 Task: Find connections with filter location Marseille 03 with filter topic #leadershipwith filter profile language German with filter current company HealthKart with filter school Don Bosco School with filter industry Mobile Gaming Apps with filter service category Lead Generation with filter keywords title Human Resources
Action: Mouse moved to (680, 74)
Screenshot: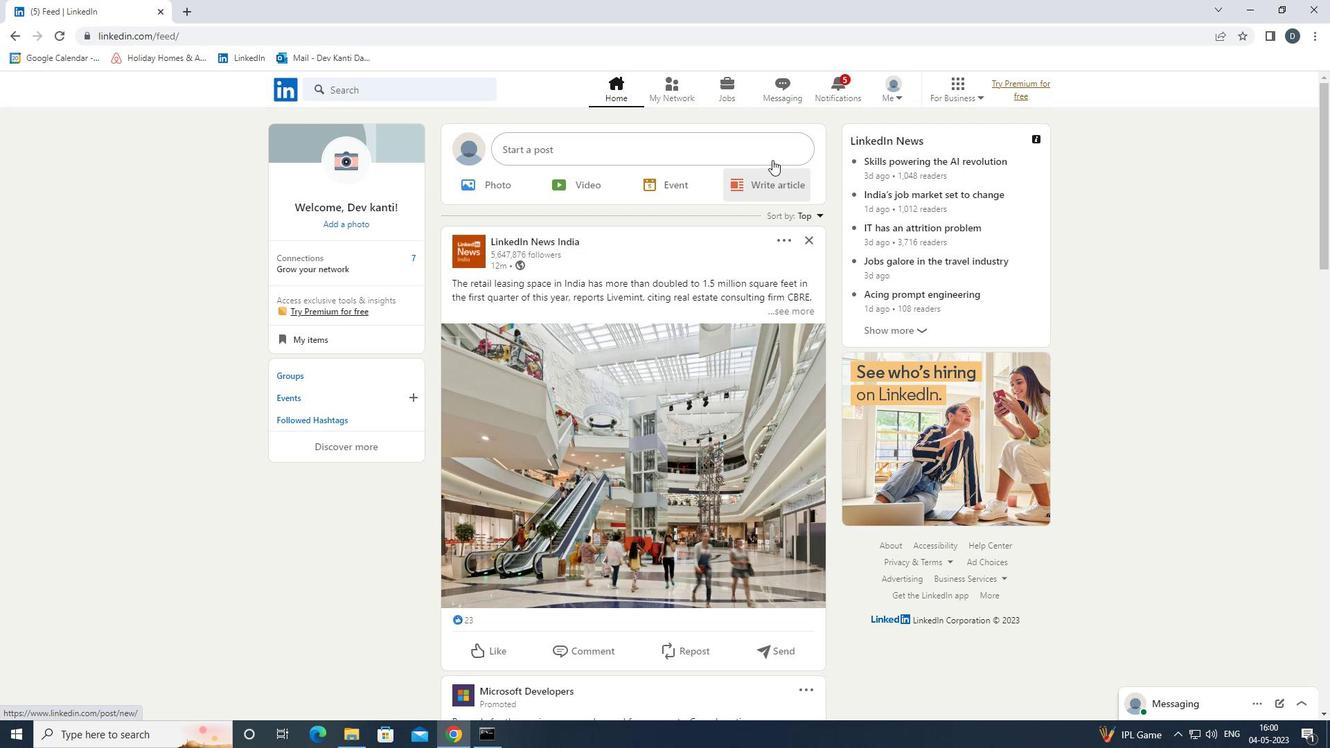 
Action: Mouse pressed left at (680, 74)
Screenshot: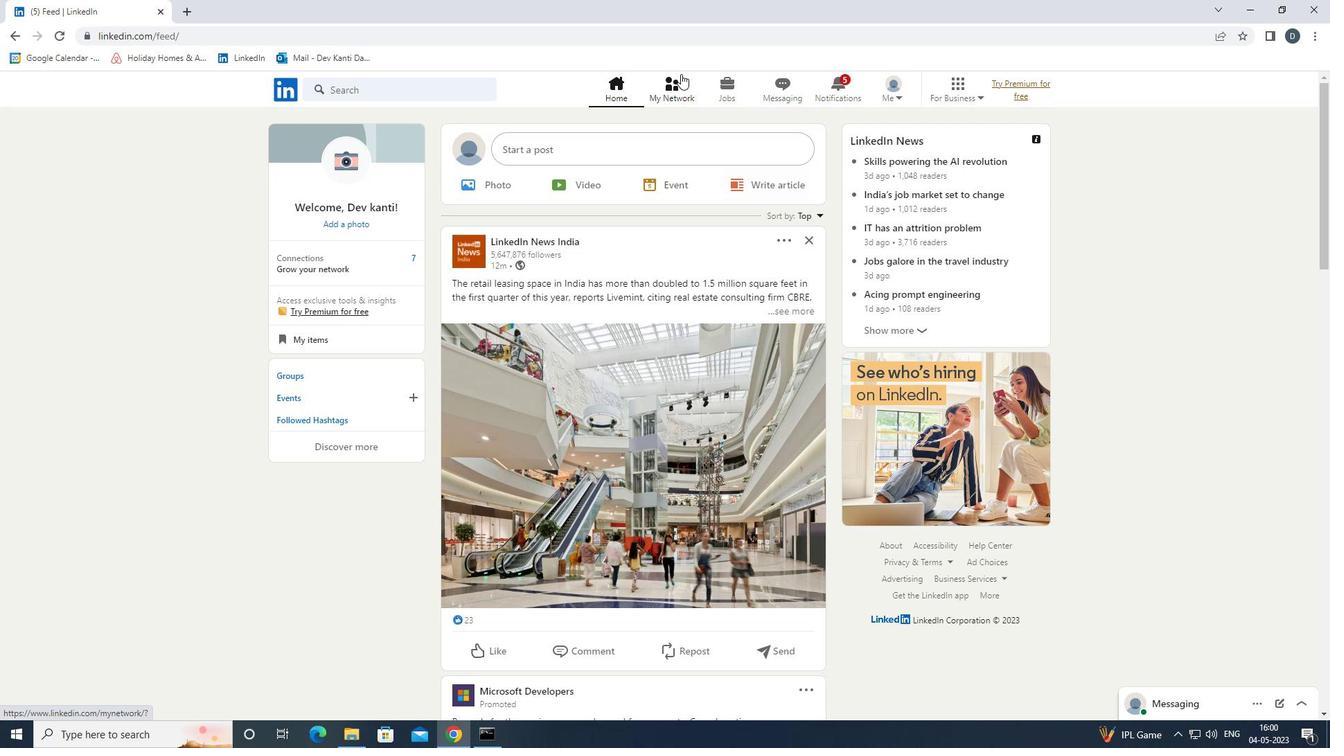 
Action: Mouse moved to (459, 164)
Screenshot: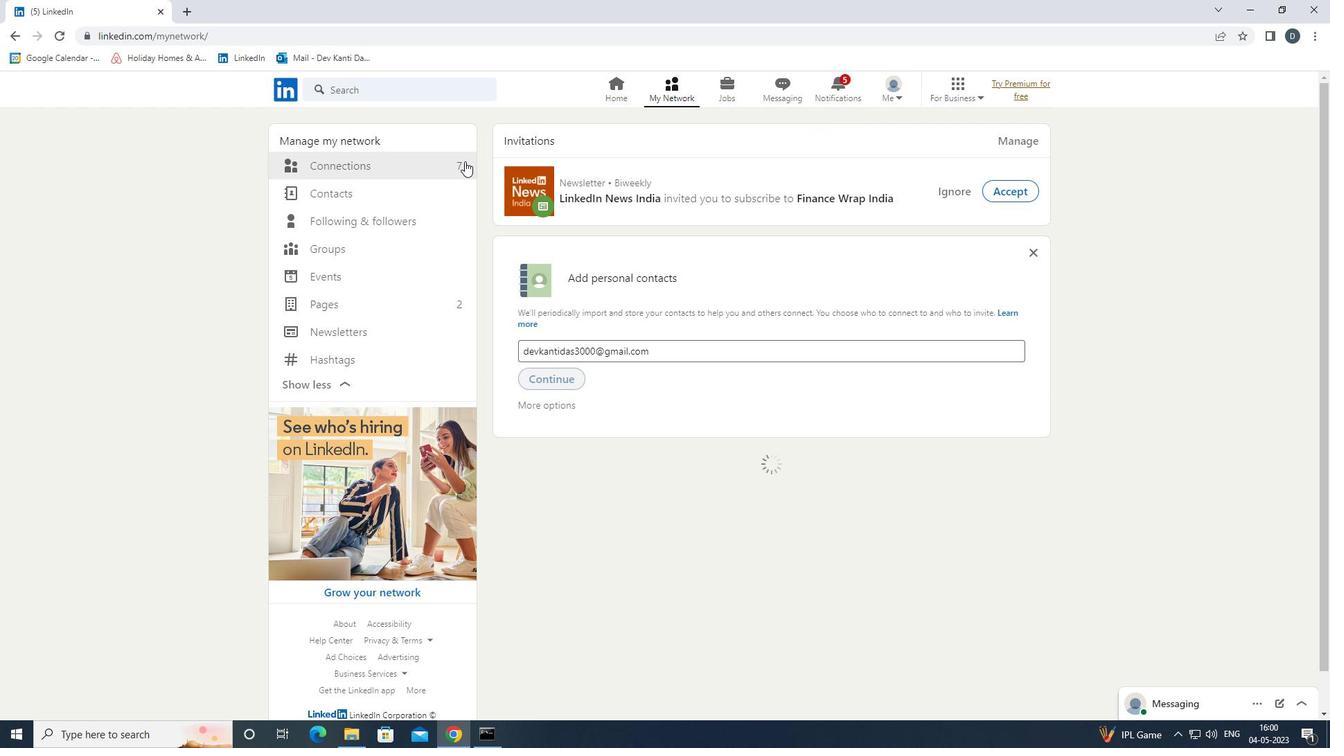 
Action: Mouse pressed left at (459, 164)
Screenshot: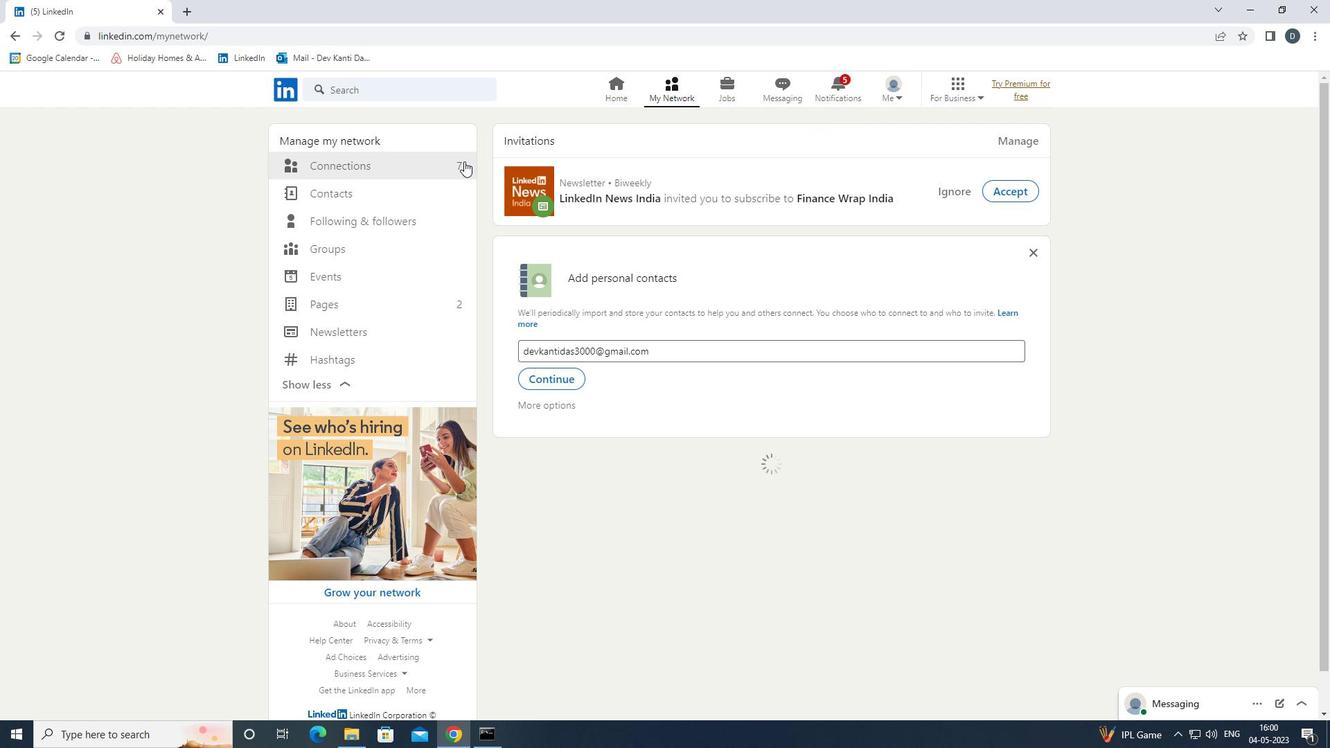 
Action: Mouse moved to (777, 159)
Screenshot: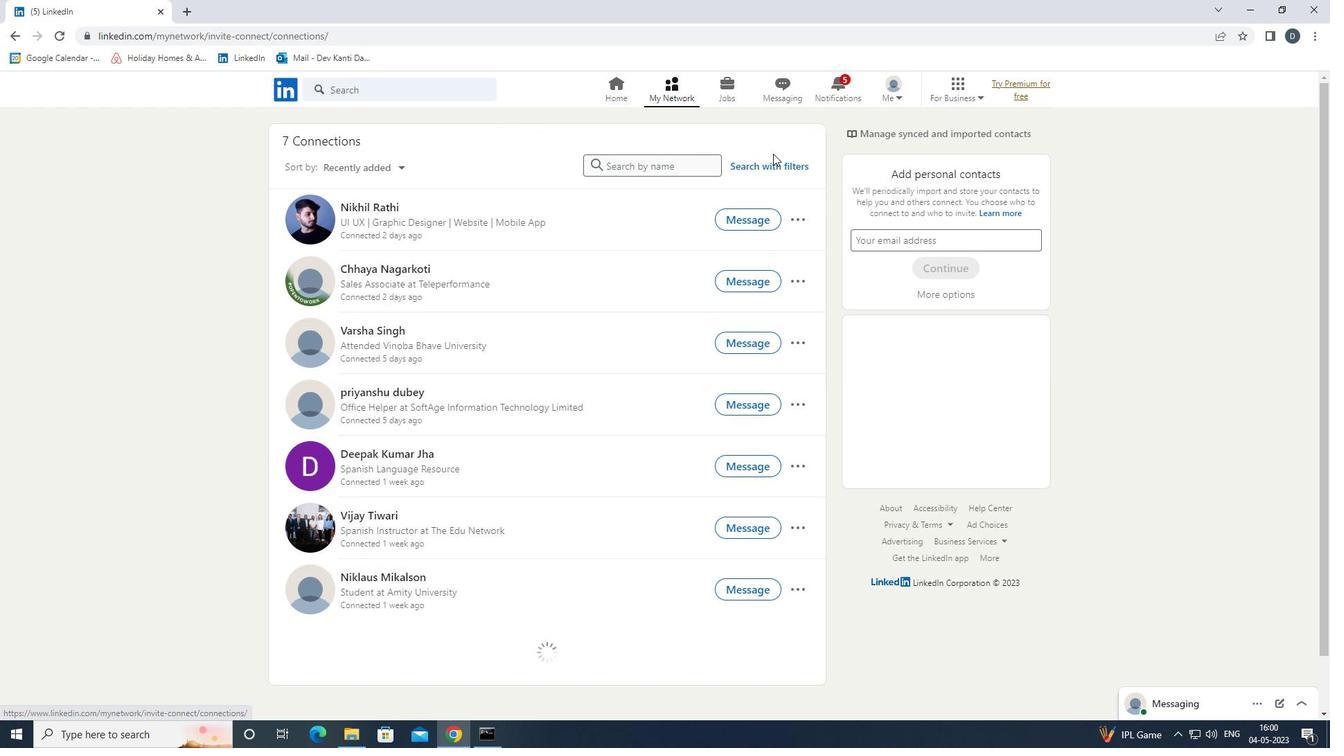 
Action: Mouse pressed left at (777, 159)
Screenshot: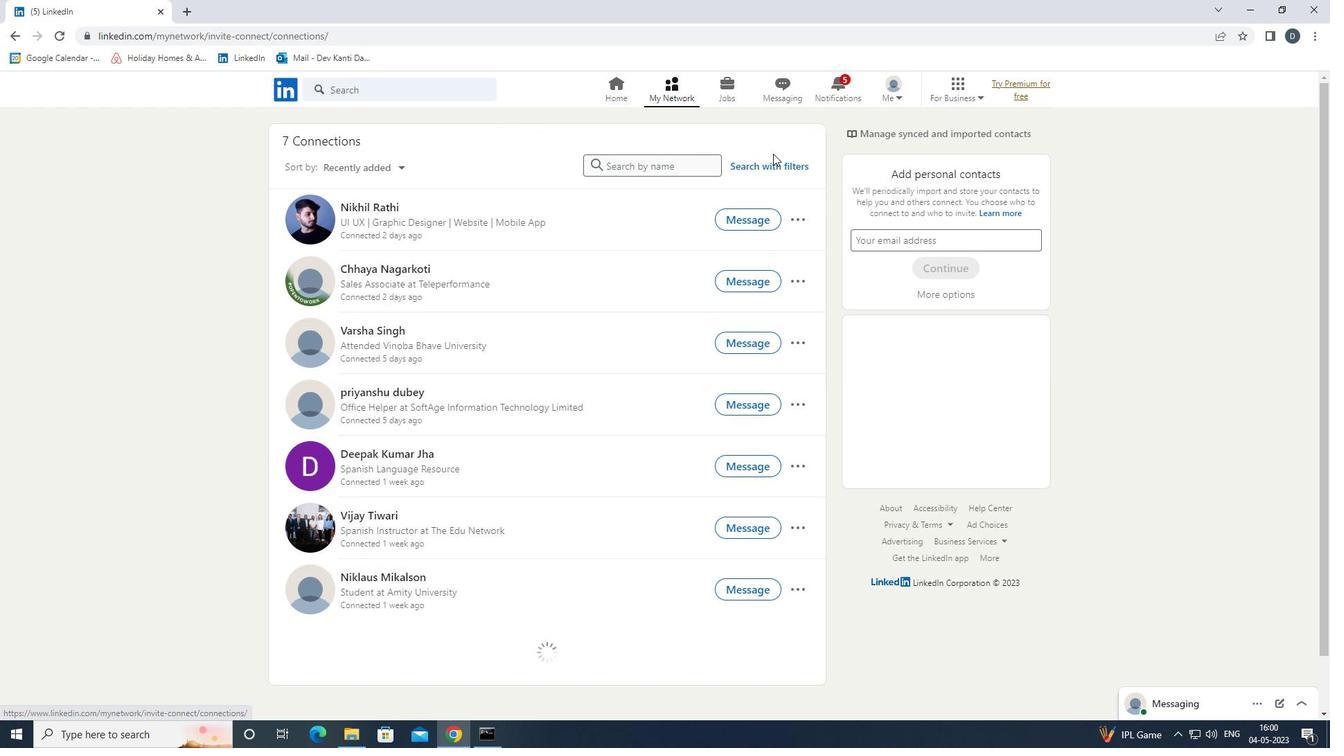 
Action: Mouse moved to (776, 159)
Screenshot: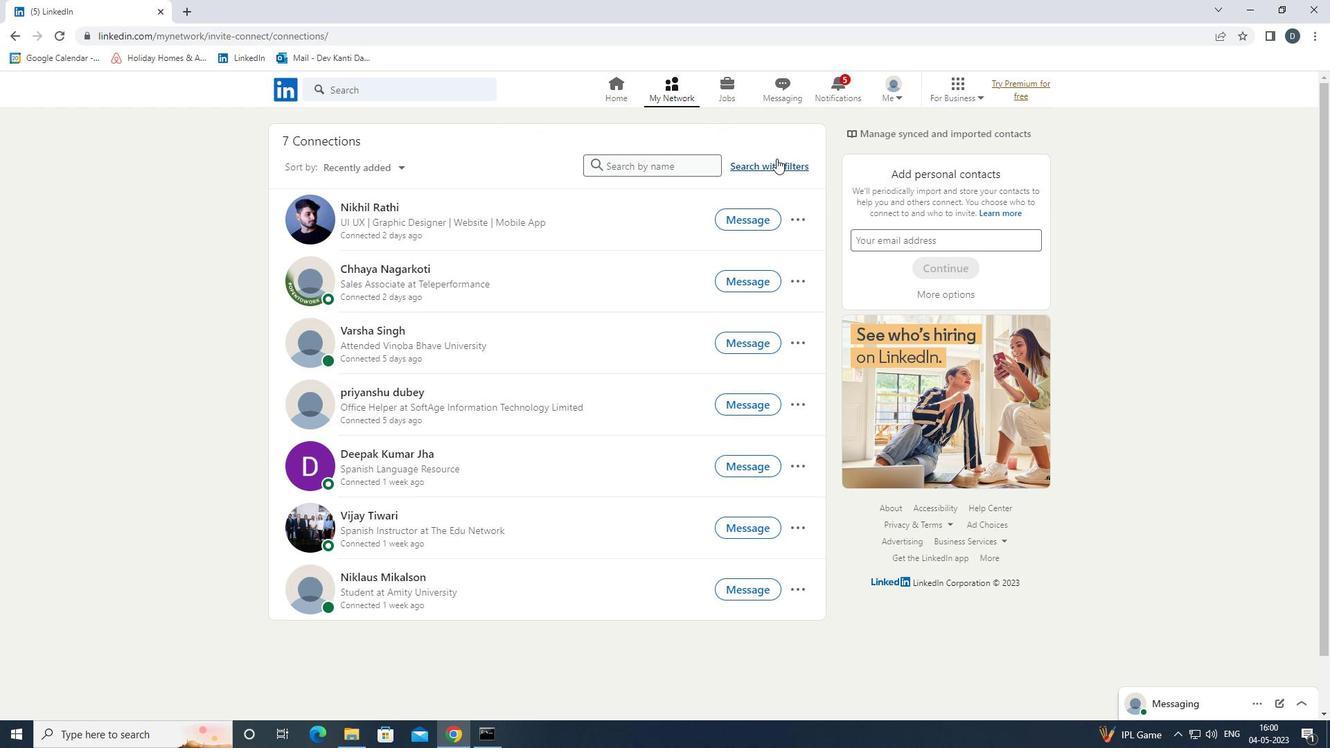 
Action: Mouse pressed left at (776, 159)
Screenshot: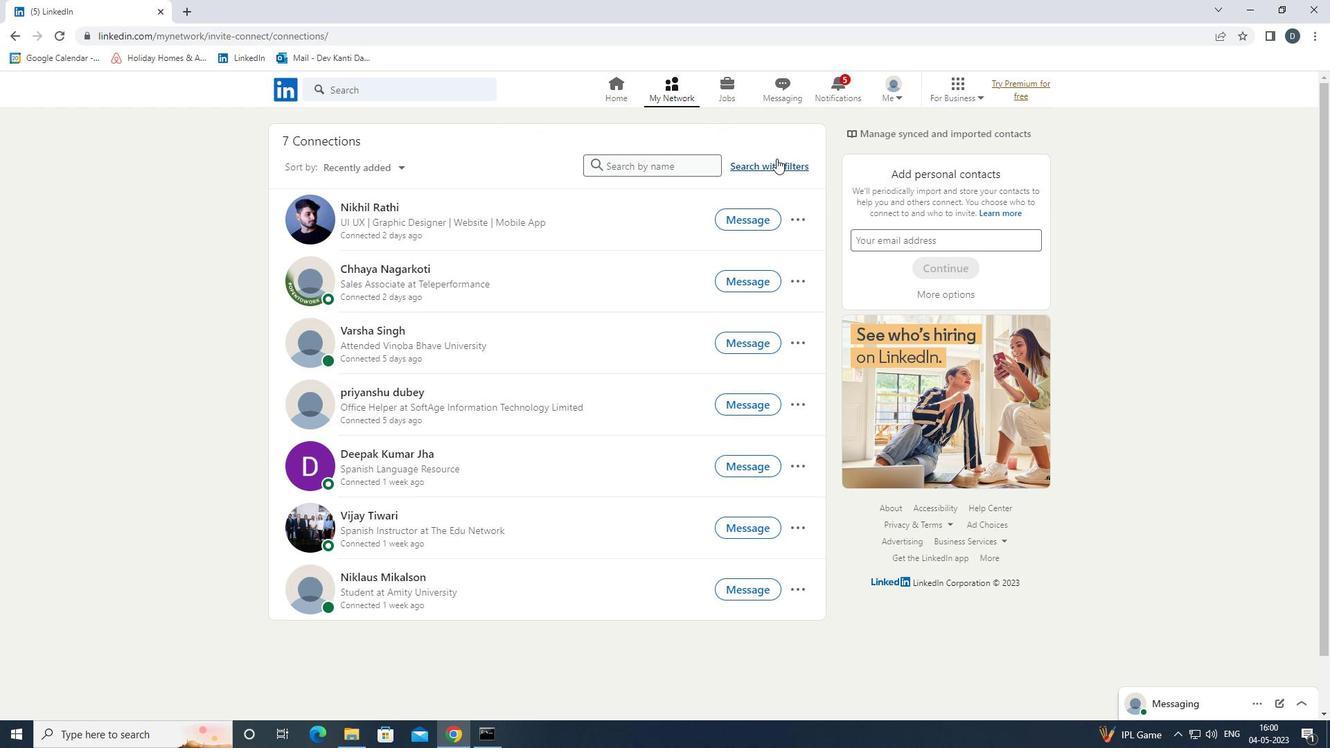 
Action: Mouse moved to (694, 128)
Screenshot: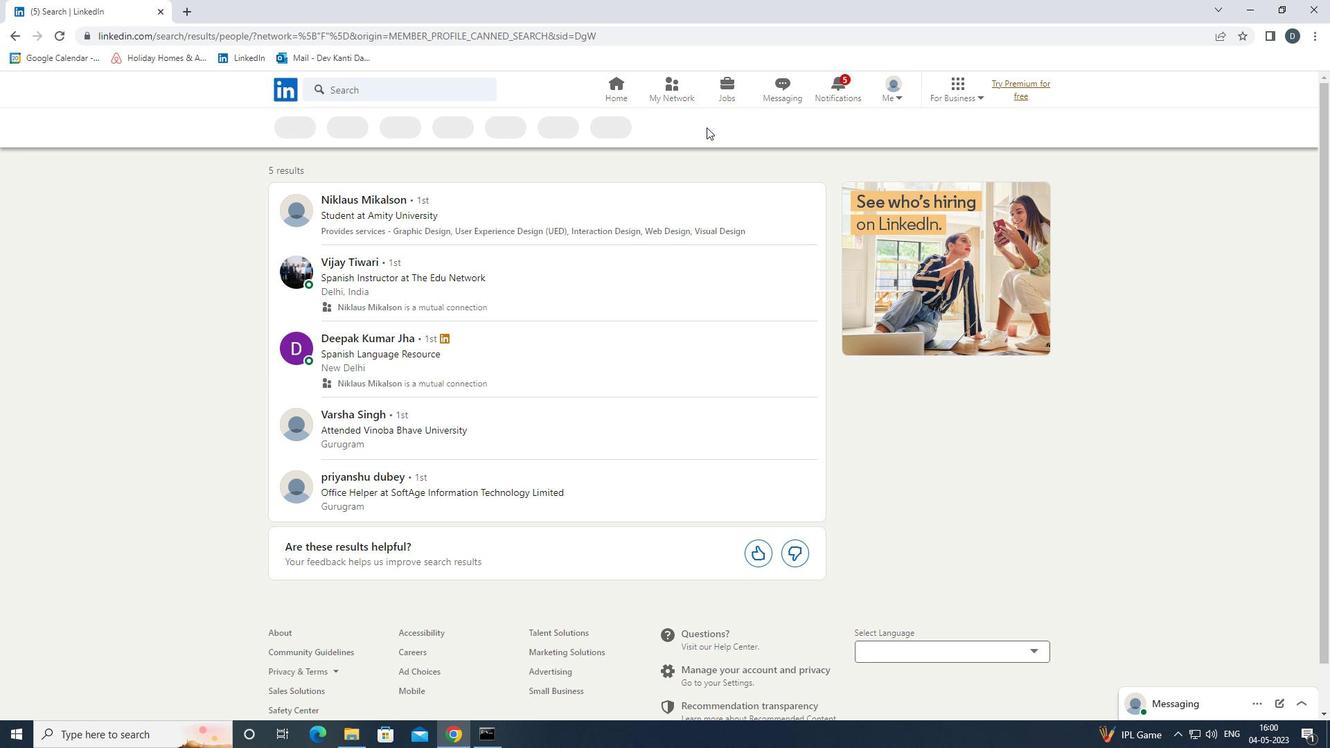 
Action: Mouse pressed left at (694, 128)
Screenshot: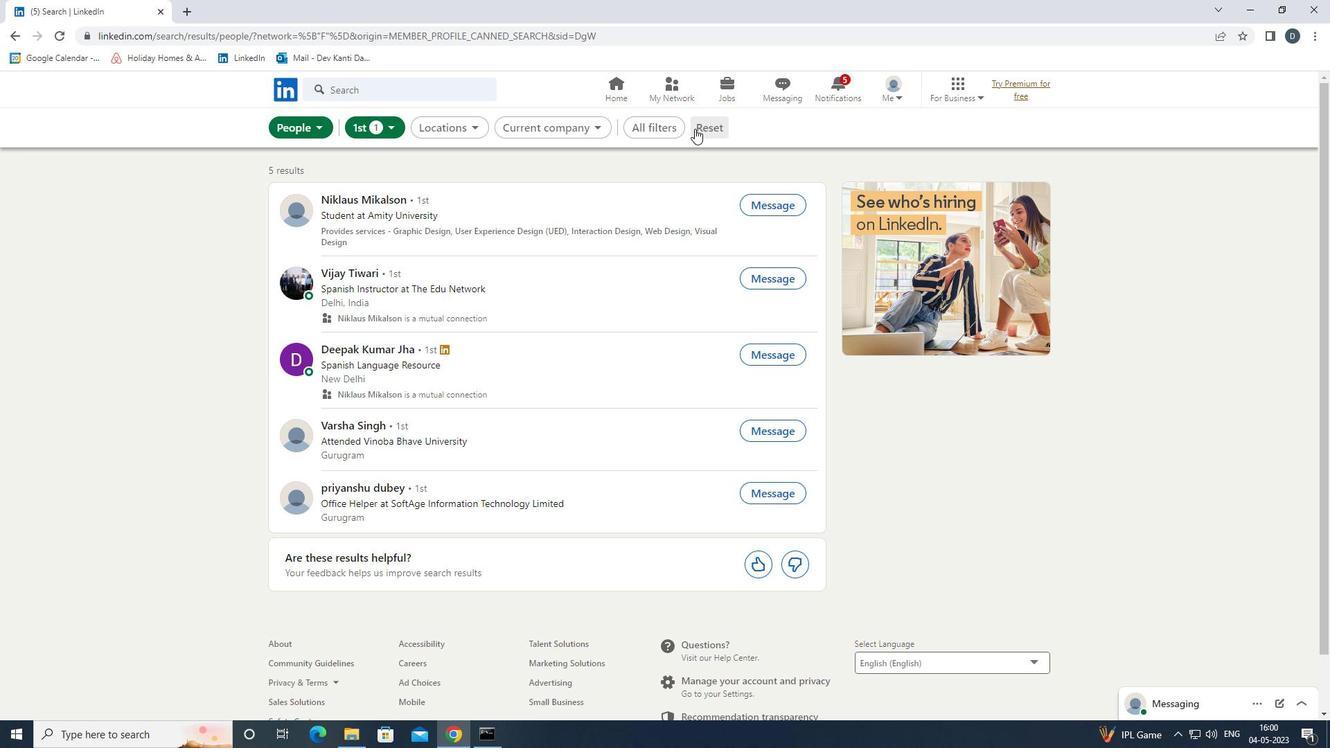 
Action: Mouse moved to (678, 126)
Screenshot: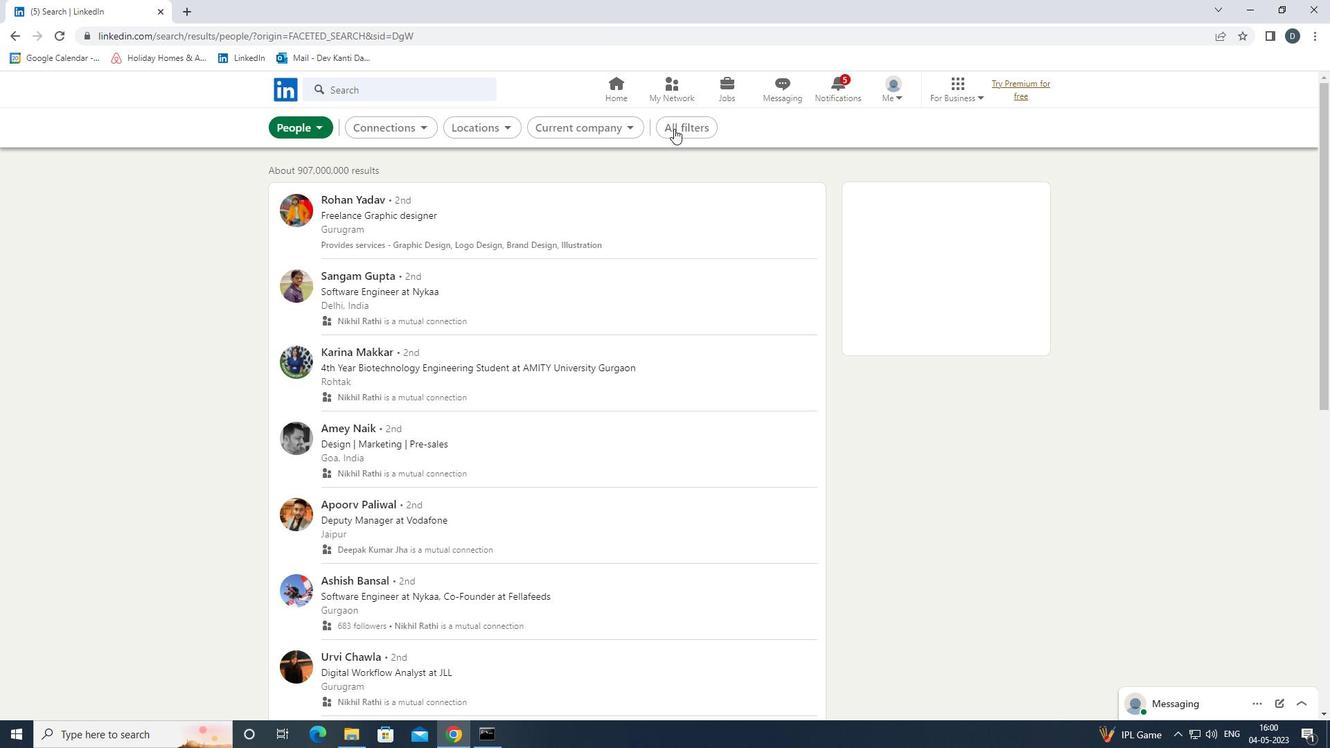 
Action: Mouse pressed left at (678, 126)
Screenshot: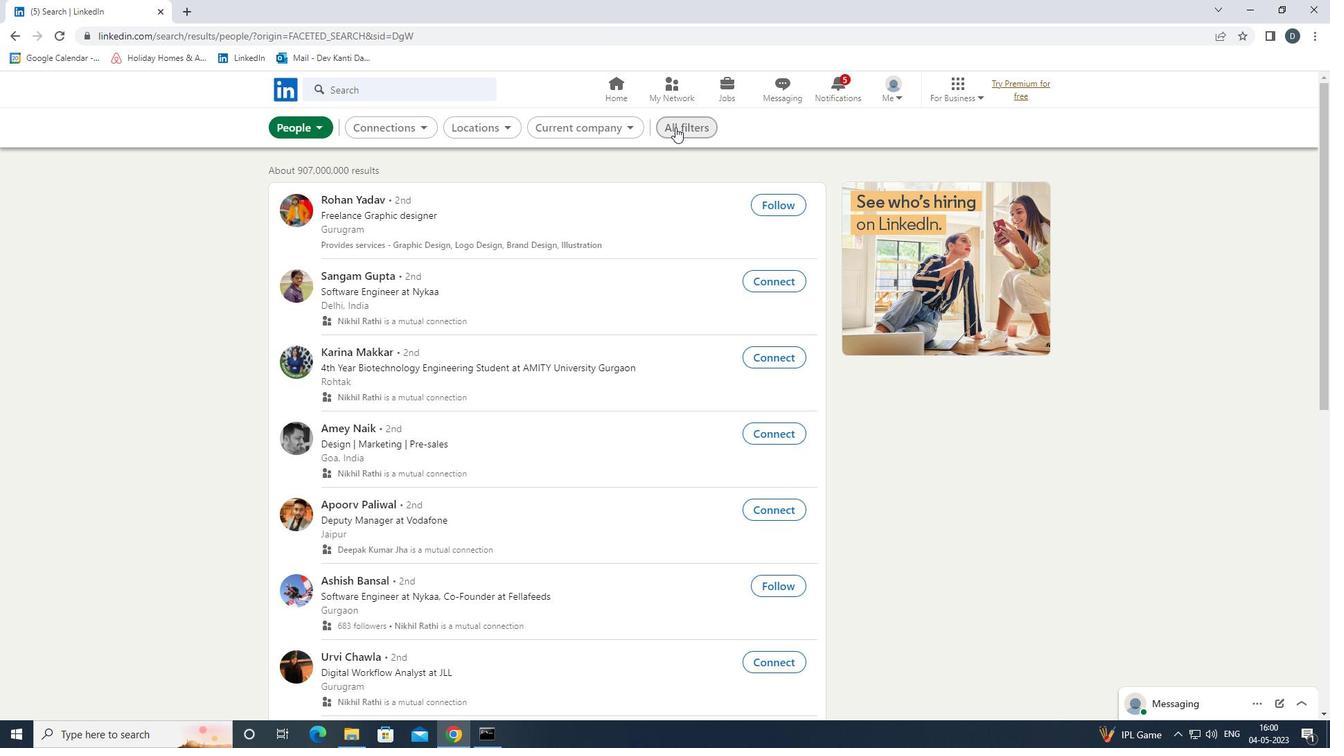 
Action: Mouse moved to (1068, 414)
Screenshot: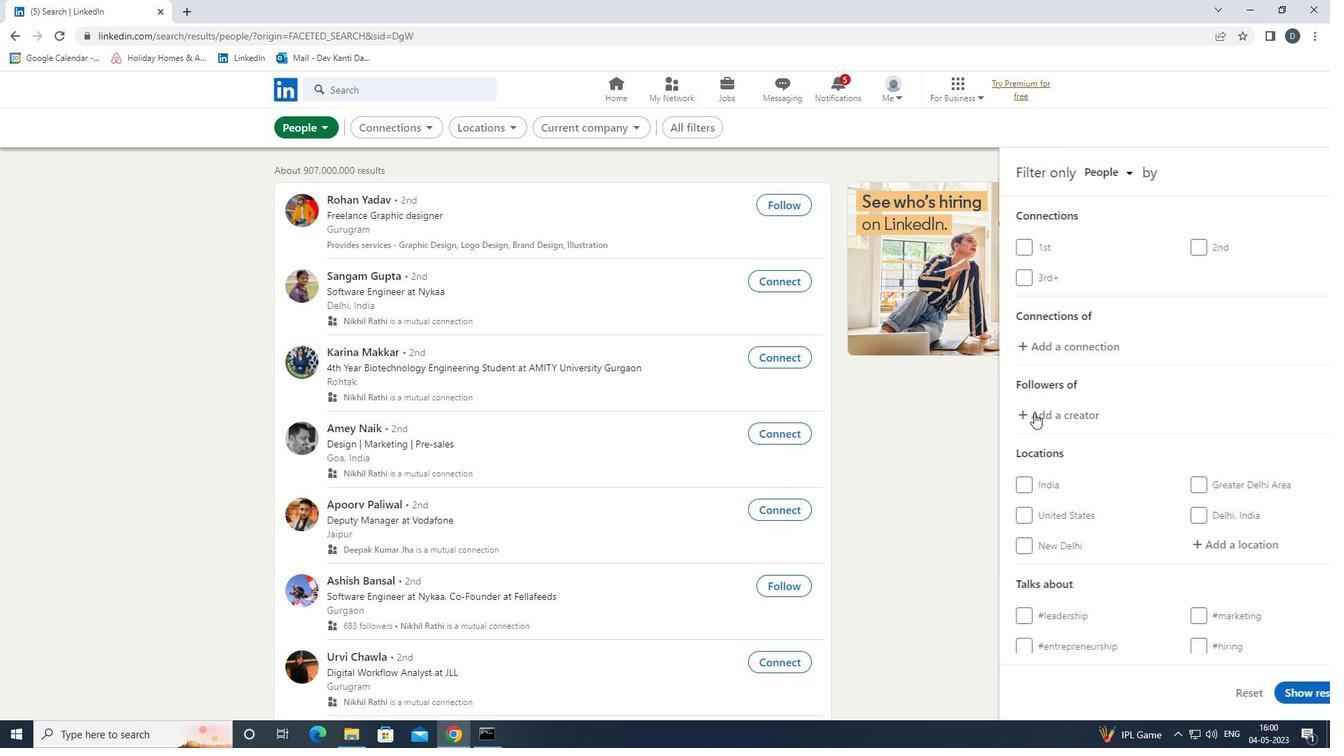 
Action: Mouse scrolled (1068, 413) with delta (0, 0)
Screenshot: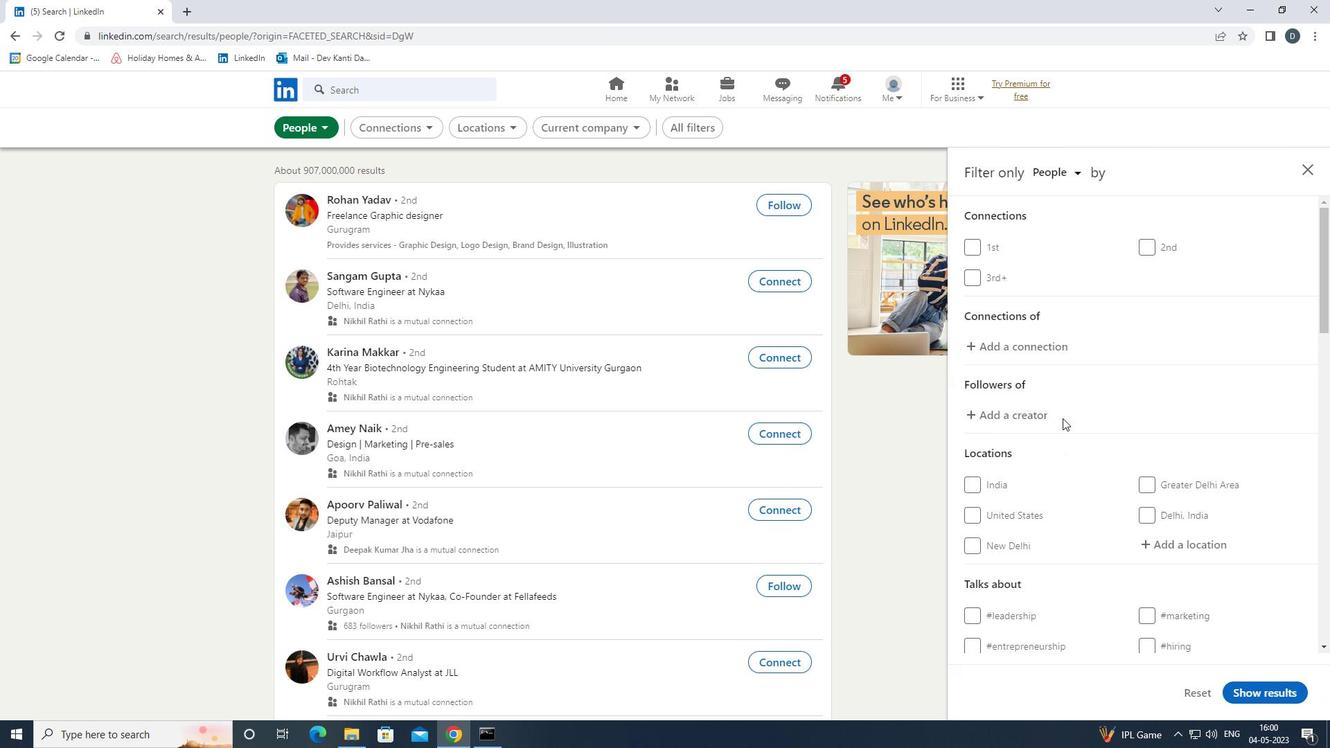 
Action: Mouse scrolled (1068, 413) with delta (0, 0)
Screenshot: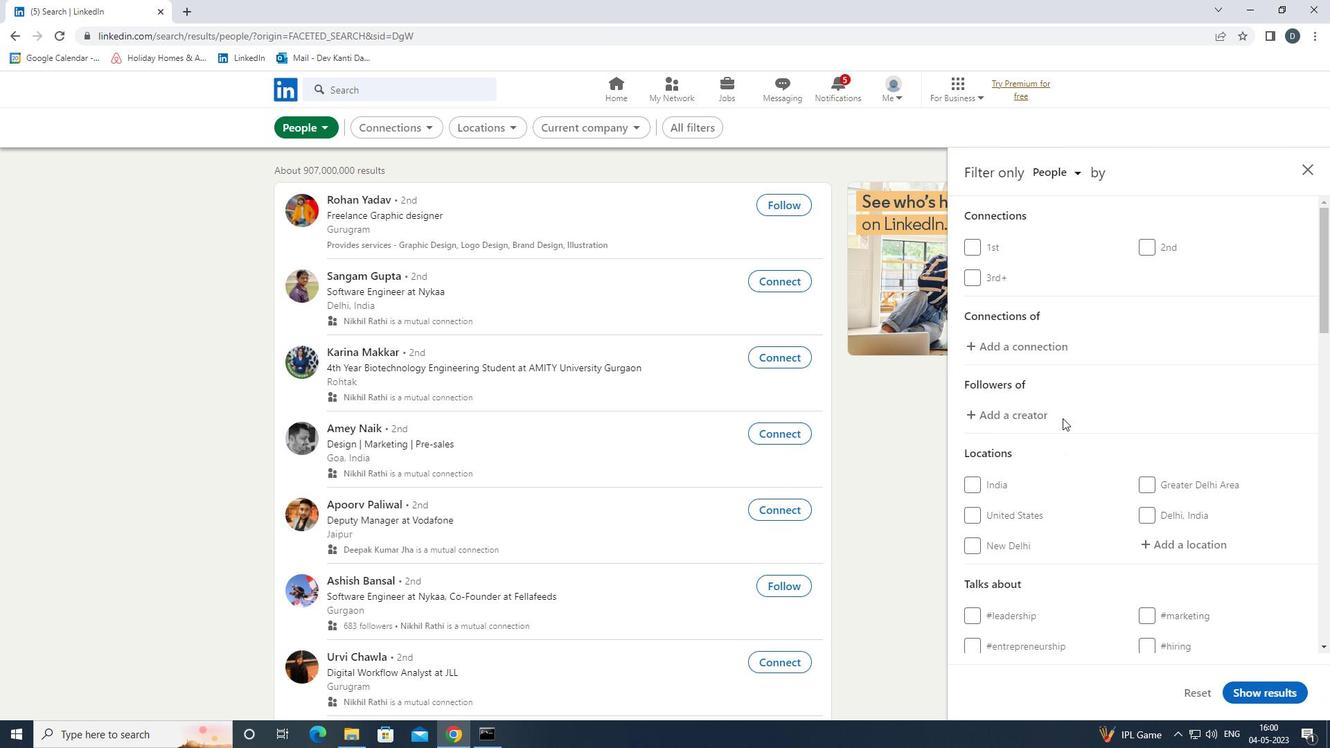 
Action: Mouse scrolled (1068, 413) with delta (0, 0)
Screenshot: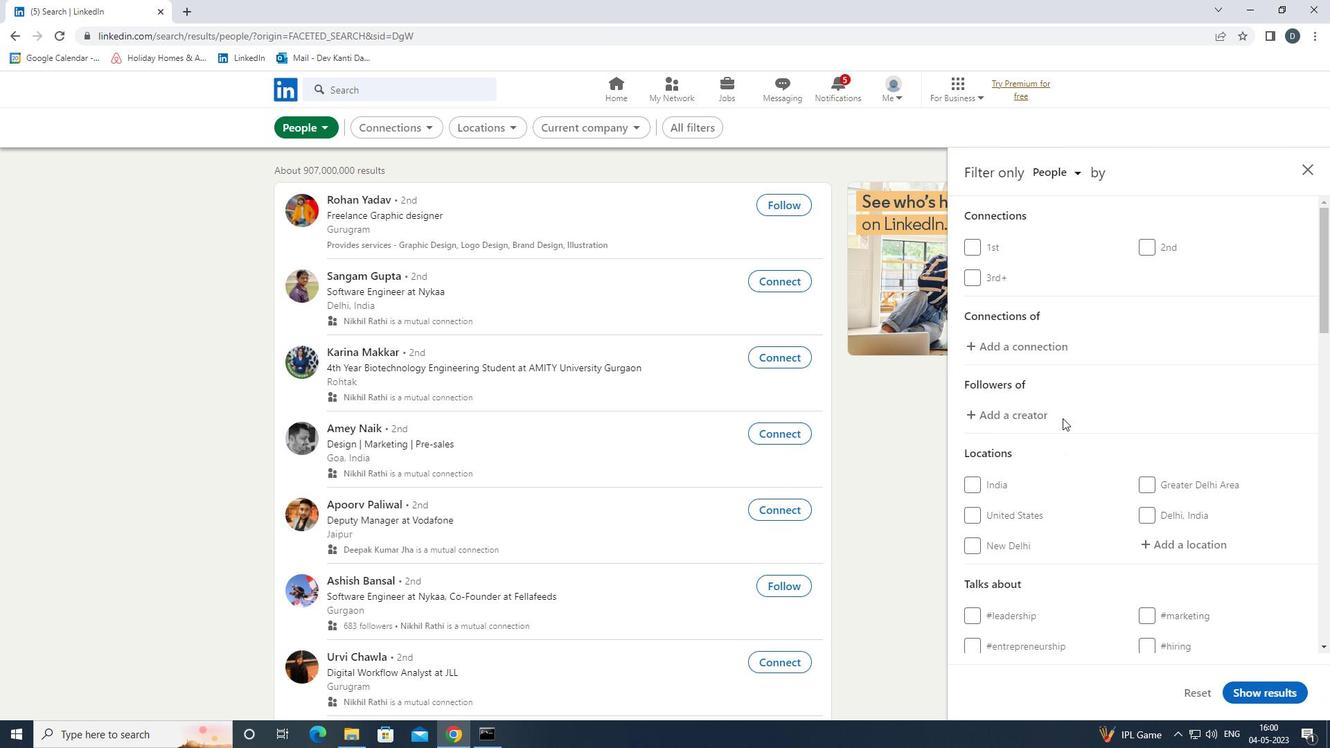 
Action: Mouse moved to (1071, 414)
Screenshot: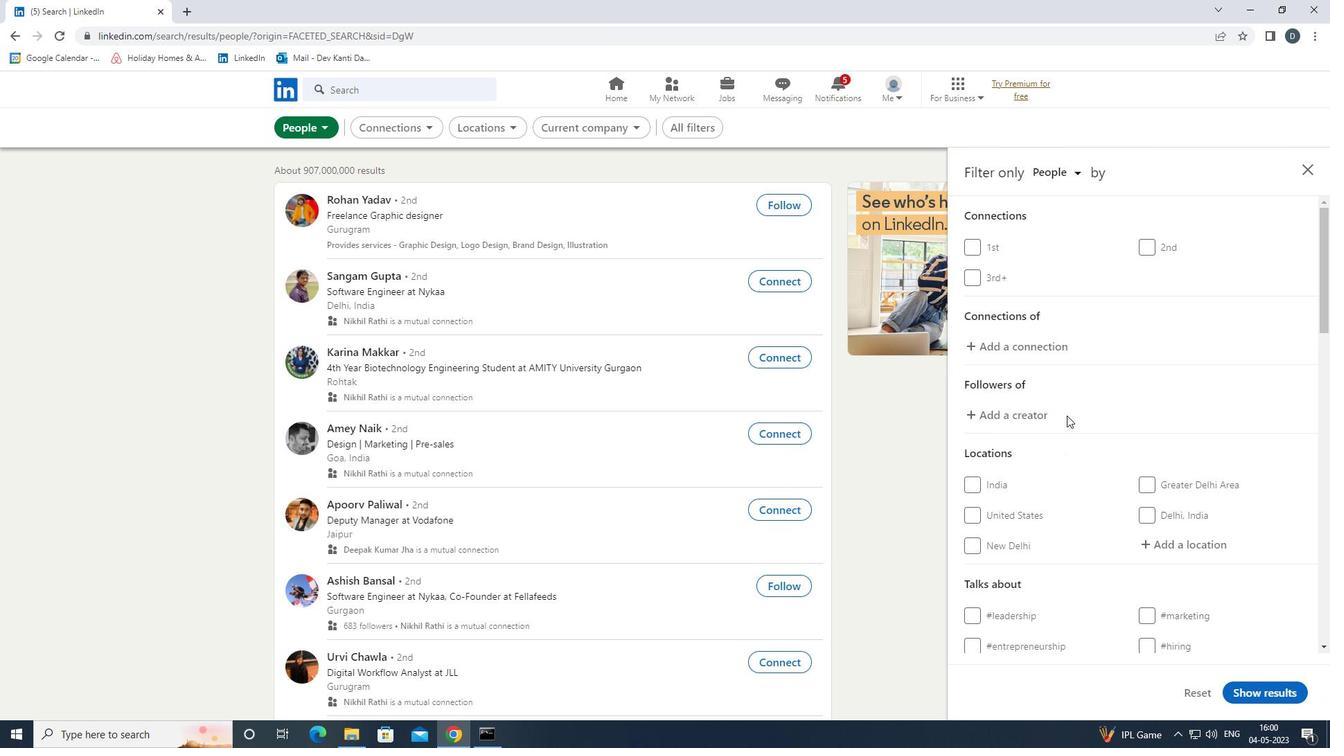 
Action: Mouse scrolled (1071, 413) with delta (0, 0)
Screenshot: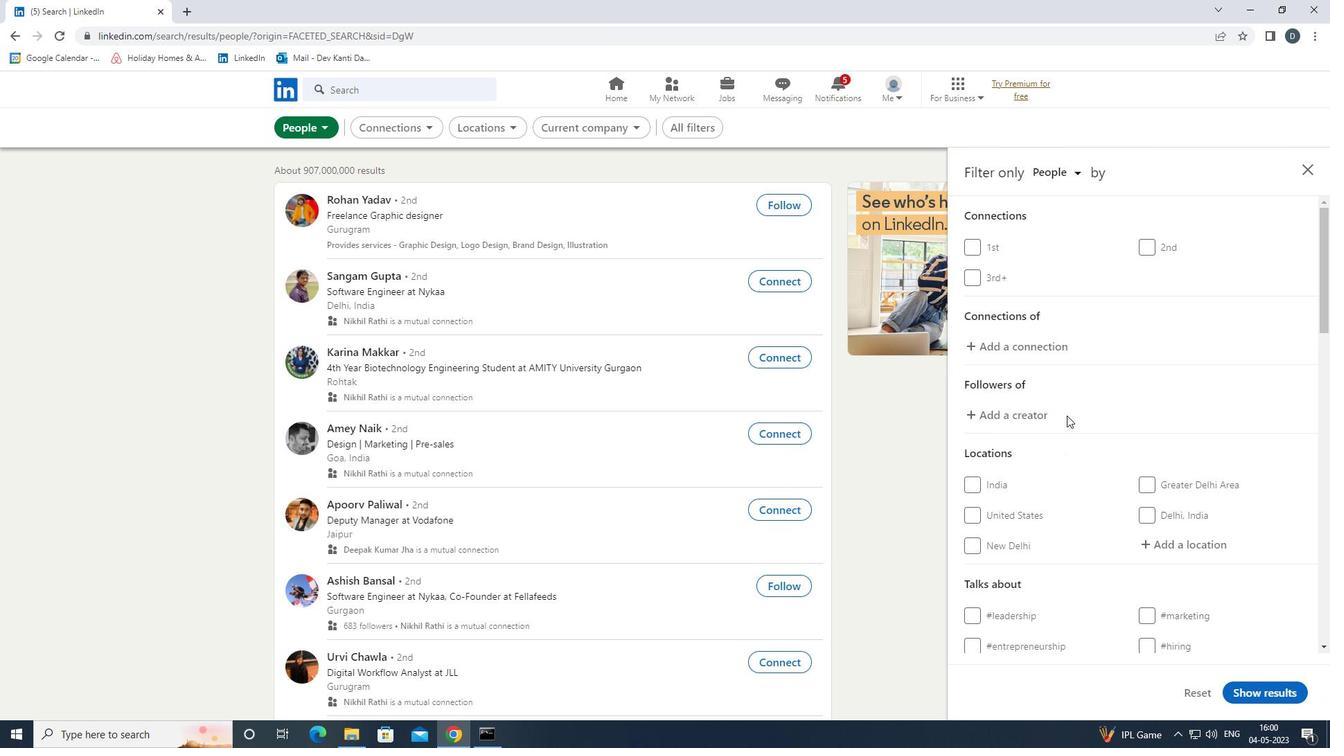 
Action: Mouse moved to (1169, 275)
Screenshot: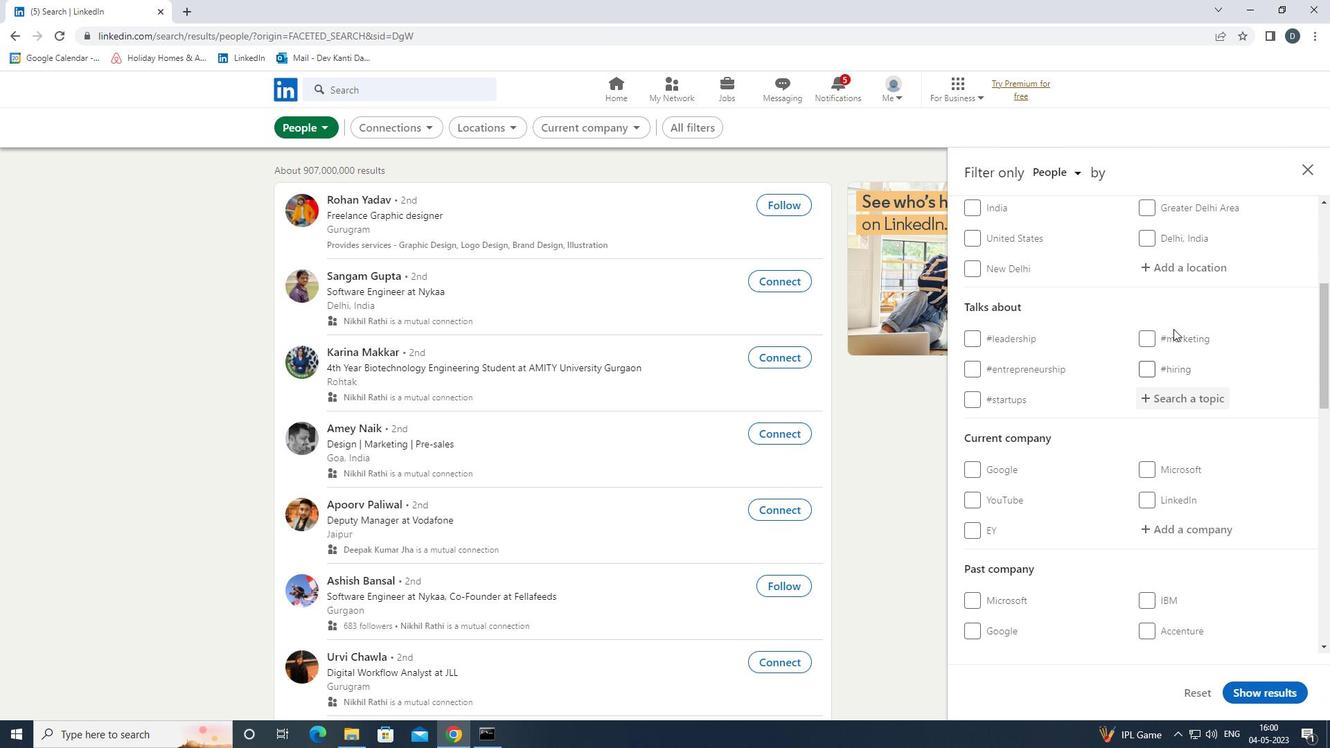 
Action: Mouse pressed left at (1169, 275)
Screenshot: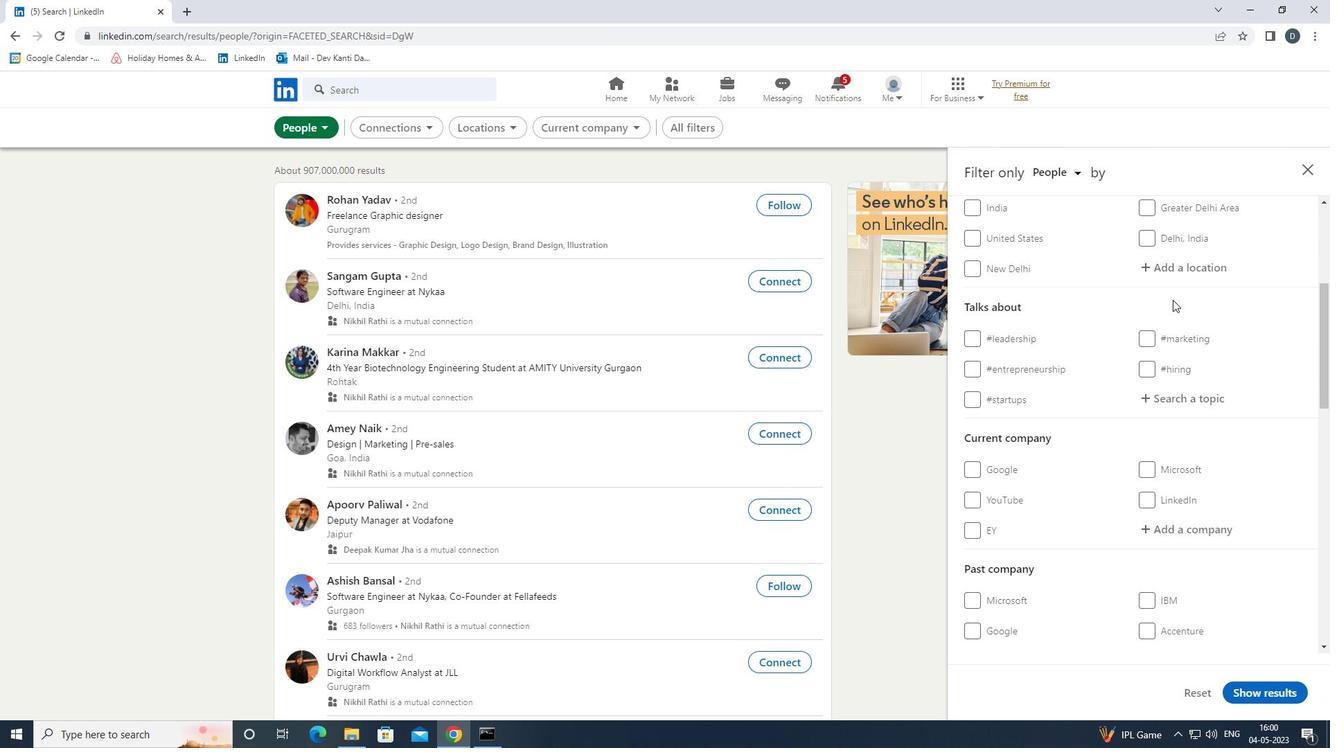 
Action: Key pressed <Key.shift>MARSEILLE<Key.down><Key.enter>
Screenshot: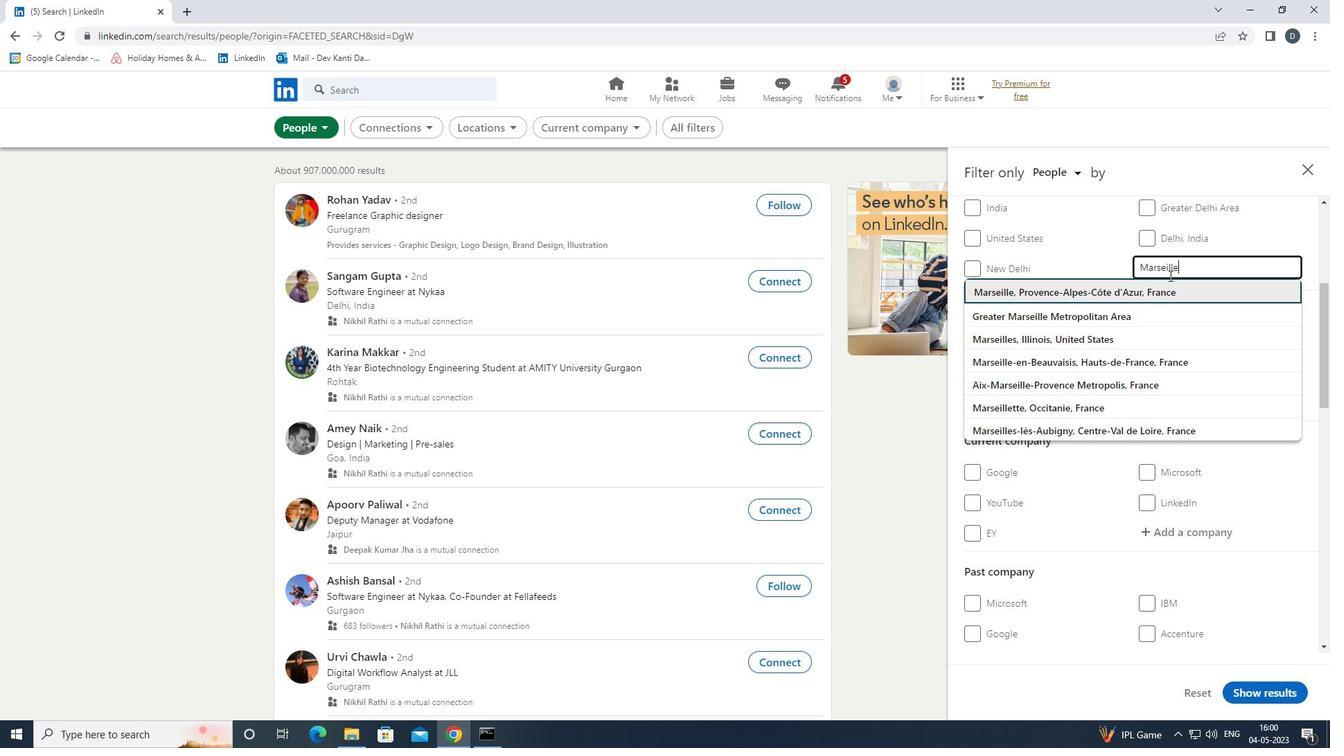 
Action: Mouse moved to (1140, 299)
Screenshot: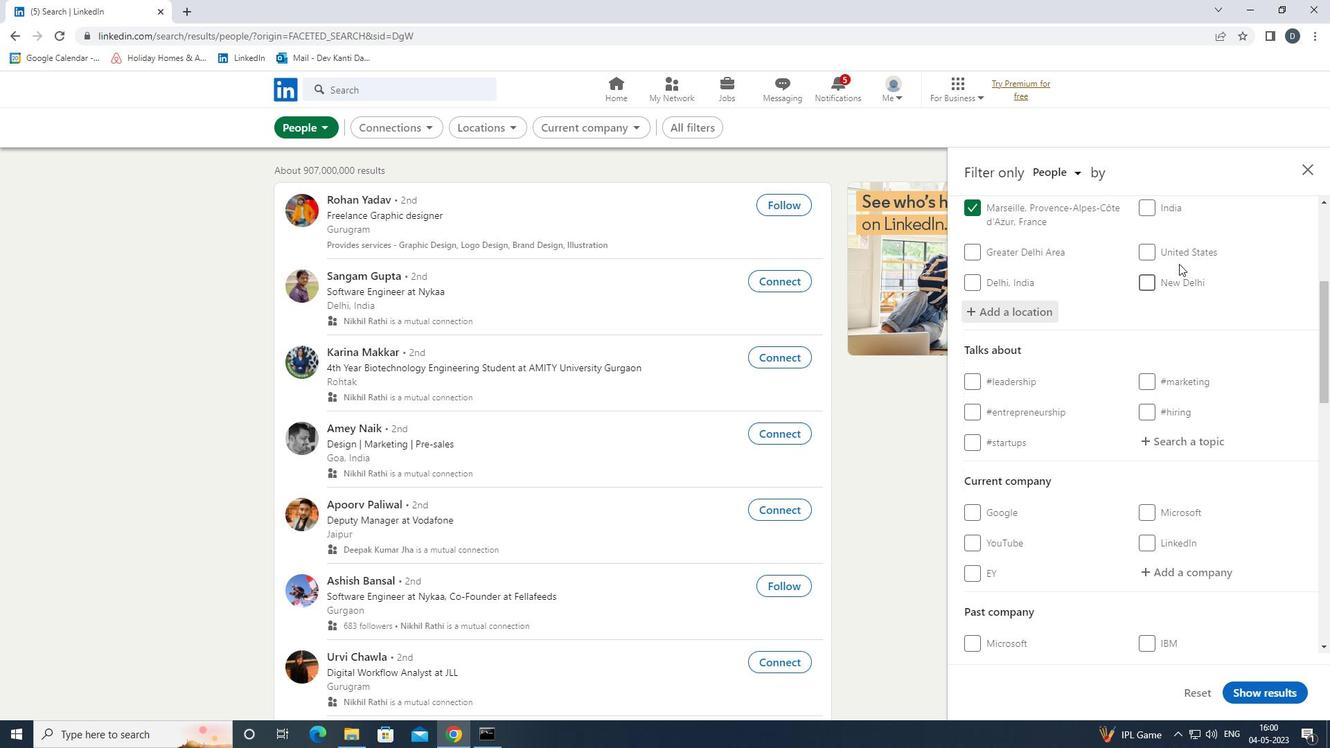 
Action: Mouse scrolled (1140, 298) with delta (0, 0)
Screenshot: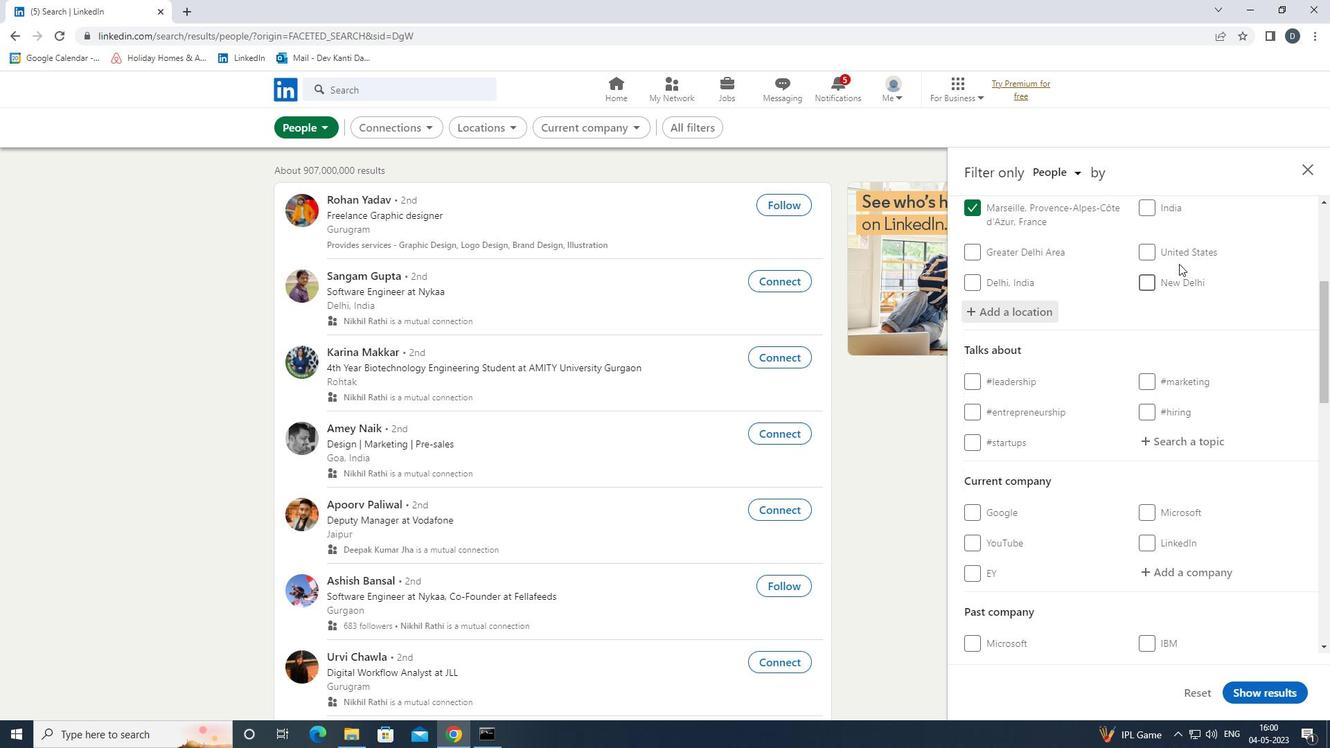 
Action: Mouse moved to (1143, 302)
Screenshot: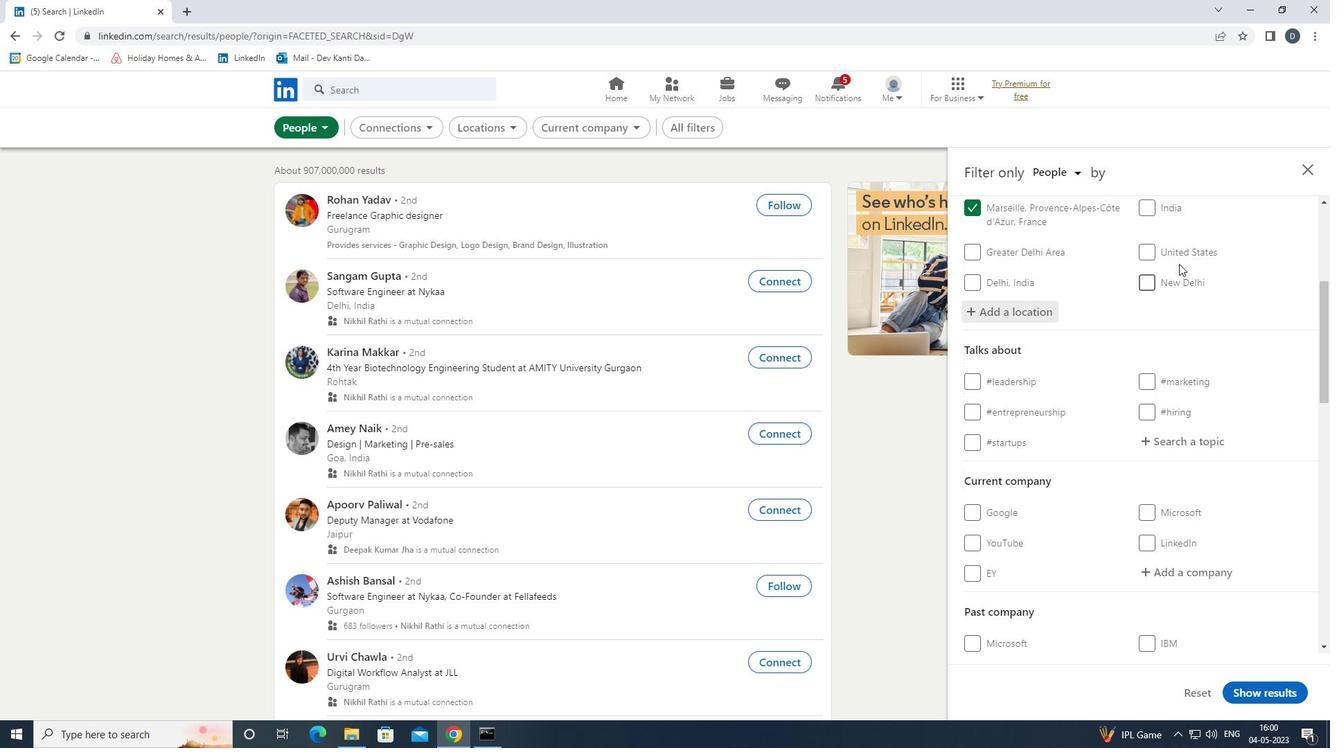 
Action: Mouse scrolled (1143, 302) with delta (0, 0)
Screenshot: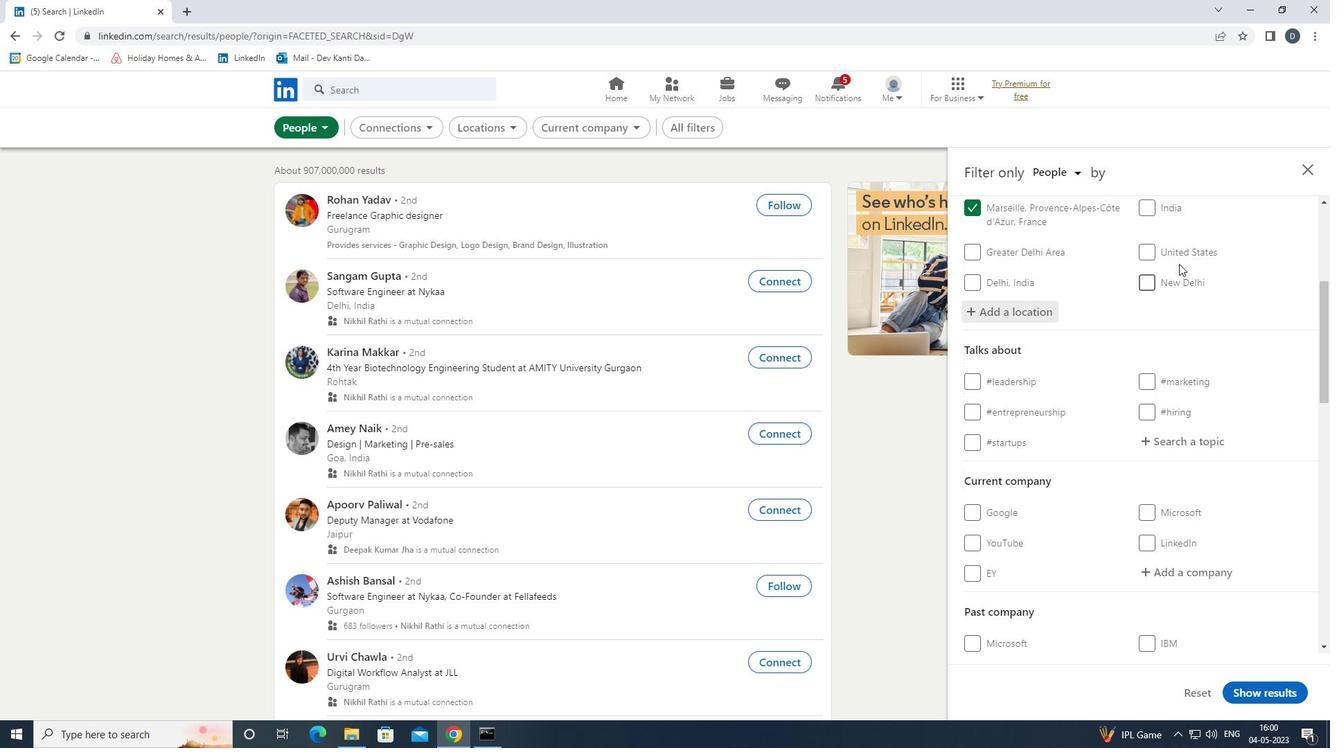 
Action: Mouse moved to (1166, 306)
Screenshot: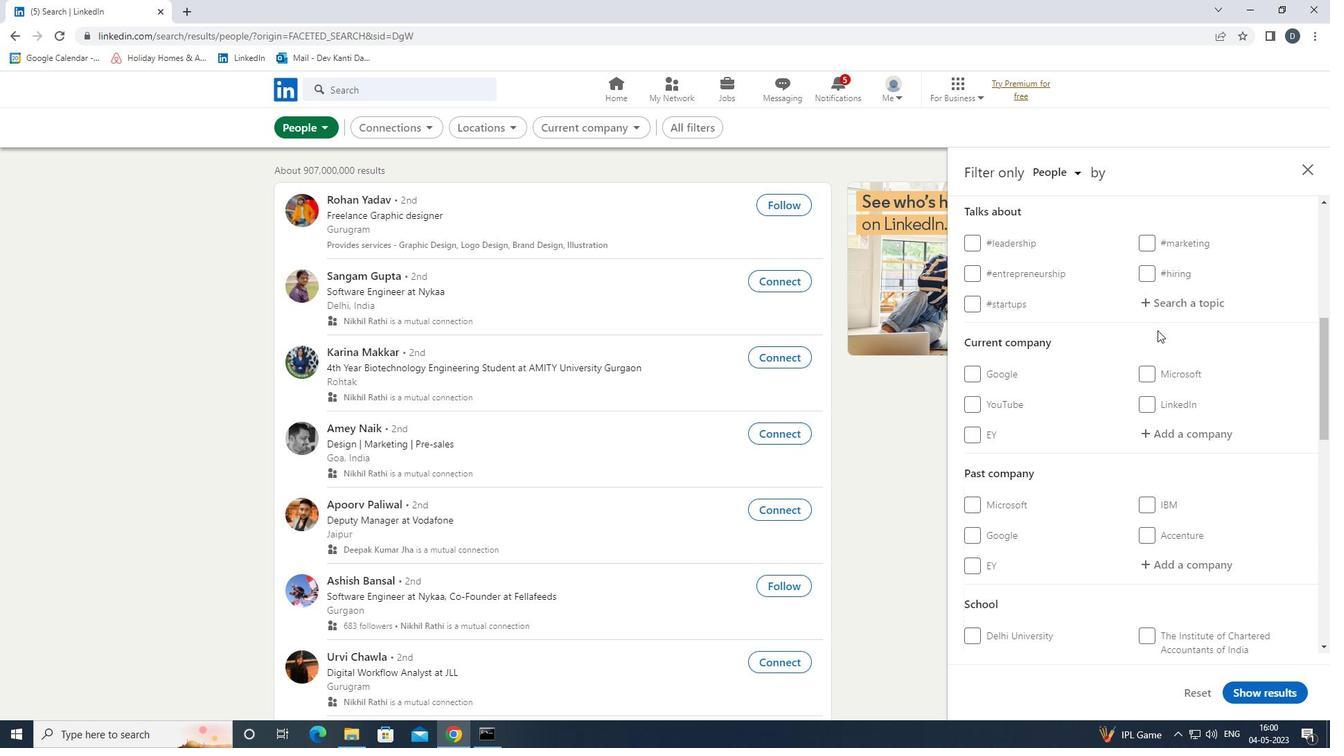 
Action: Mouse pressed left at (1166, 306)
Screenshot: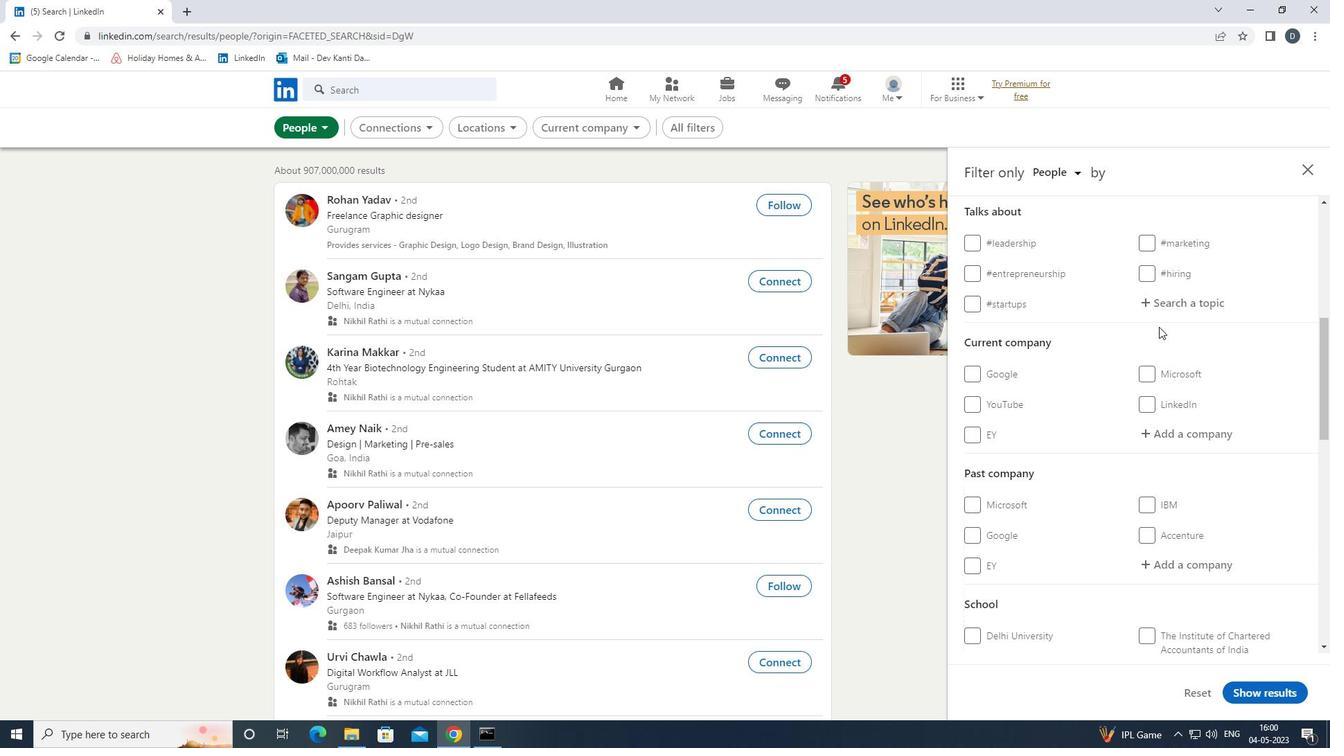 
Action: Key pressed LEADERSHIP<Key.down><Key.enter>
Screenshot: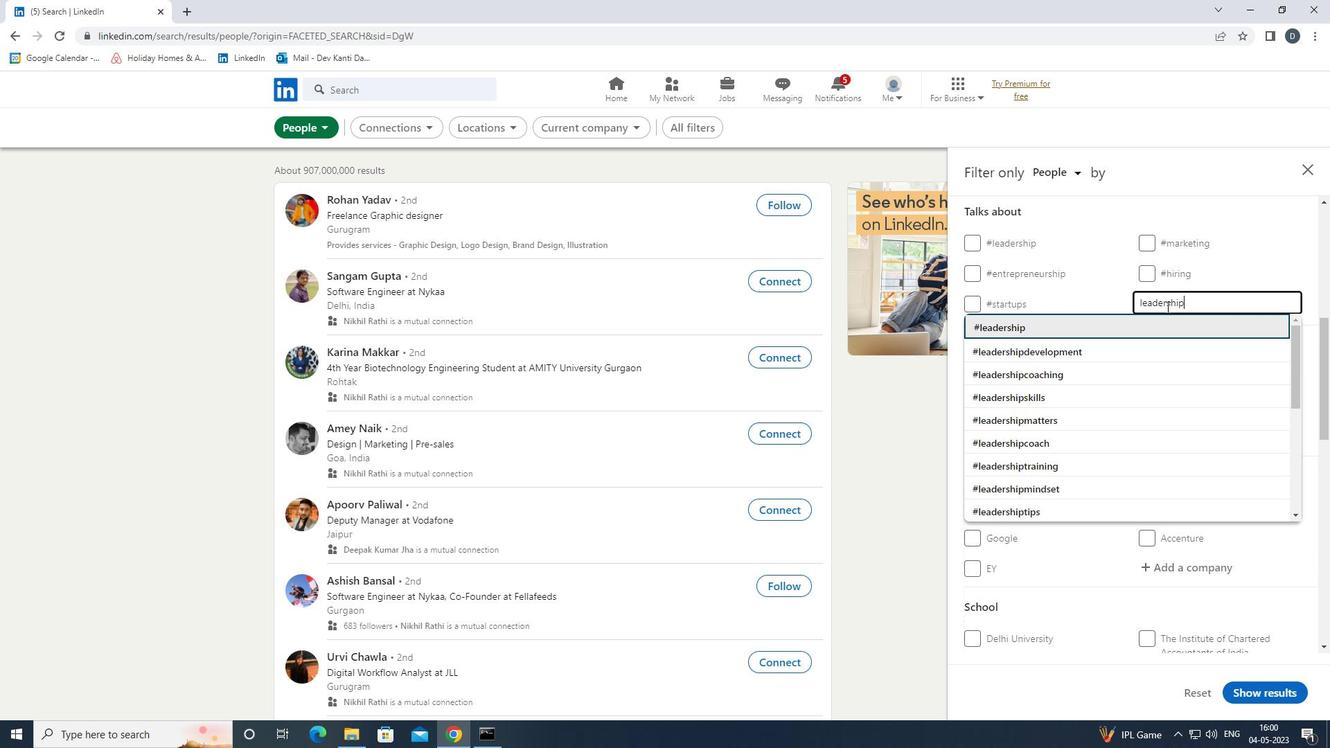 
Action: Mouse moved to (1168, 304)
Screenshot: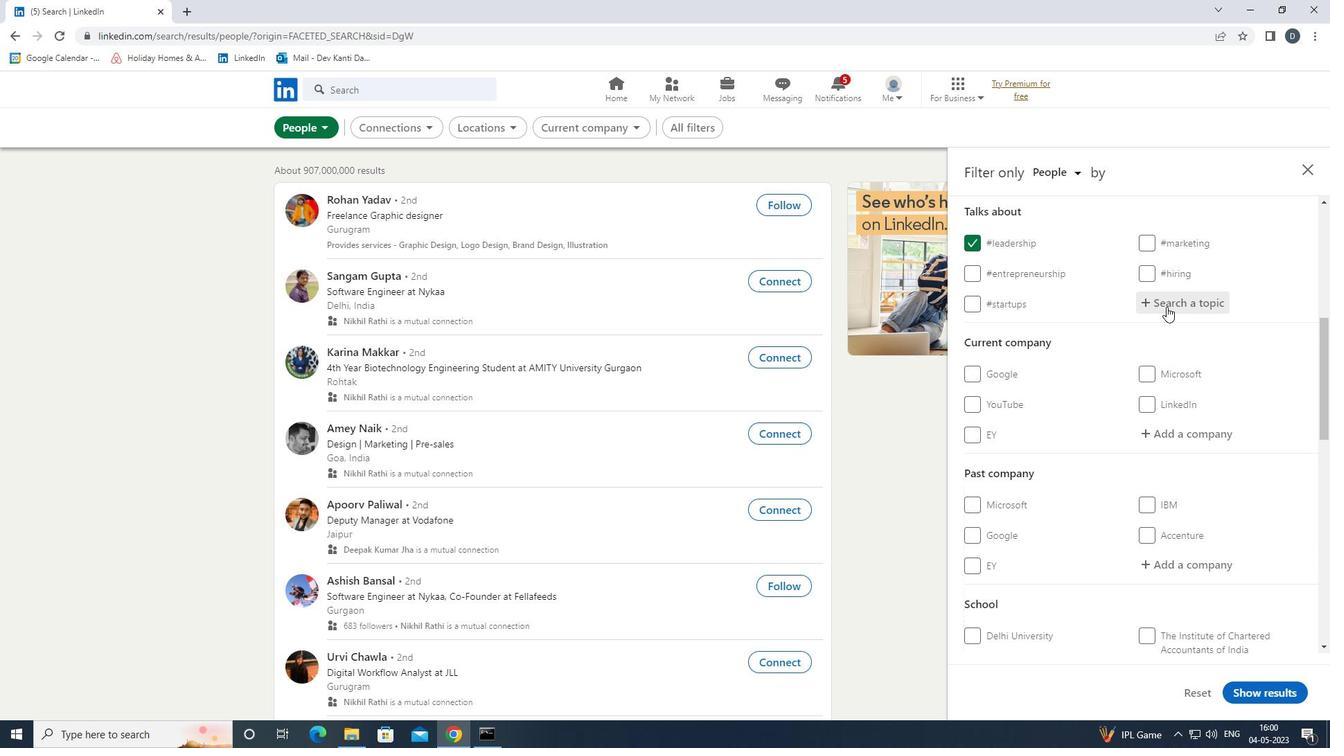 
Action: Mouse scrolled (1168, 304) with delta (0, 0)
Screenshot: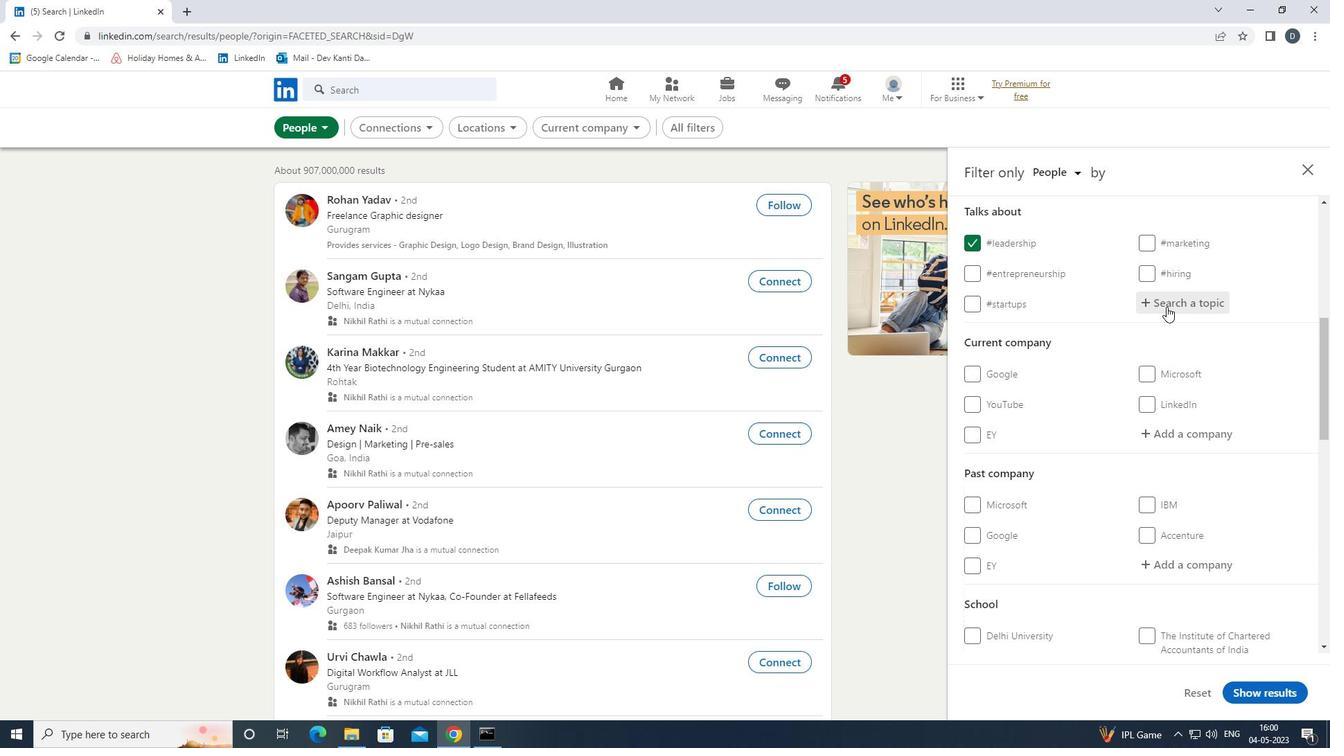 
Action: Mouse scrolled (1168, 304) with delta (0, 0)
Screenshot: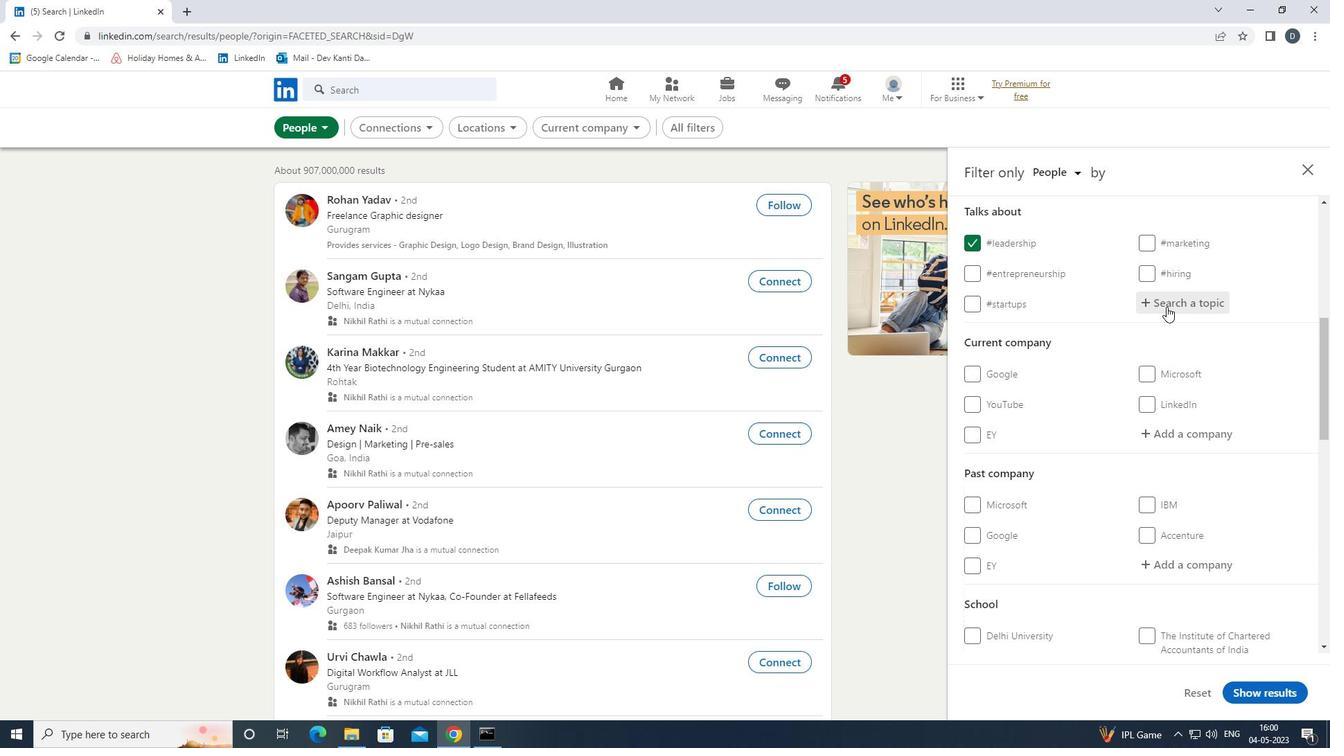 
Action: Mouse scrolled (1168, 304) with delta (0, 0)
Screenshot: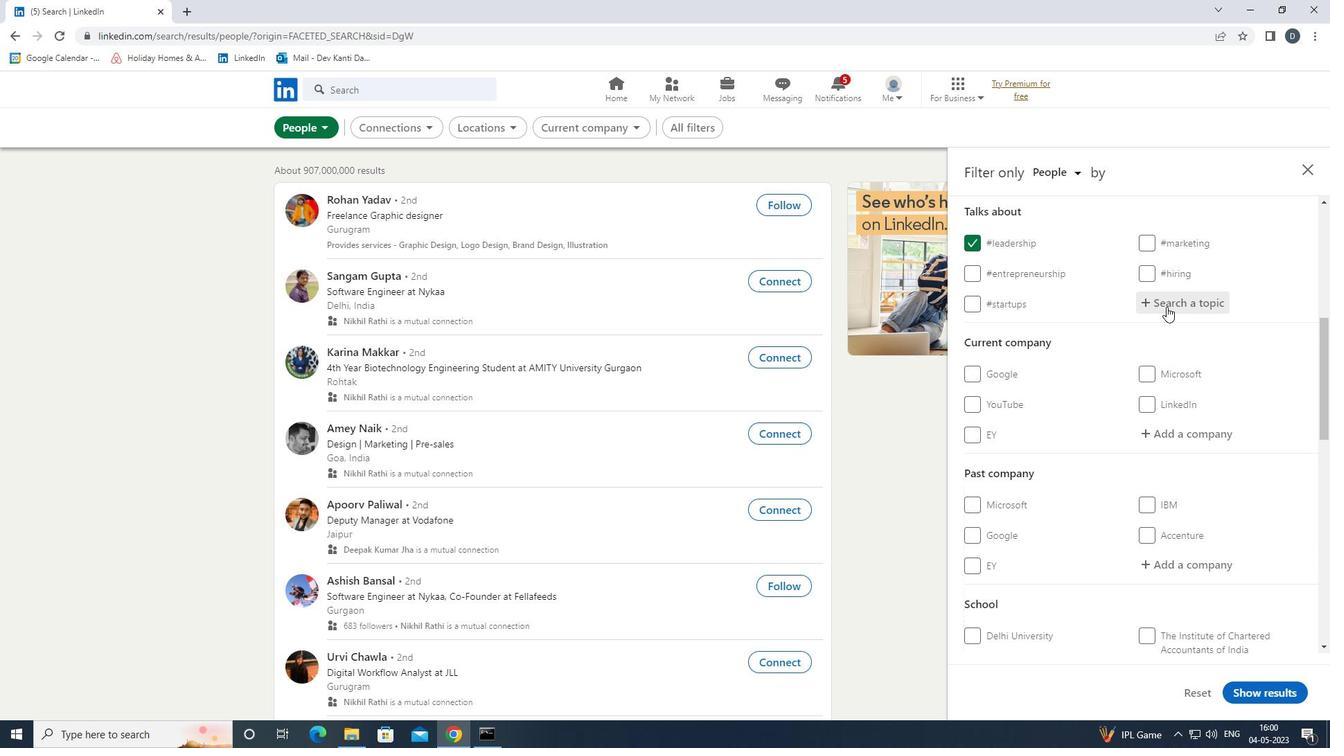 
Action: Mouse scrolled (1168, 304) with delta (0, 0)
Screenshot: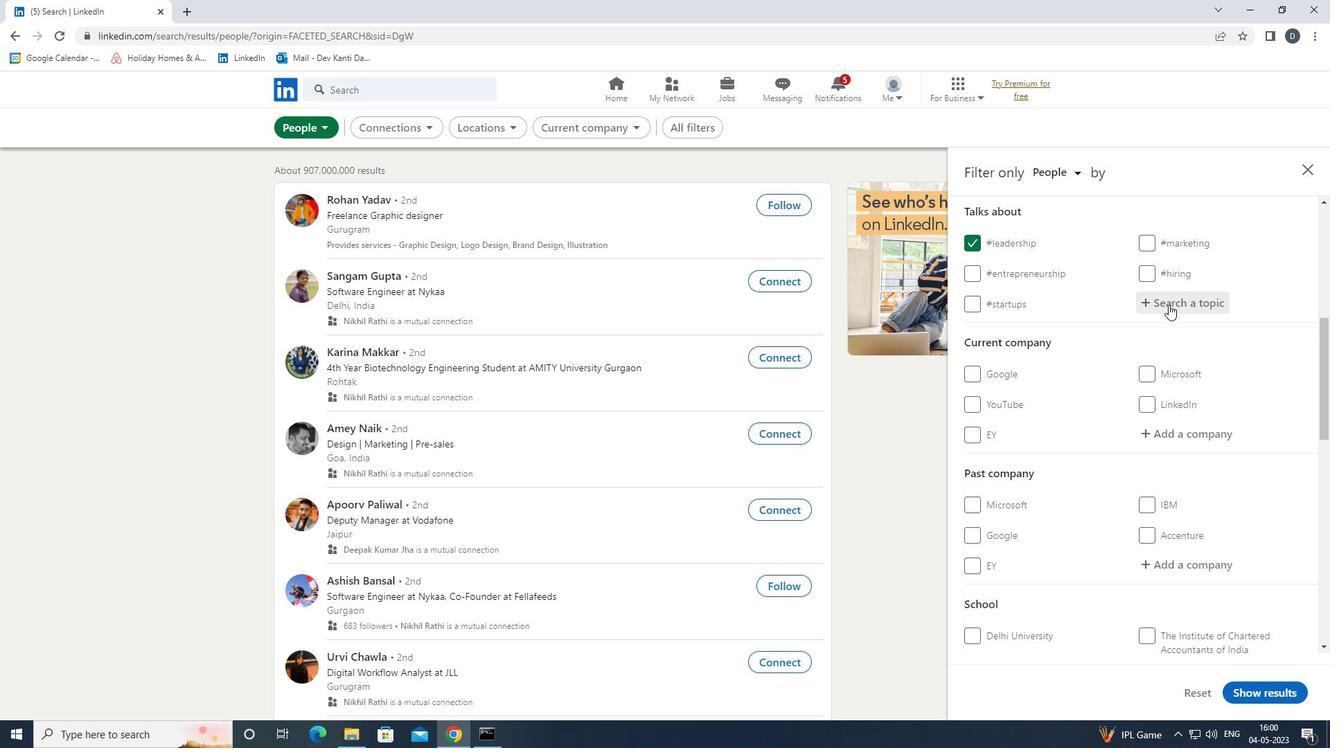 
Action: Mouse moved to (1171, 305)
Screenshot: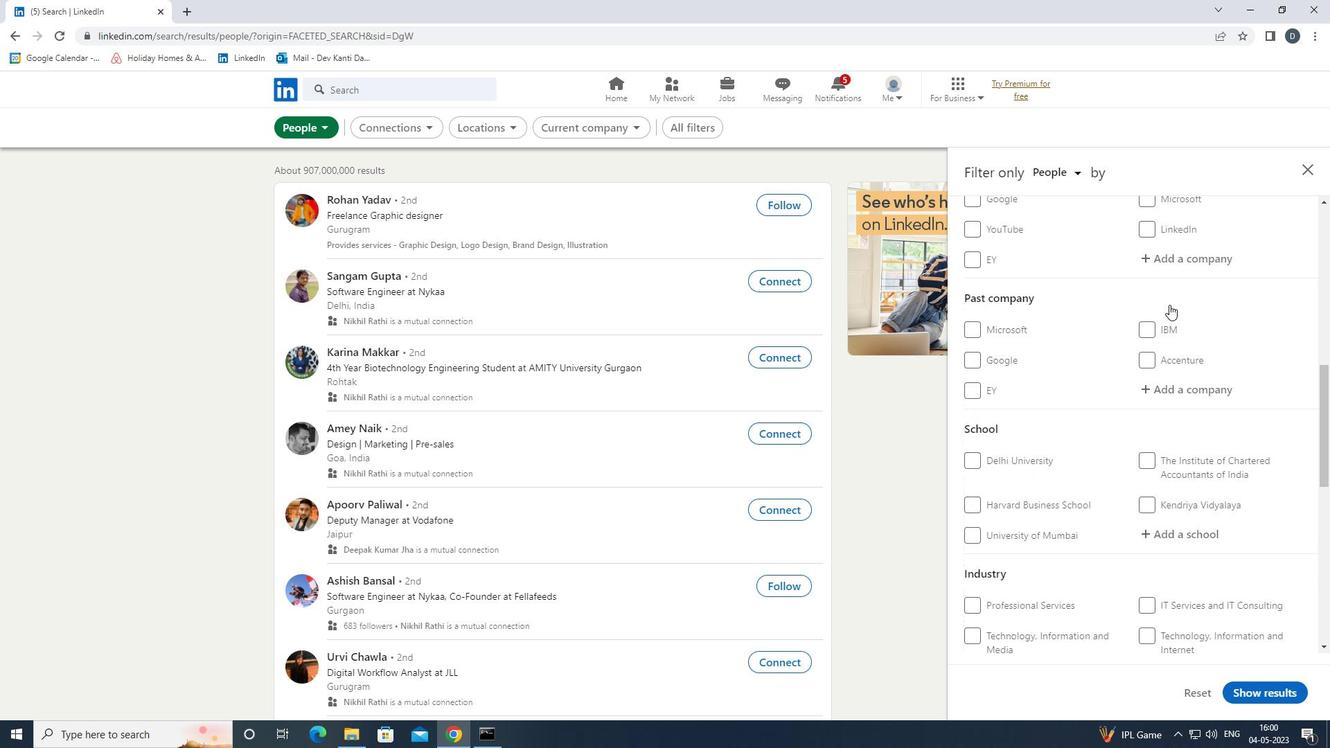 
Action: Mouse scrolled (1171, 304) with delta (0, 0)
Screenshot: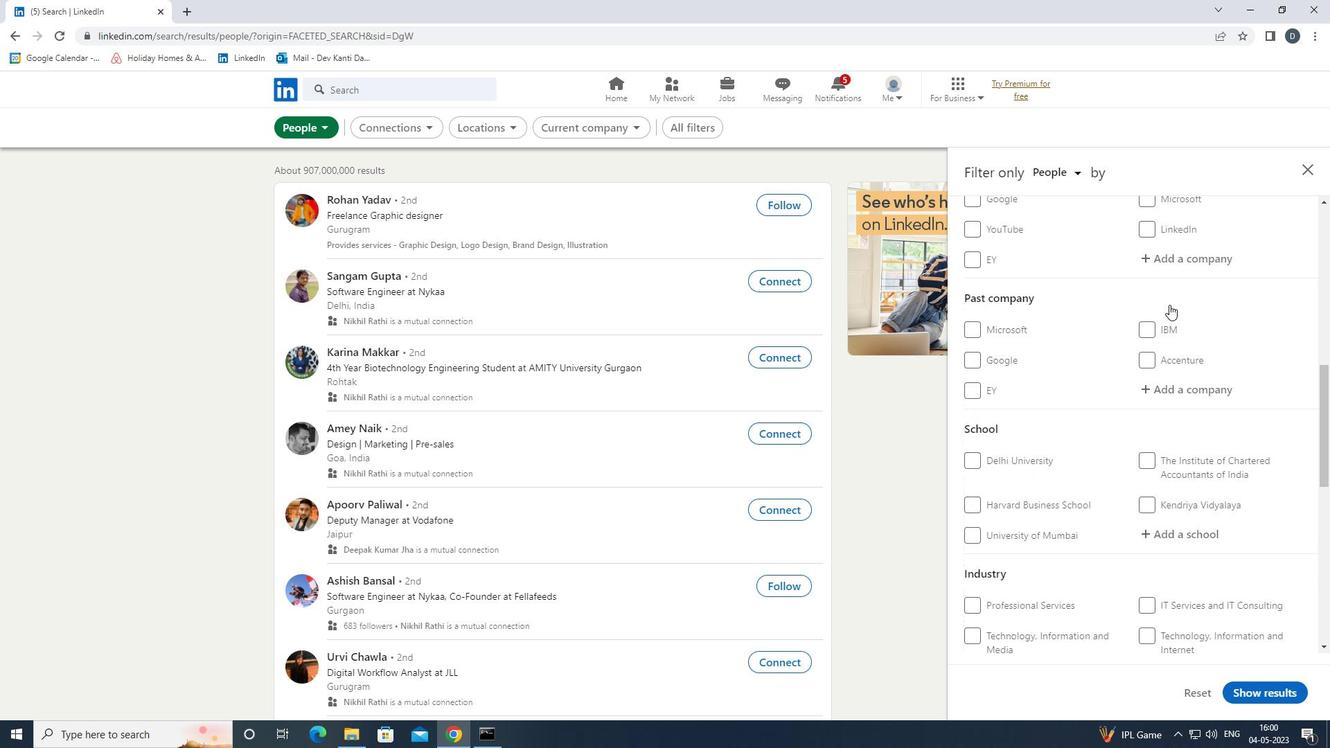 
Action: Mouse moved to (1173, 308)
Screenshot: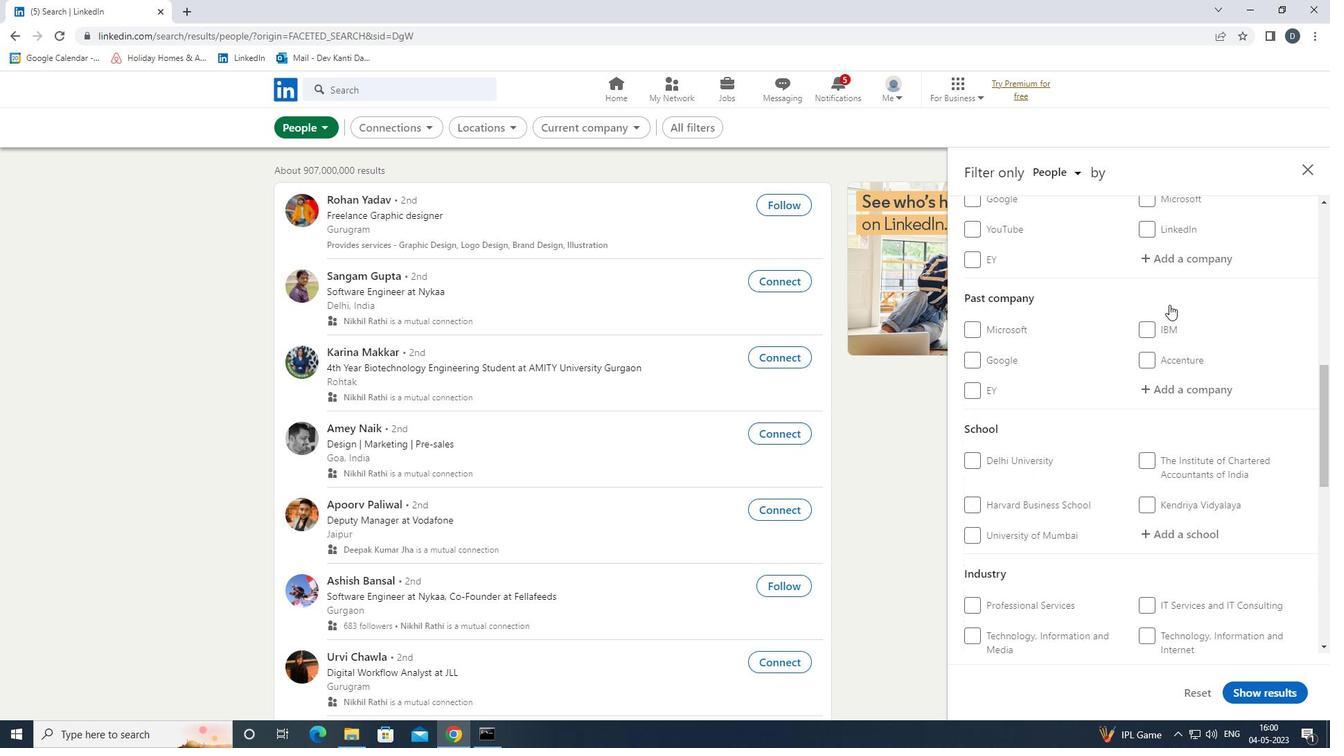 
Action: Mouse scrolled (1173, 307) with delta (0, 0)
Screenshot: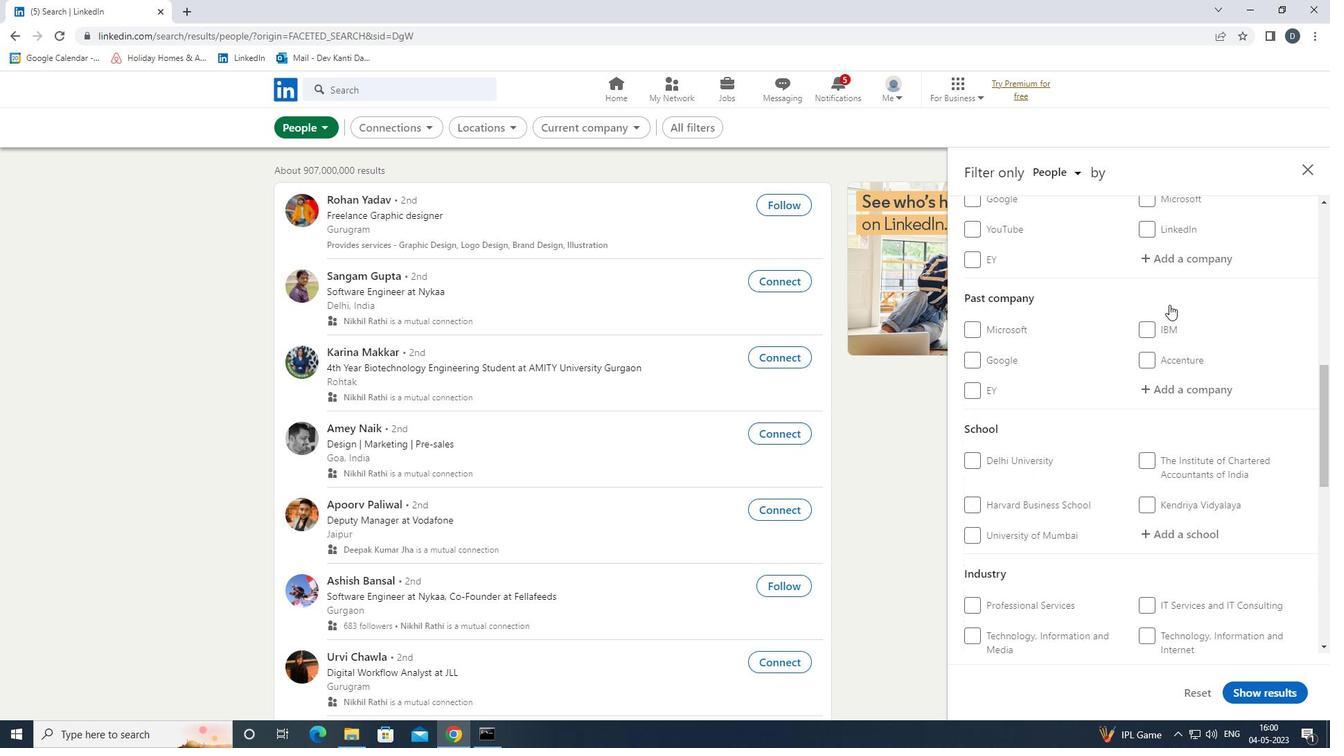 
Action: Mouse moved to (1117, 529)
Screenshot: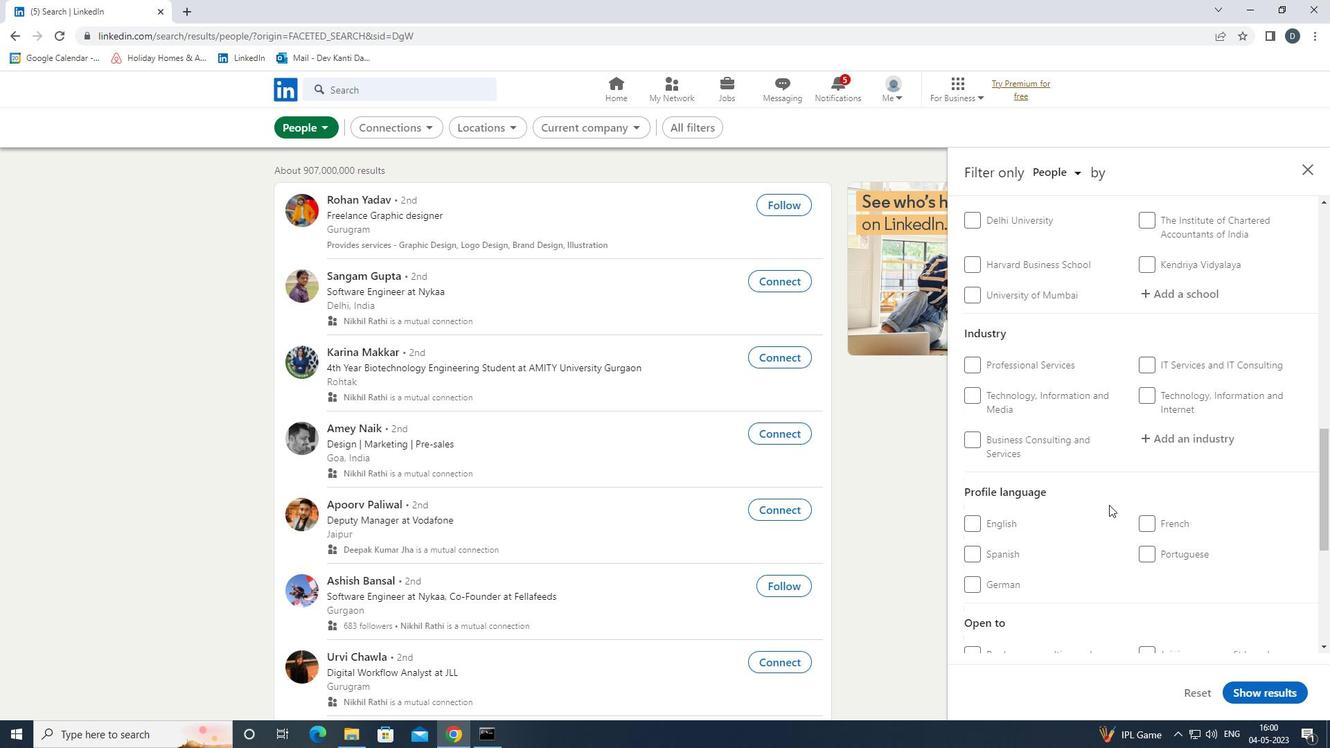 
Action: Mouse scrolled (1117, 529) with delta (0, 0)
Screenshot: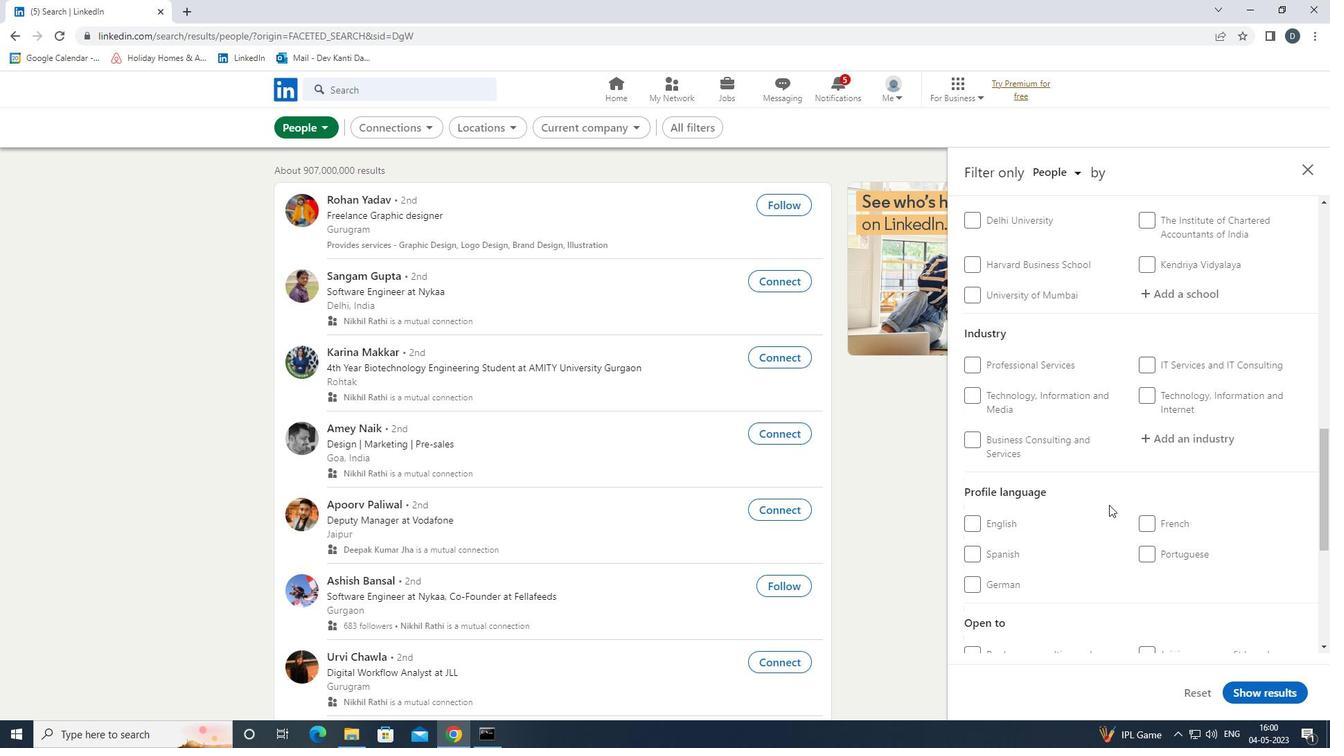 
Action: Mouse moved to (1008, 517)
Screenshot: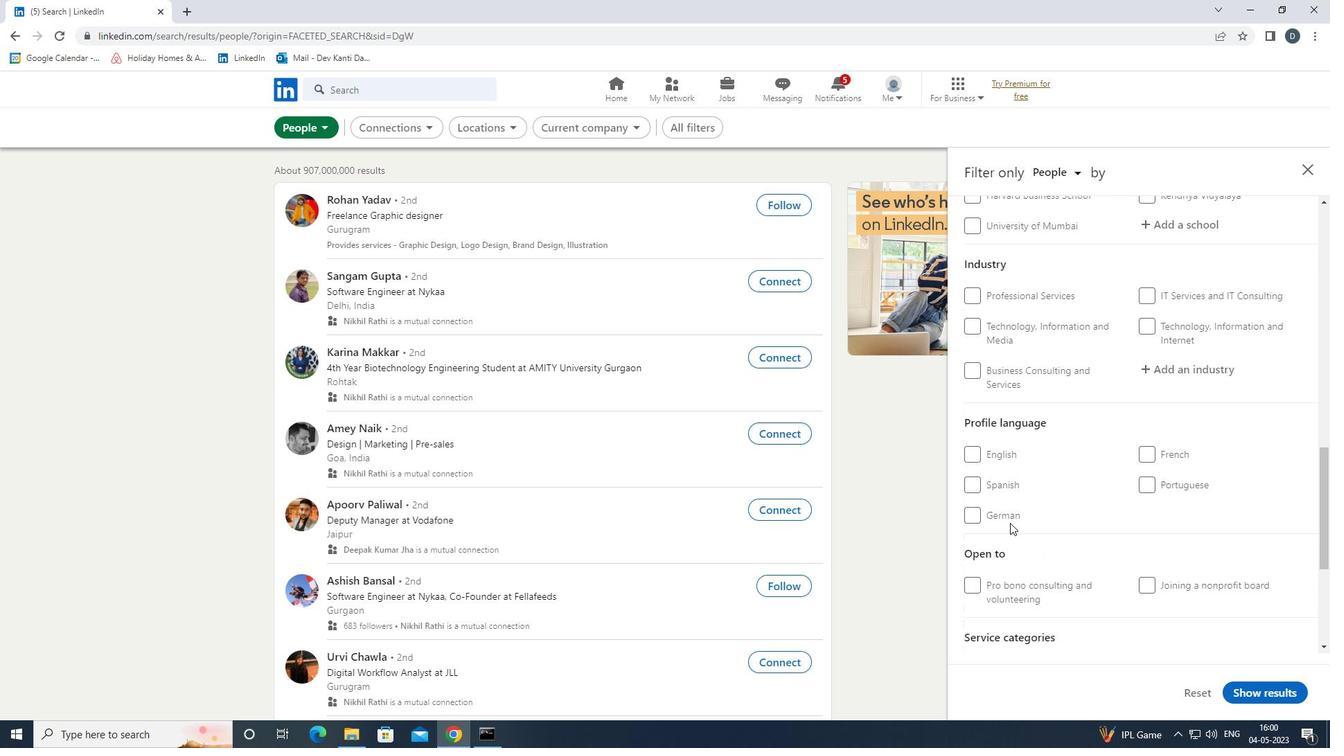 
Action: Mouse pressed left at (1008, 517)
Screenshot: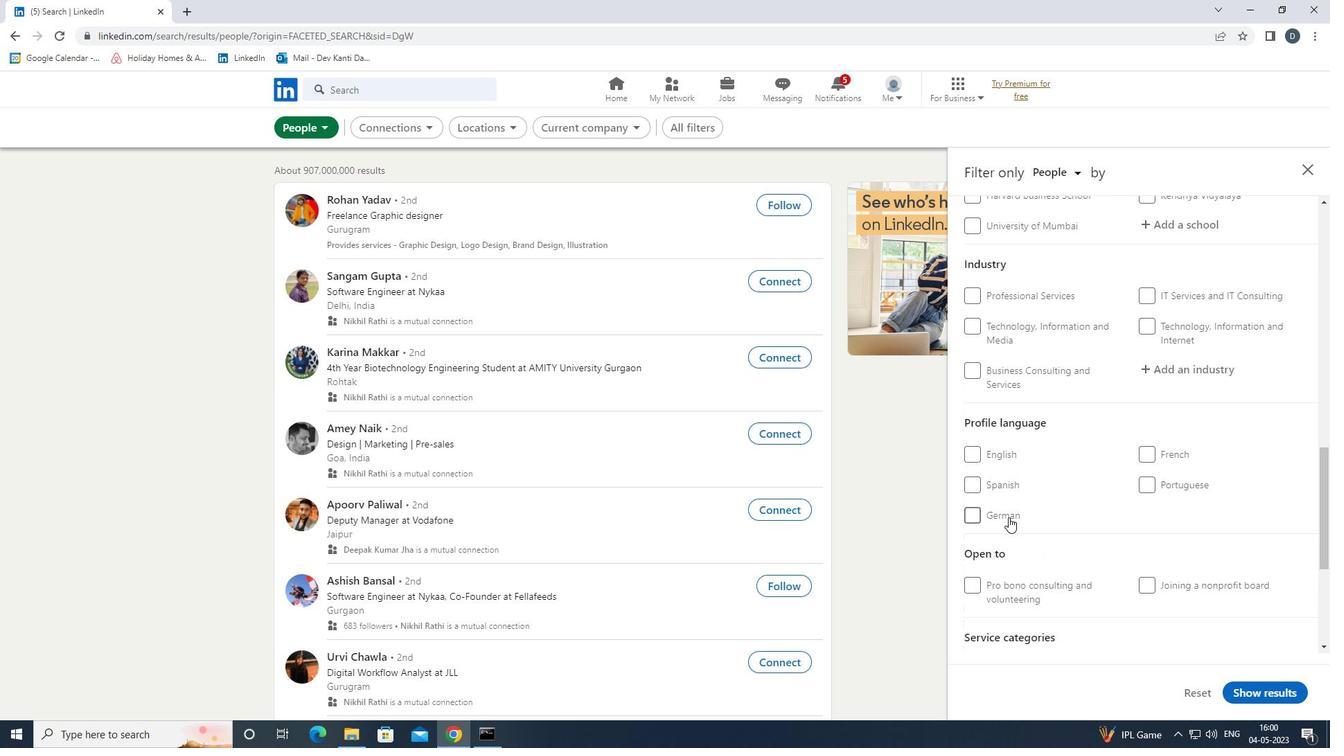 
Action: Mouse moved to (1052, 500)
Screenshot: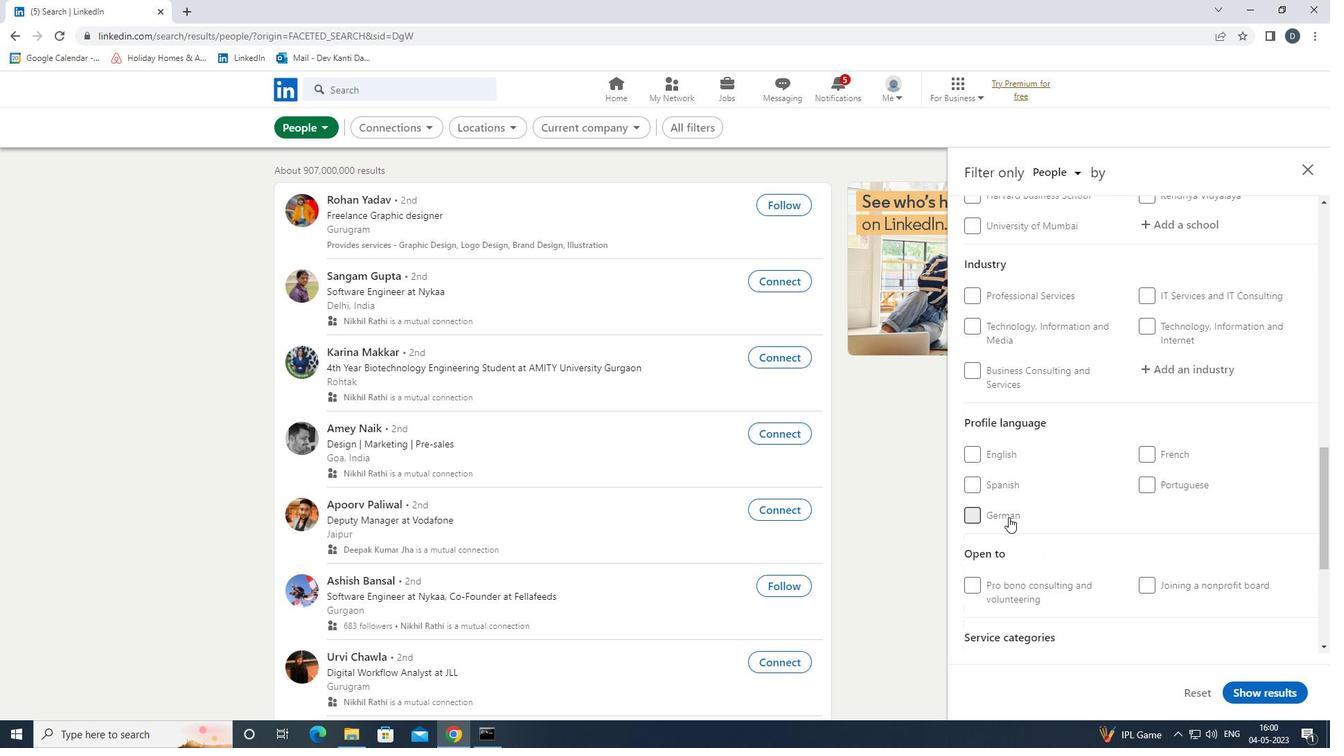 
Action: Mouse scrolled (1052, 500) with delta (0, 0)
Screenshot: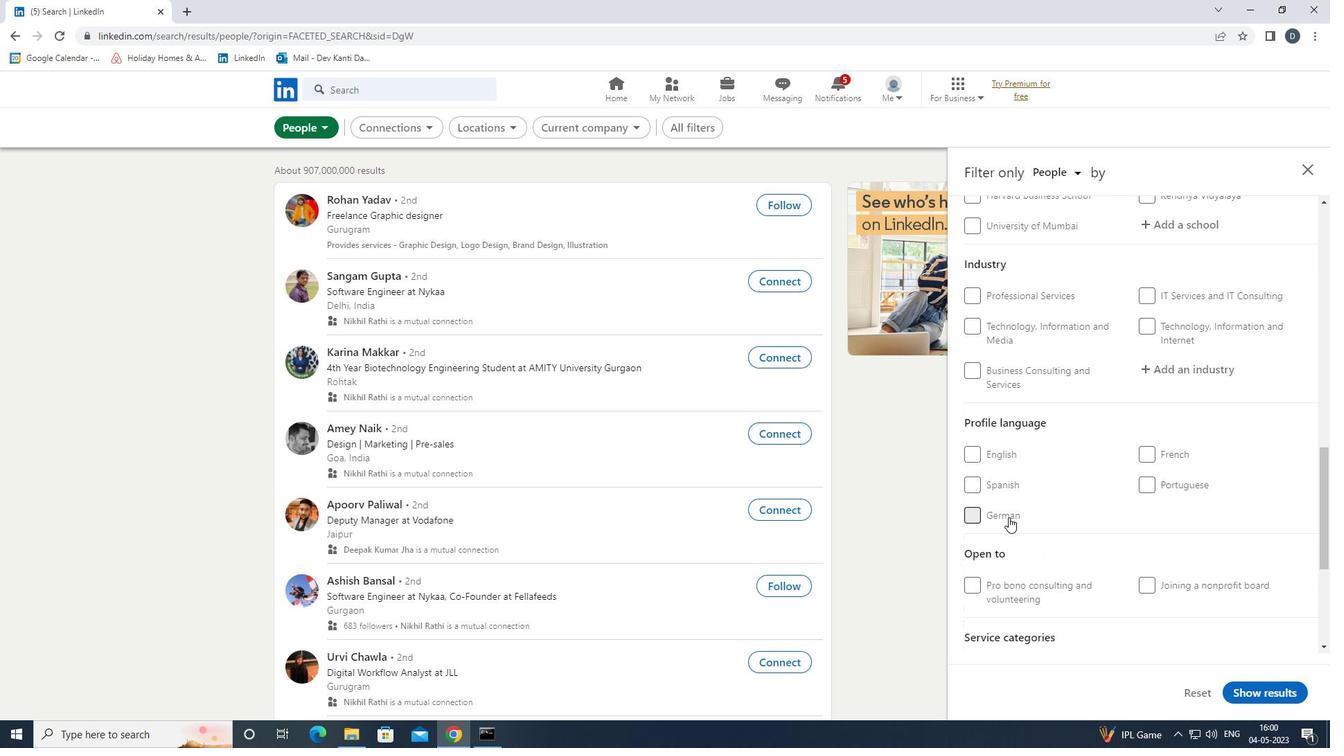 
Action: Mouse scrolled (1052, 500) with delta (0, 0)
Screenshot: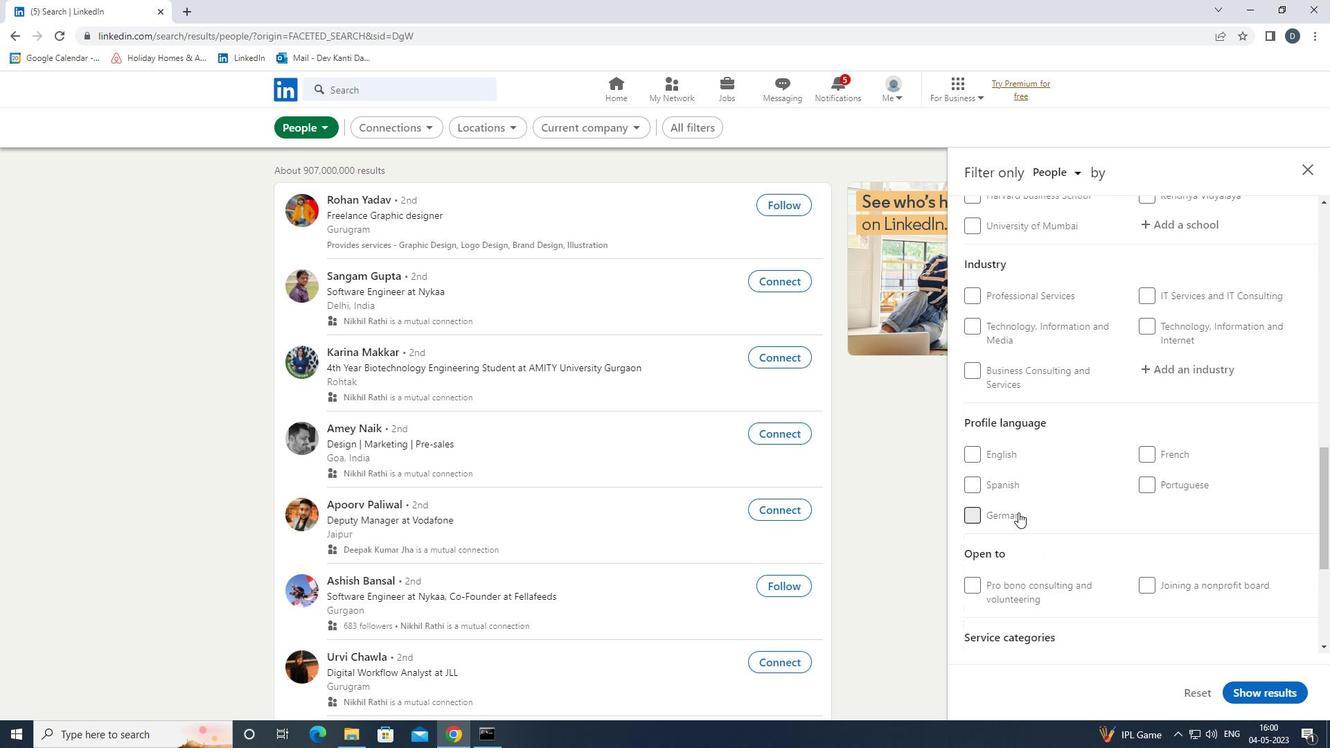 
Action: Mouse scrolled (1052, 500) with delta (0, 0)
Screenshot: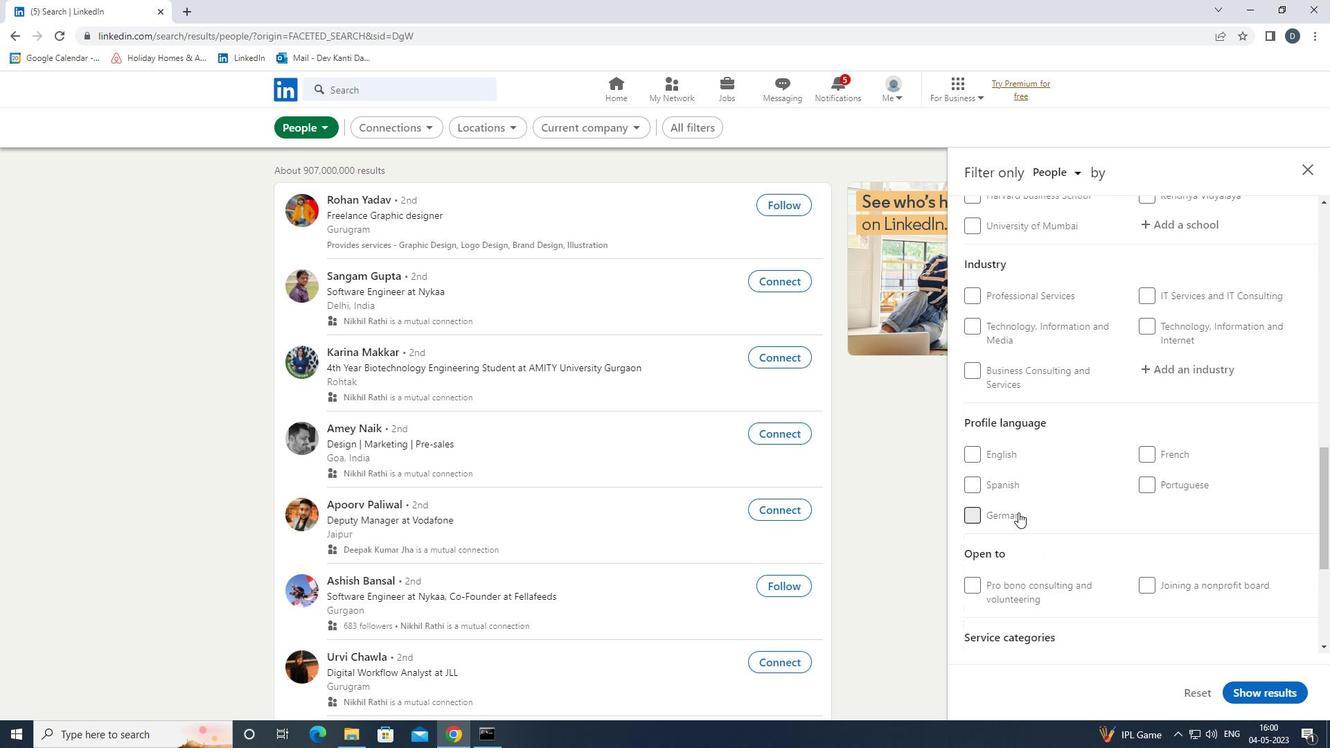 
Action: Mouse scrolled (1052, 500) with delta (0, 0)
Screenshot: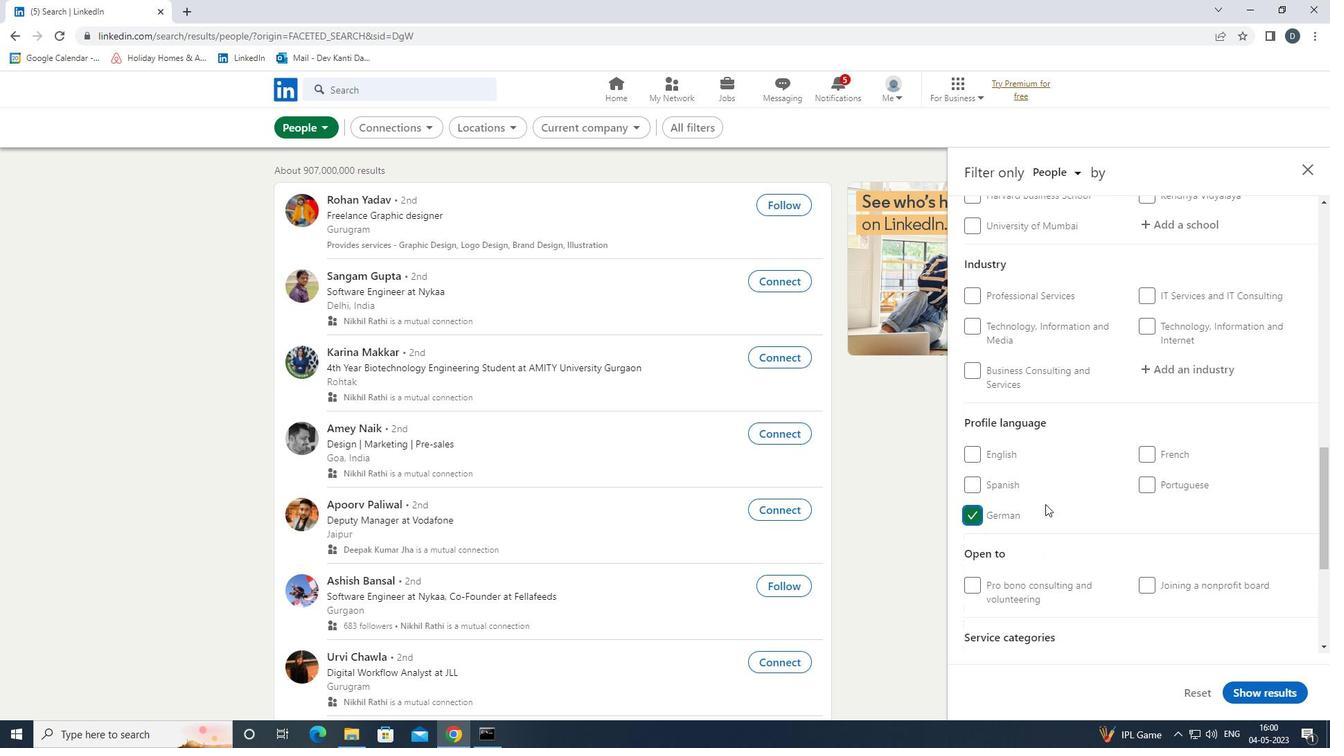 
Action: Mouse scrolled (1052, 500) with delta (0, 0)
Screenshot: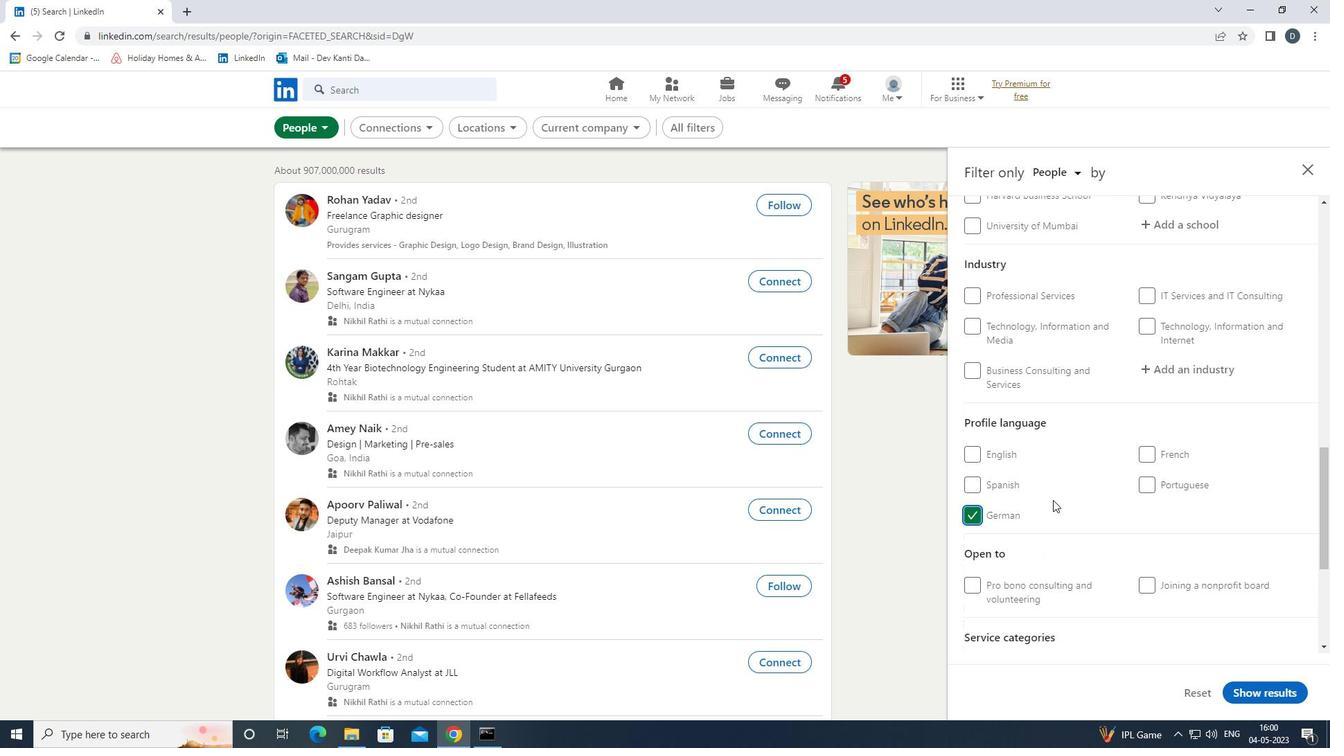 
Action: Mouse moved to (1189, 426)
Screenshot: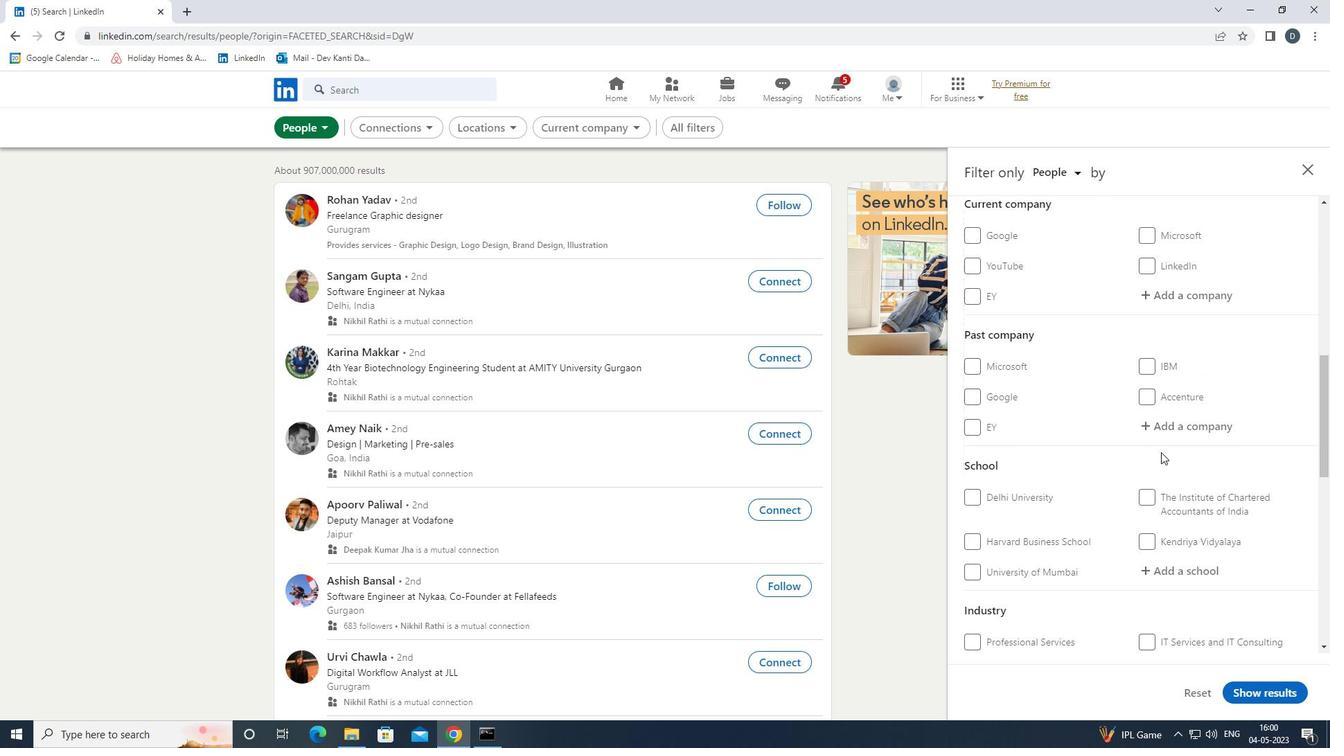
Action: Mouse pressed left at (1189, 426)
Screenshot: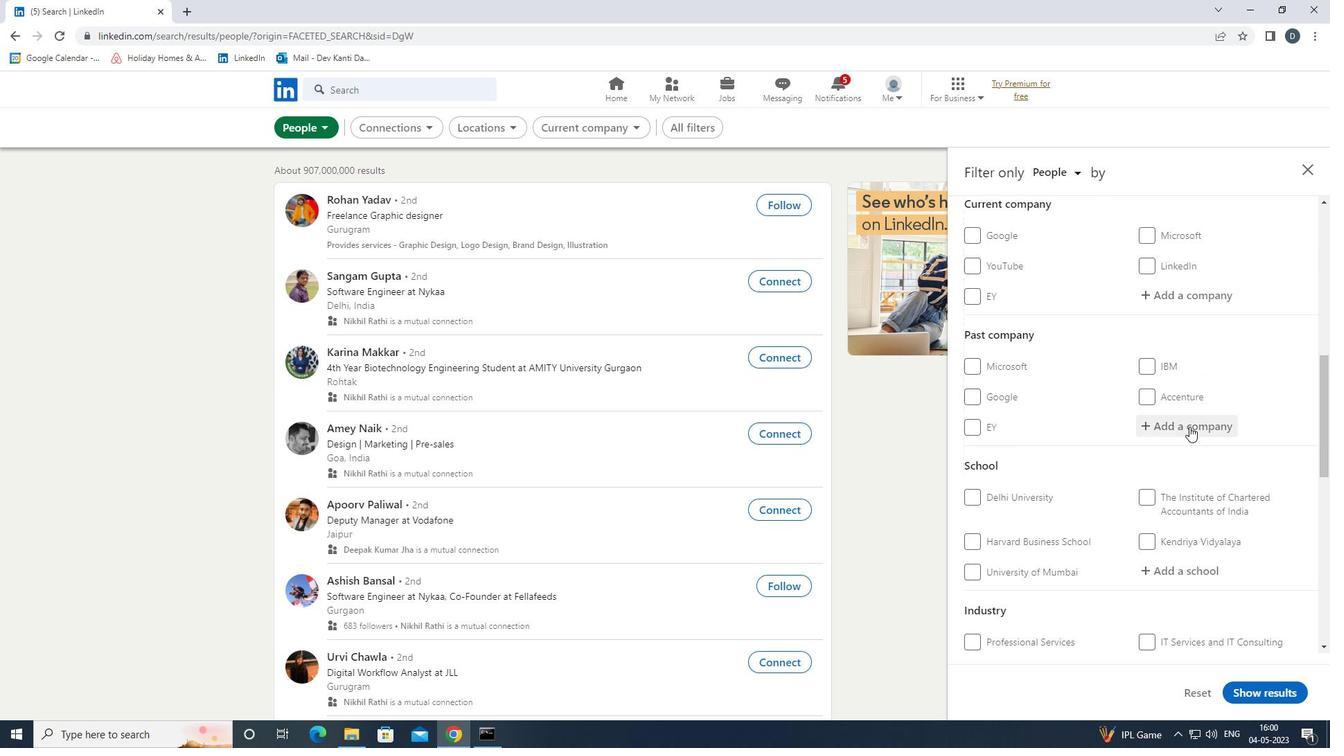 
Action: Mouse moved to (1194, 282)
Screenshot: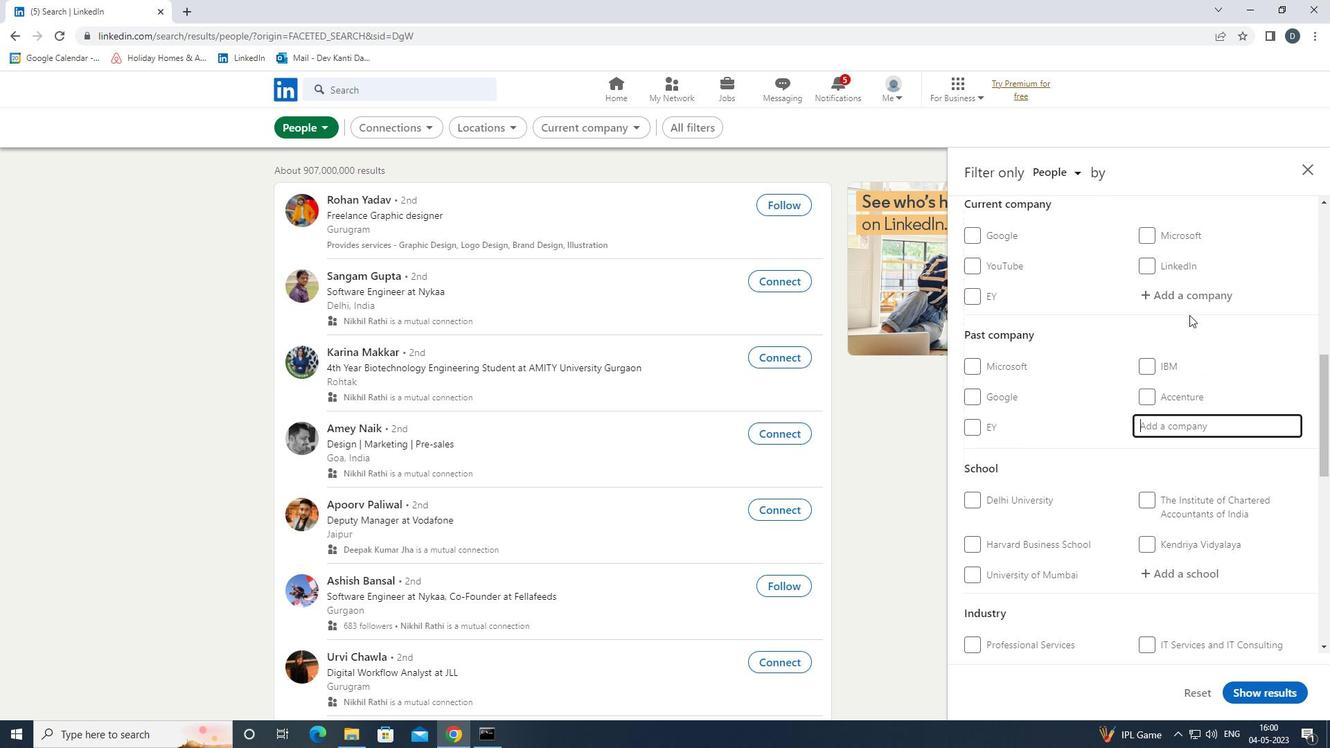 
Action: Mouse pressed left at (1194, 282)
Screenshot: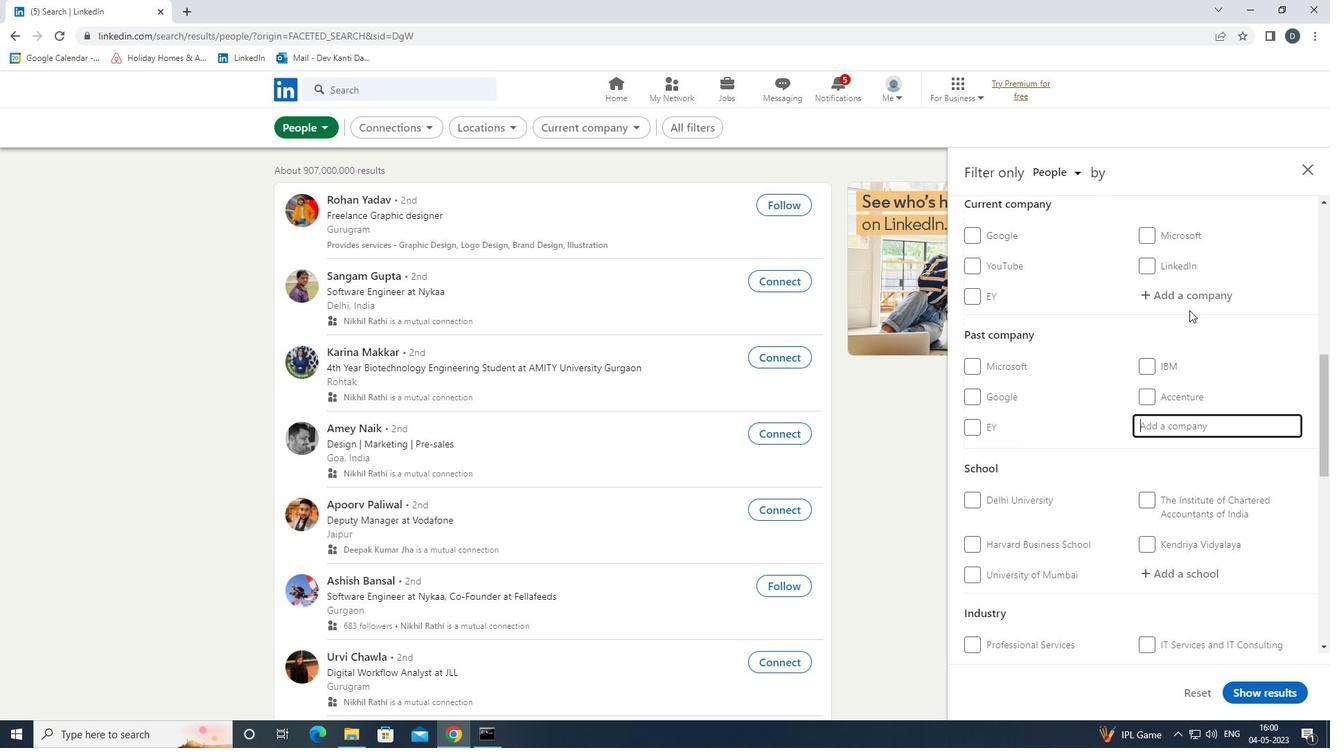 
Action: Mouse moved to (1194, 288)
Screenshot: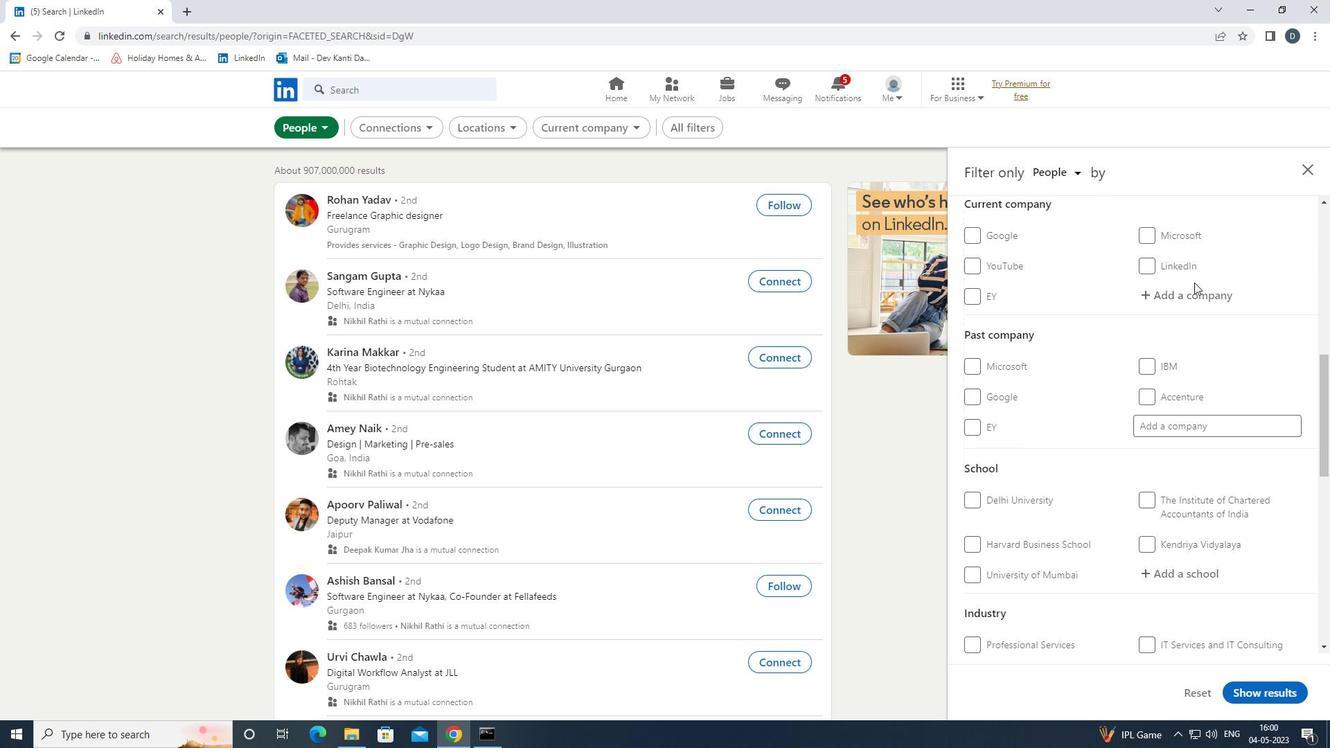 
Action: Mouse pressed left at (1194, 288)
Screenshot: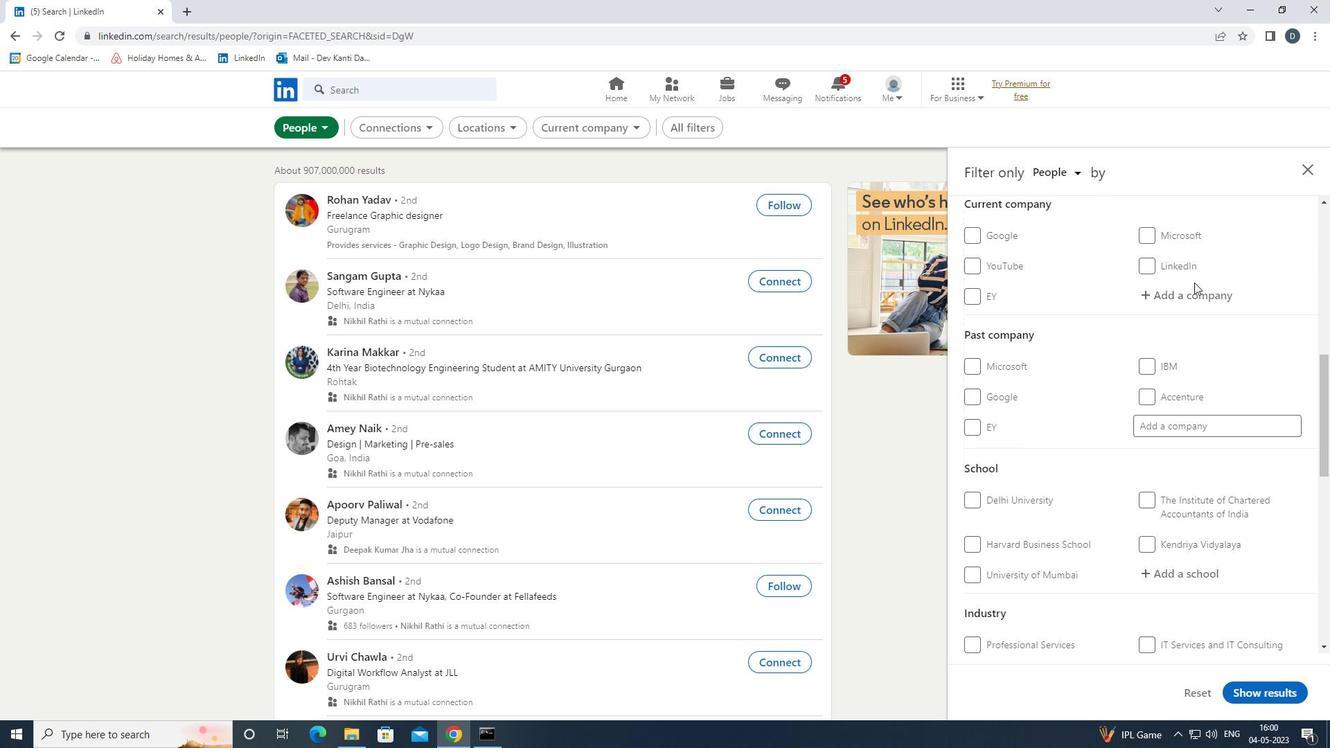 
Action: Key pressed <Key.shift>HEALTHKART<Key.down><Key.enter>
Screenshot: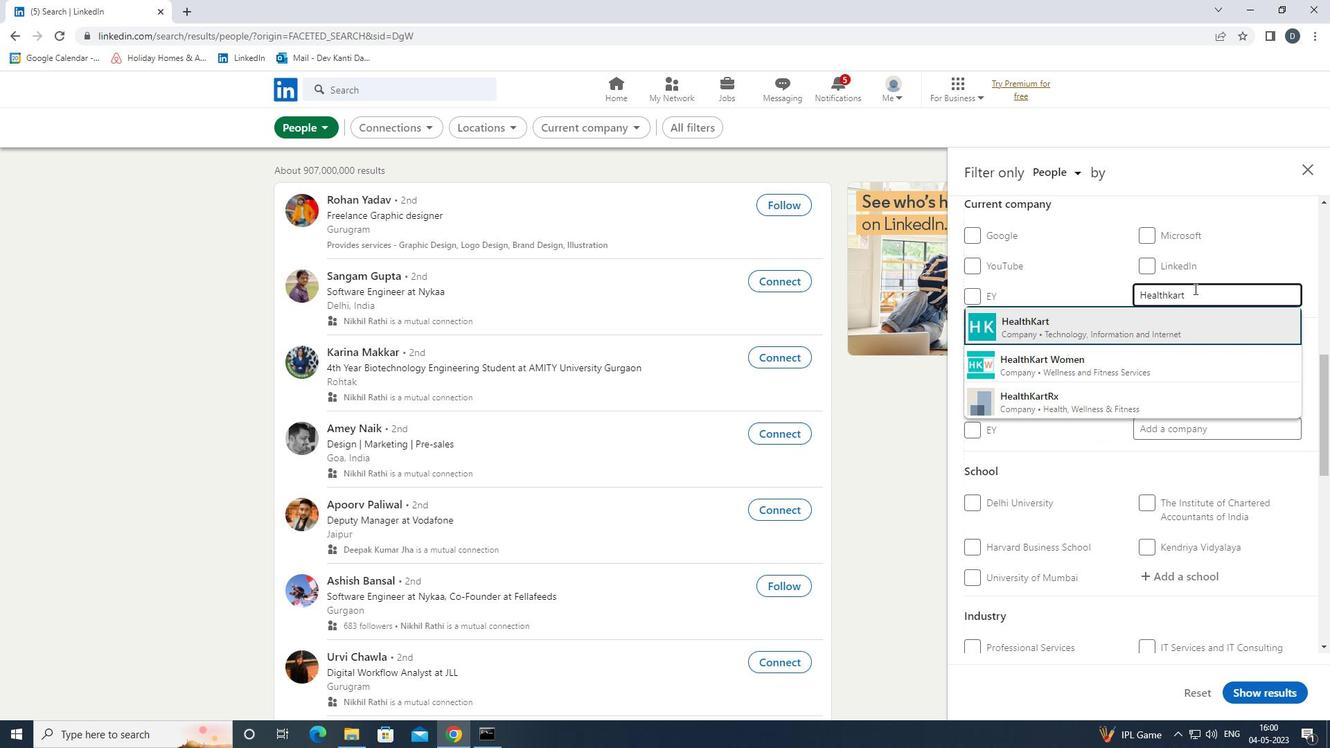 
Action: Mouse scrolled (1194, 288) with delta (0, 0)
Screenshot: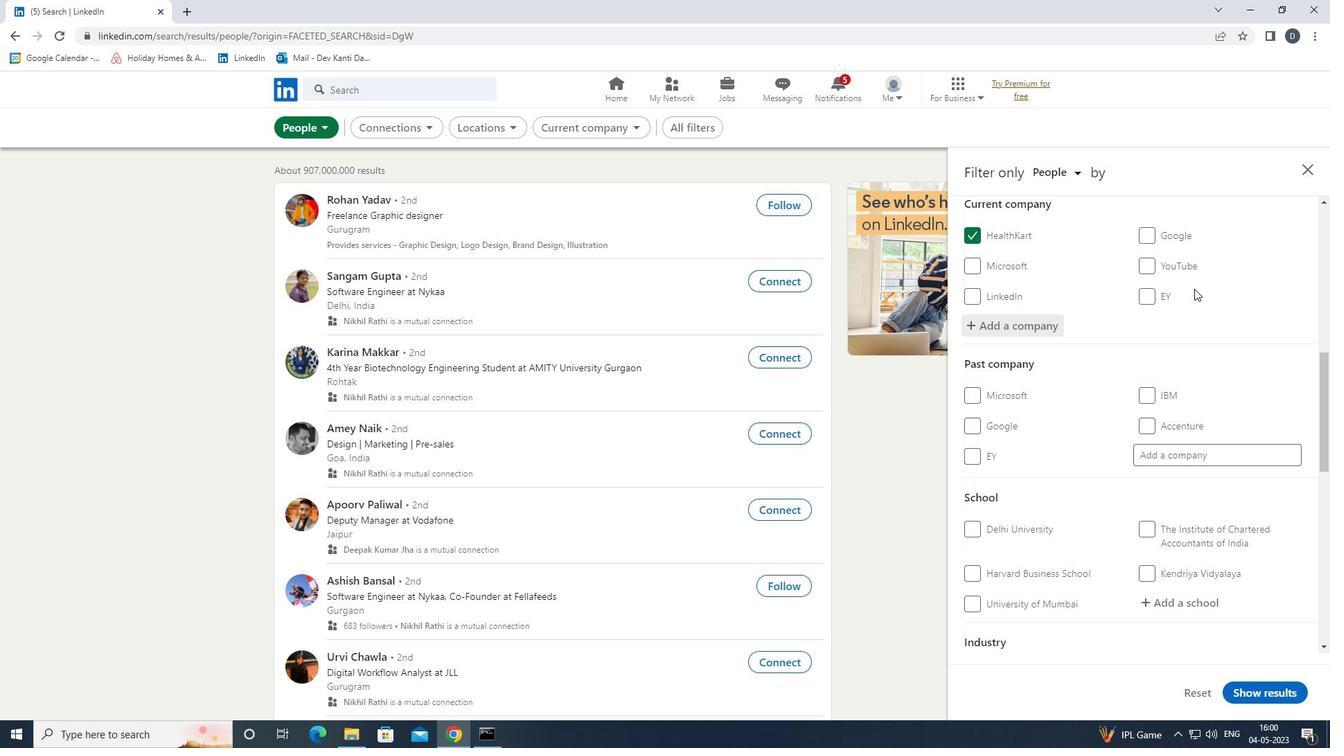 
Action: Mouse scrolled (1194, 288) with delta (0, 0)
Screenshot: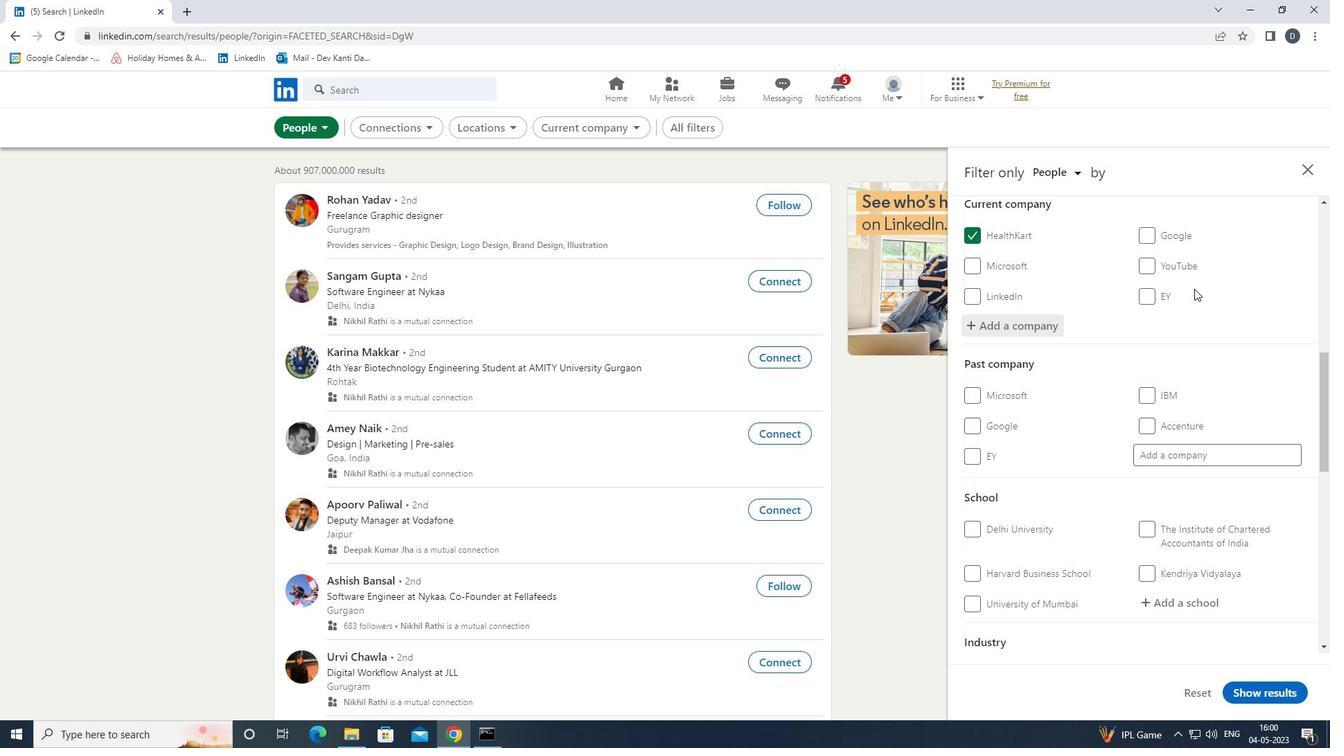 
Action: Mouse moved to (1209, 475)
Screenshot: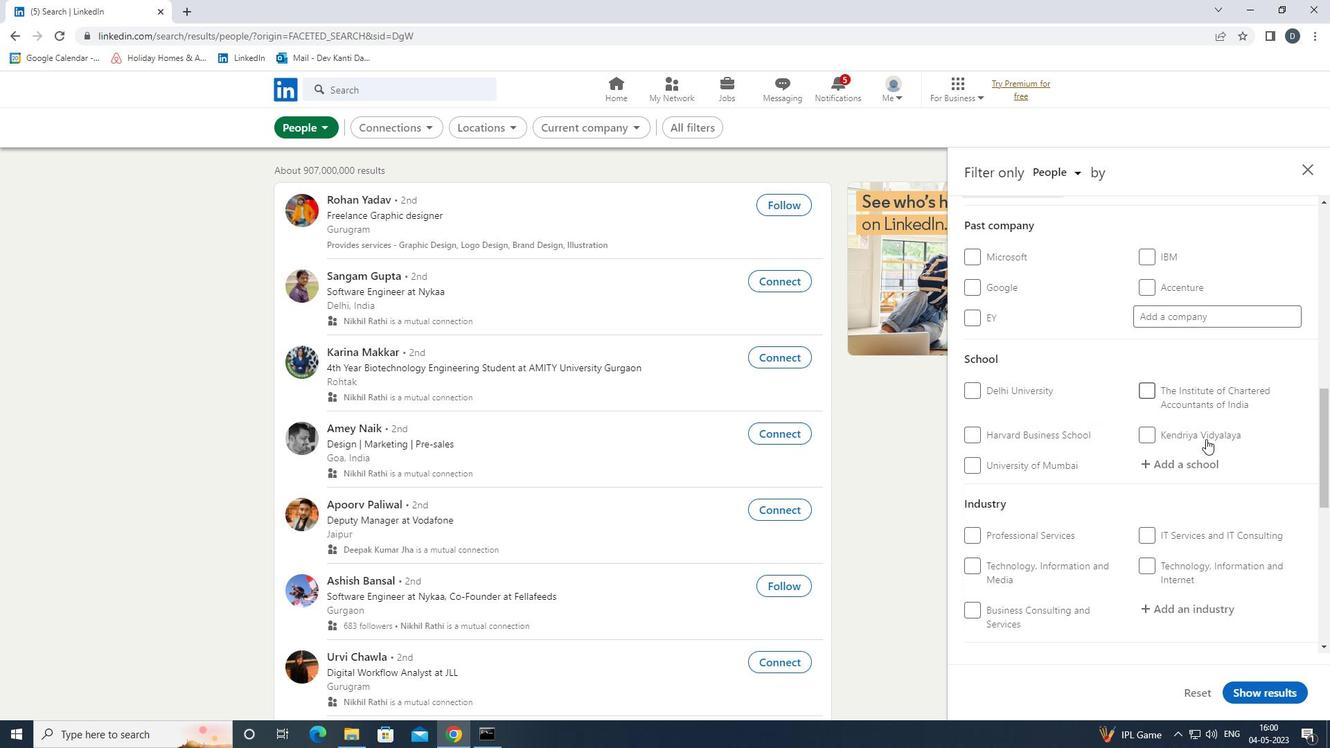 
Action: Mouse pressed left at (1209, 475)
Screenshot: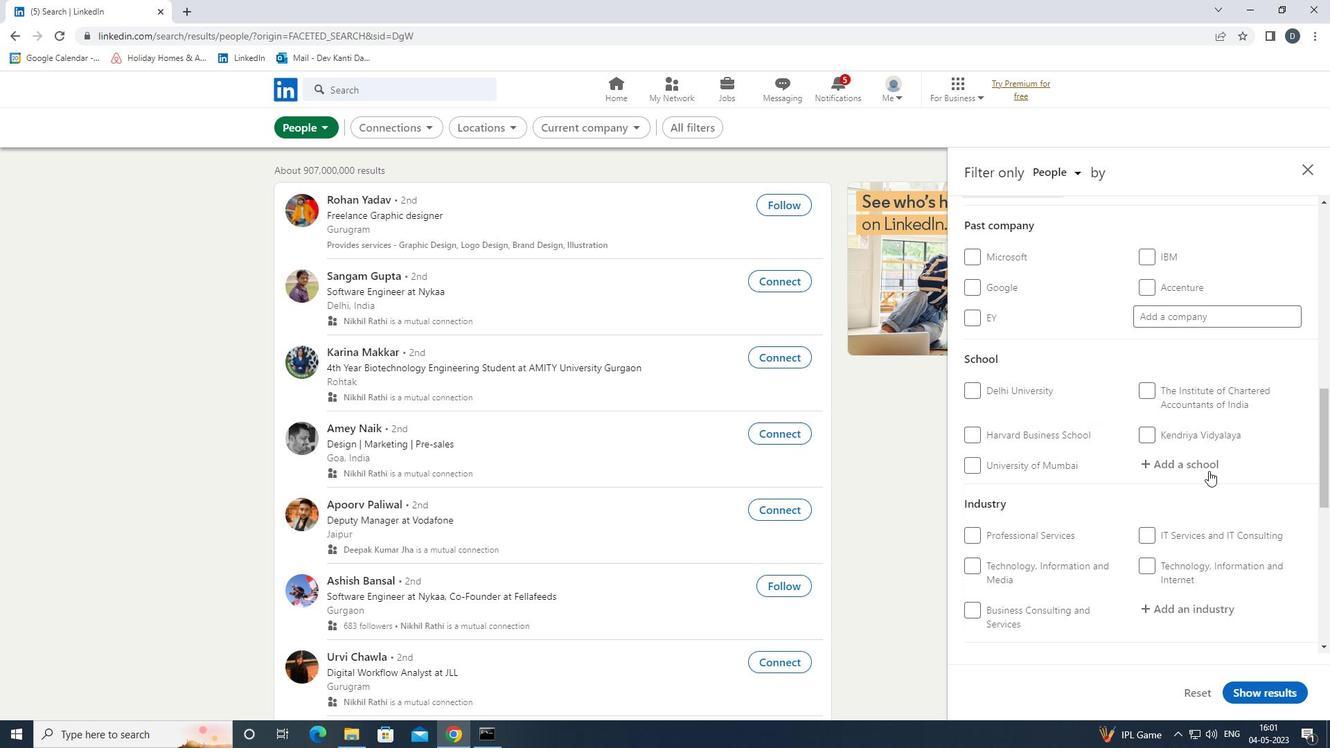 
Action: Mouse moved to (1209, 475)
Screenshot: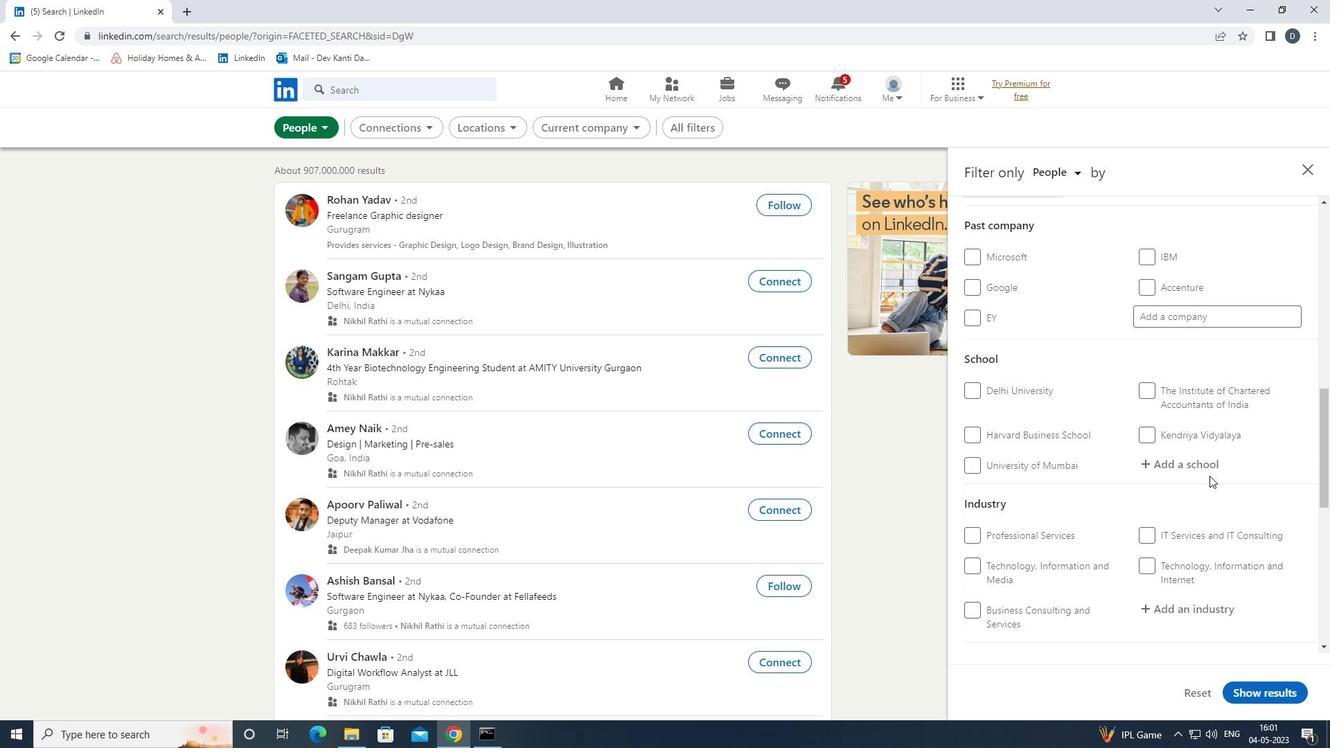 
Action: Mouse pressed left at (1209, 475)
Screenshot: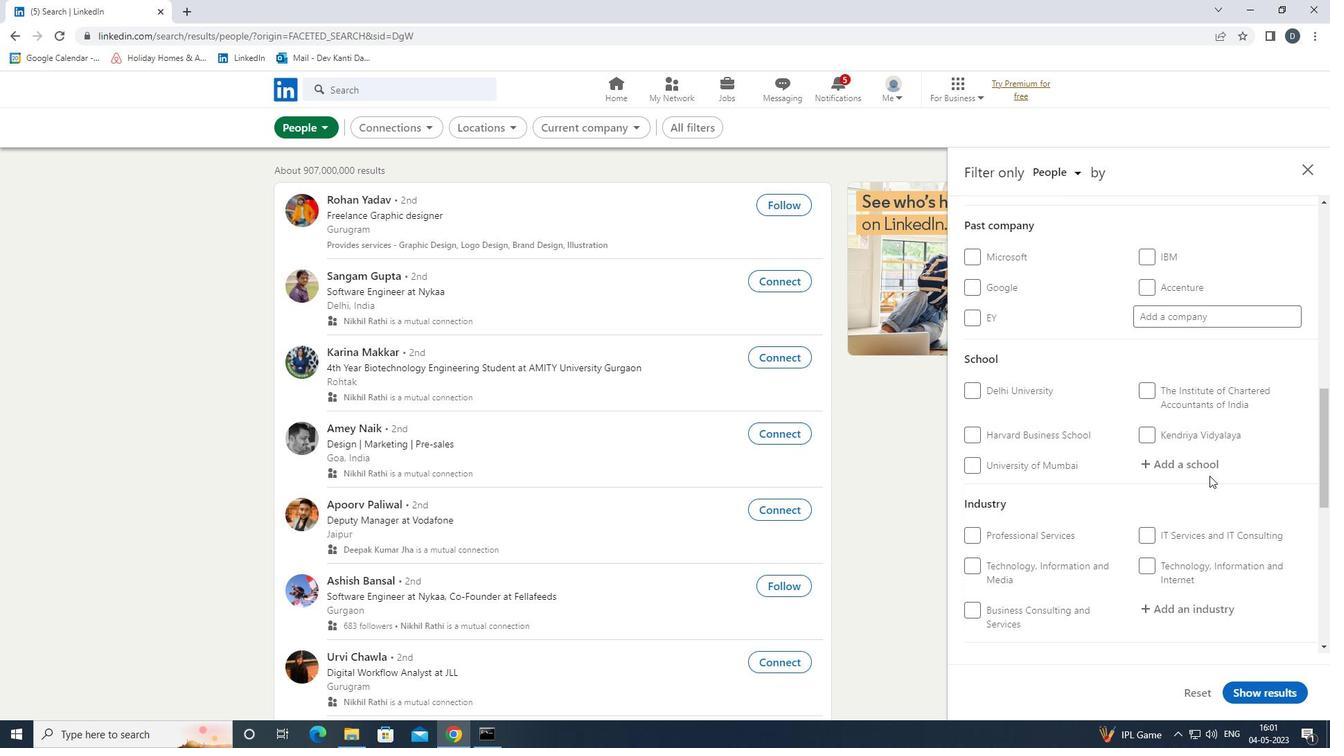 
Action: Mouse moved to (1209, 468)
Screenshot: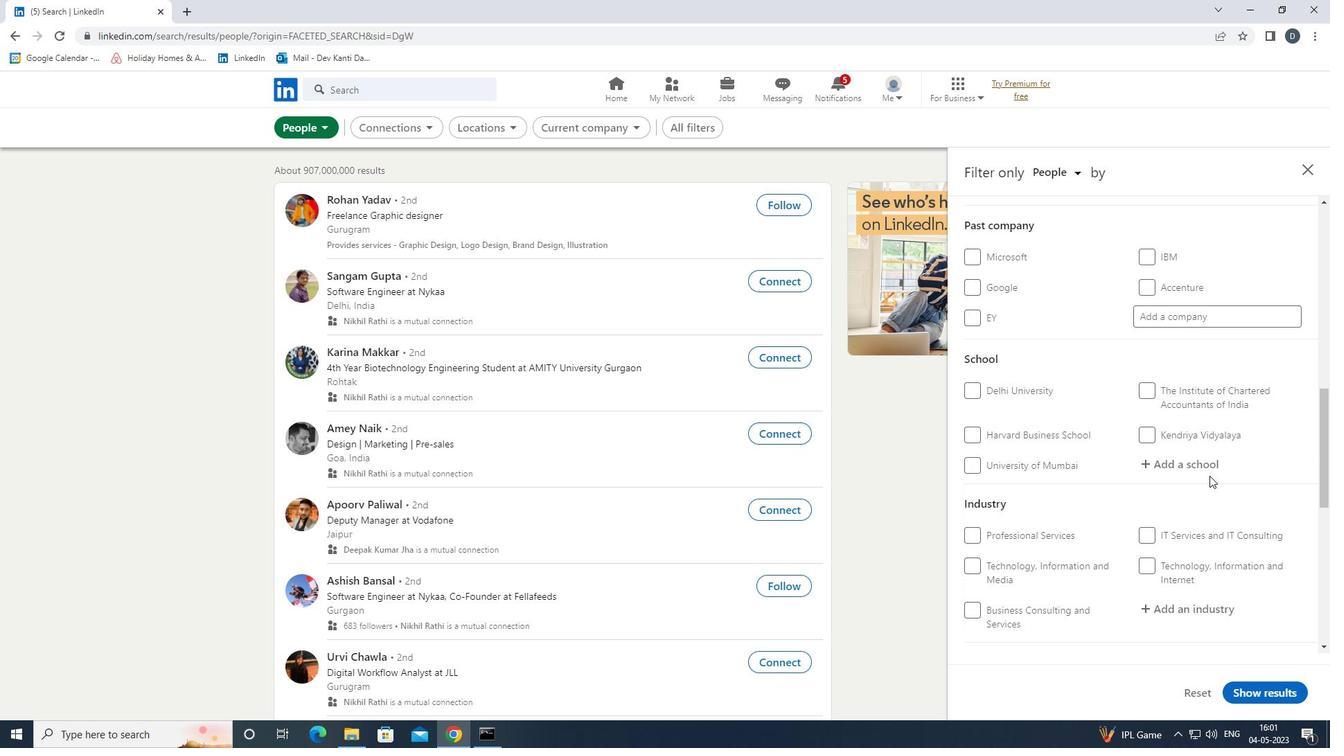 
Action: Mouse pressed left at (1209, 468)
Screenshot: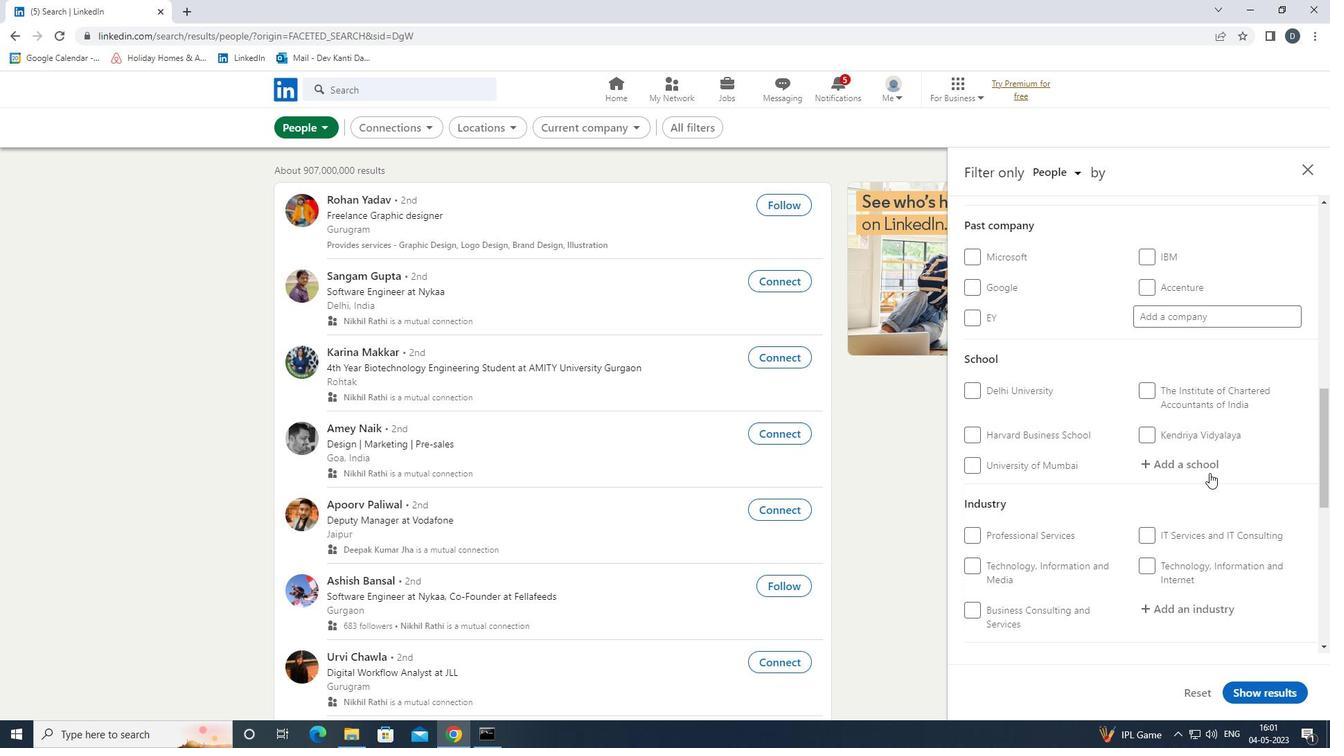 
Action: Key pressed <Key.shift>DON<Key.space><Key.shift><Key.shift><Key.shift><Key.shift><Key.shift><Key.shift><Key.shift><Key.shift>BOSCO<Key.space><Key.down><Key.enter>
Screenshot: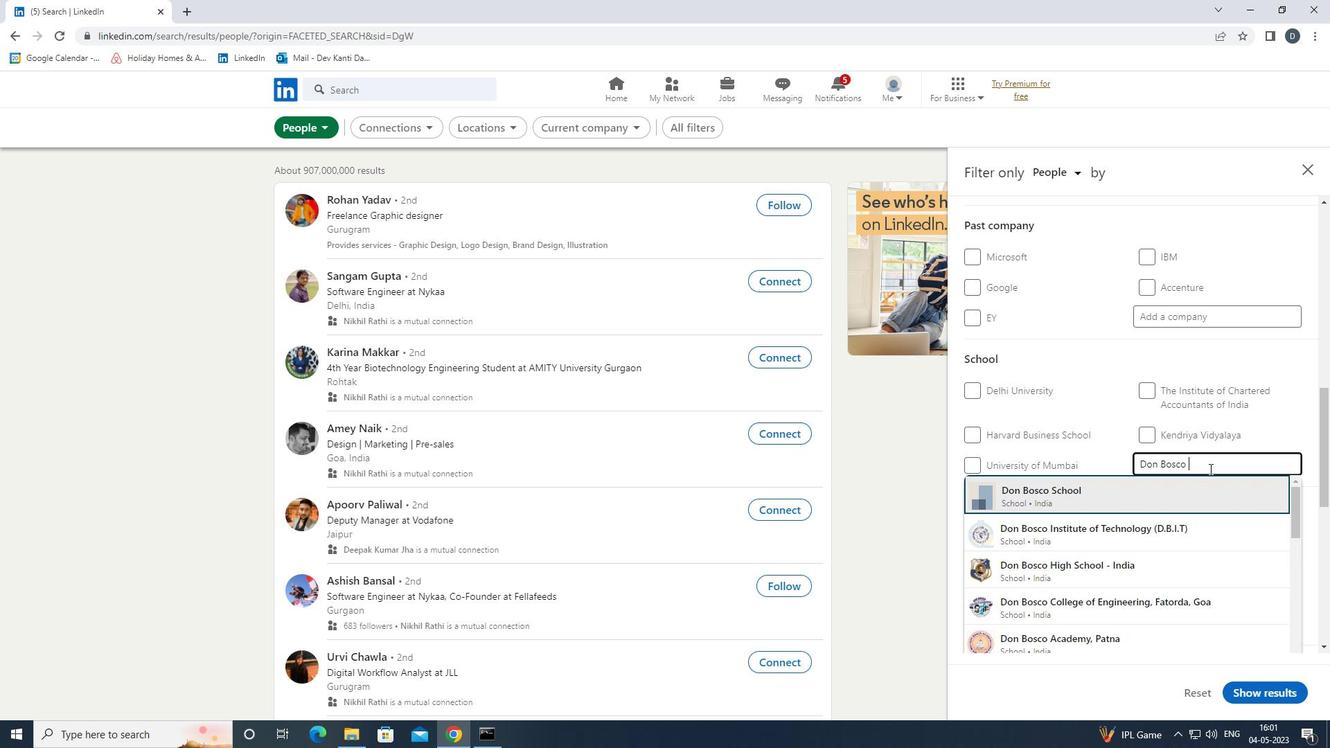 
Action: Mouse moved to (1211, 468)
Screenshot: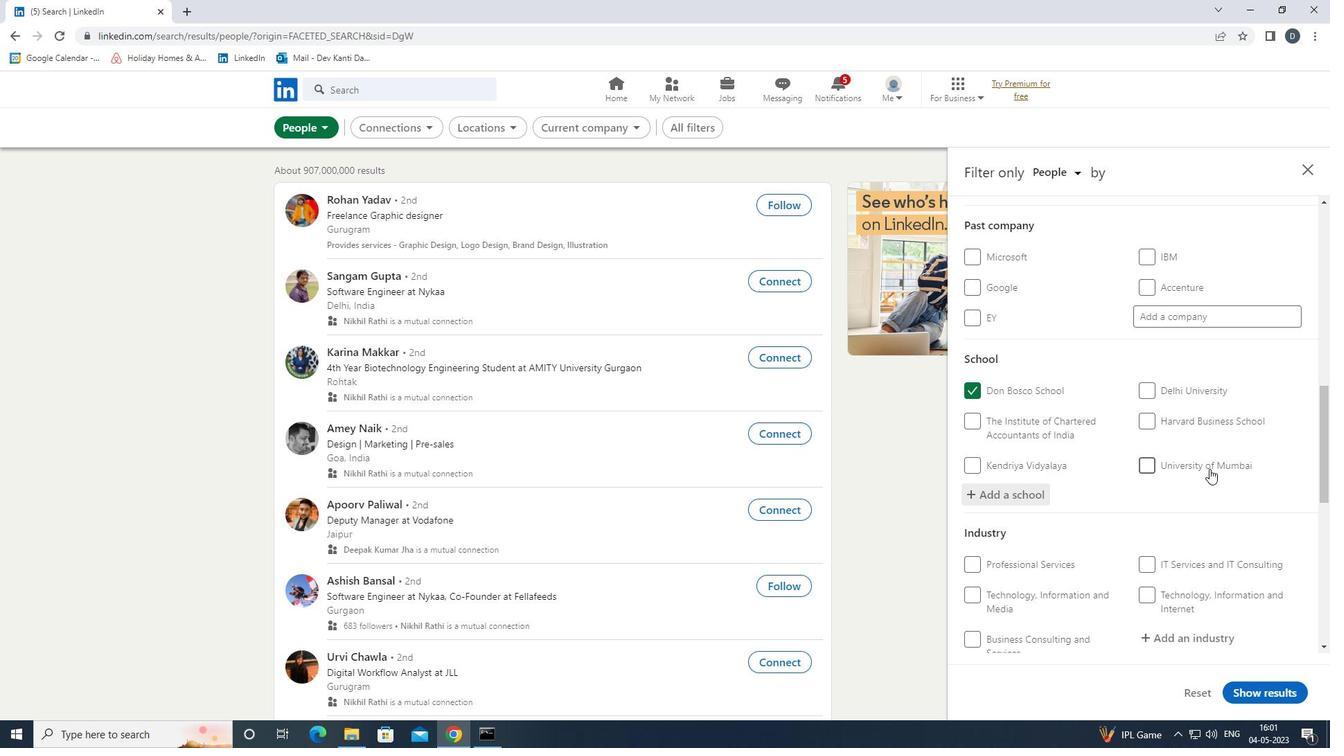 
Action: Mouse scrolled (1211, 467) with delta (0, 0)
Screenshot: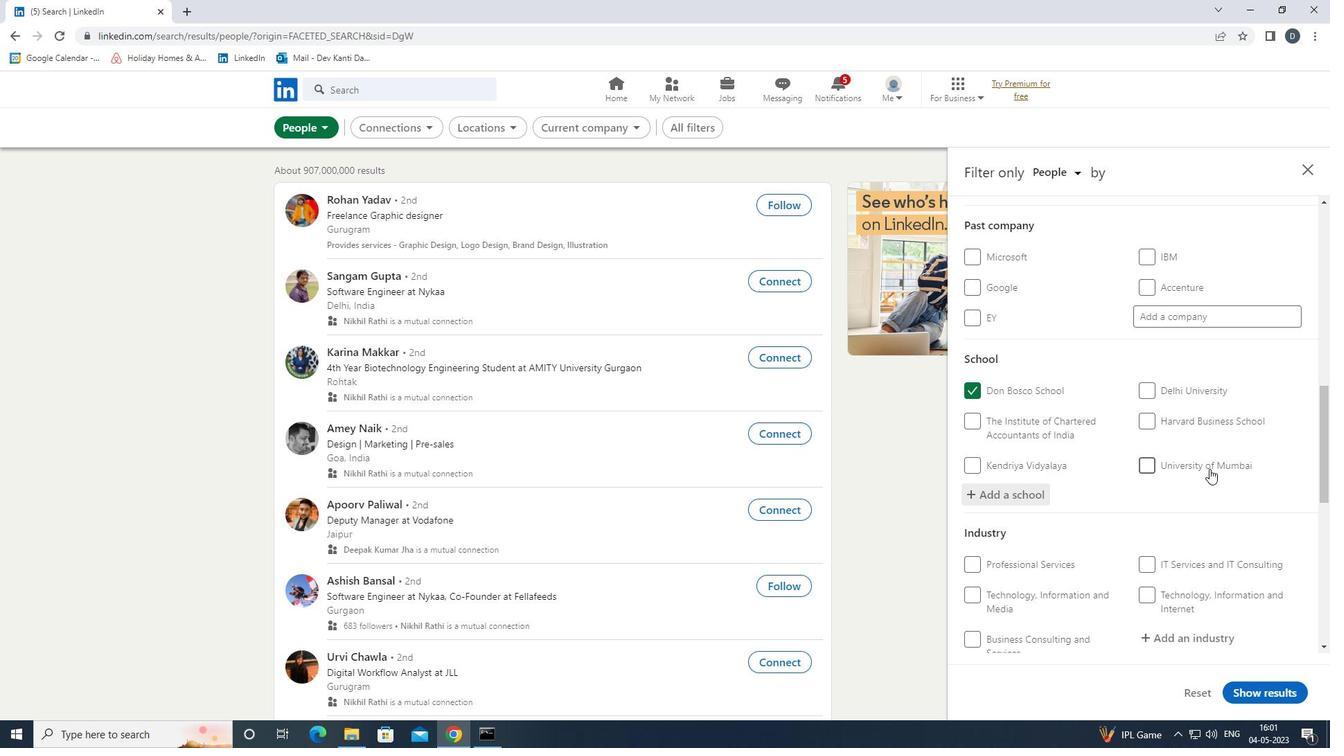 
Action: Mouse scrolled (1211, 467) with delta (0, 0)
Screenshot: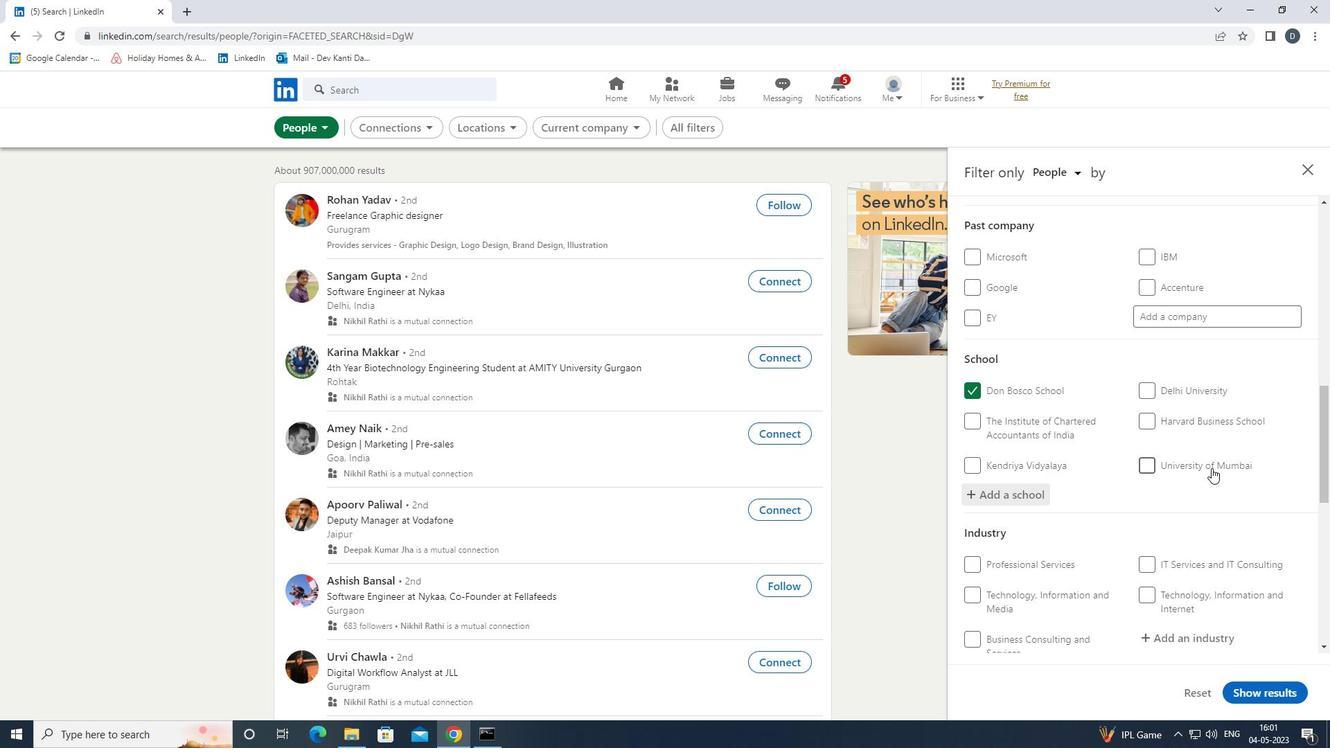 
Action: Mouse scrolled (1211, 467) with delta (0, 0)
Screenshot: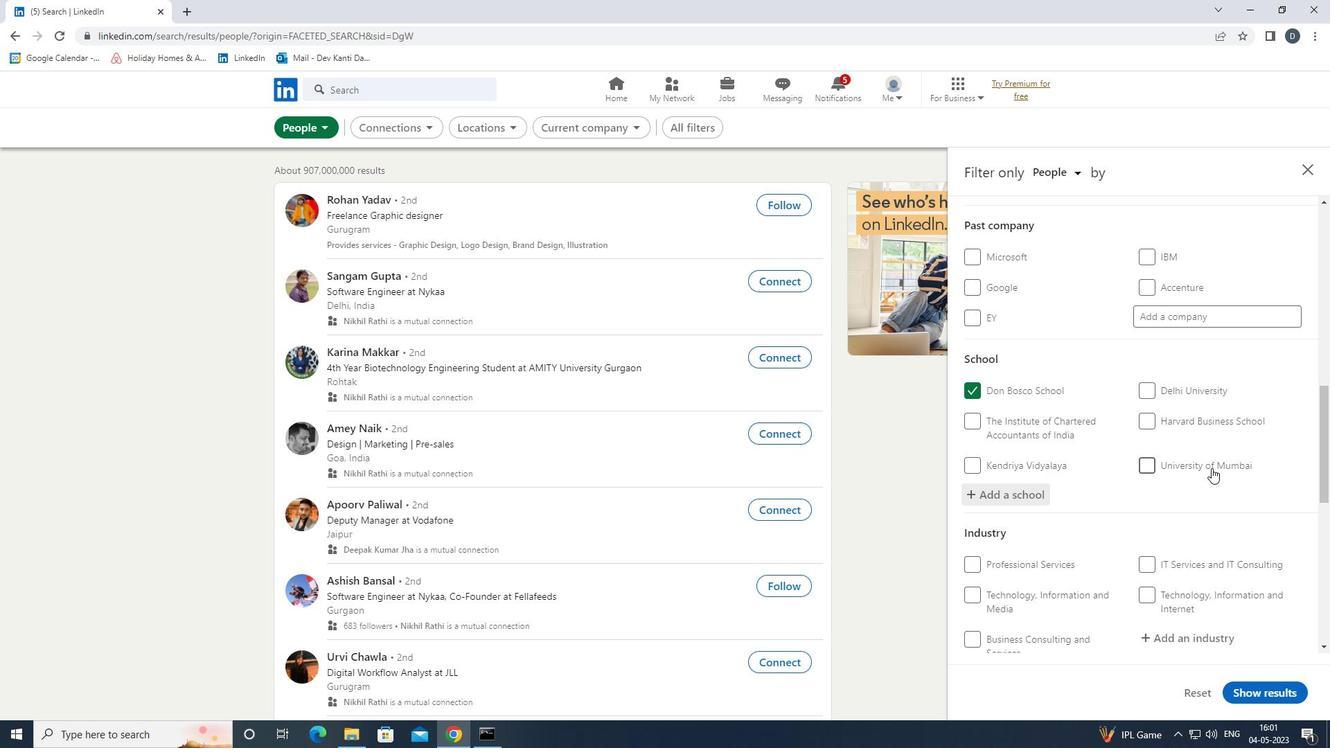 
Action: Mouse moved to (1195, 428)
Screenshot: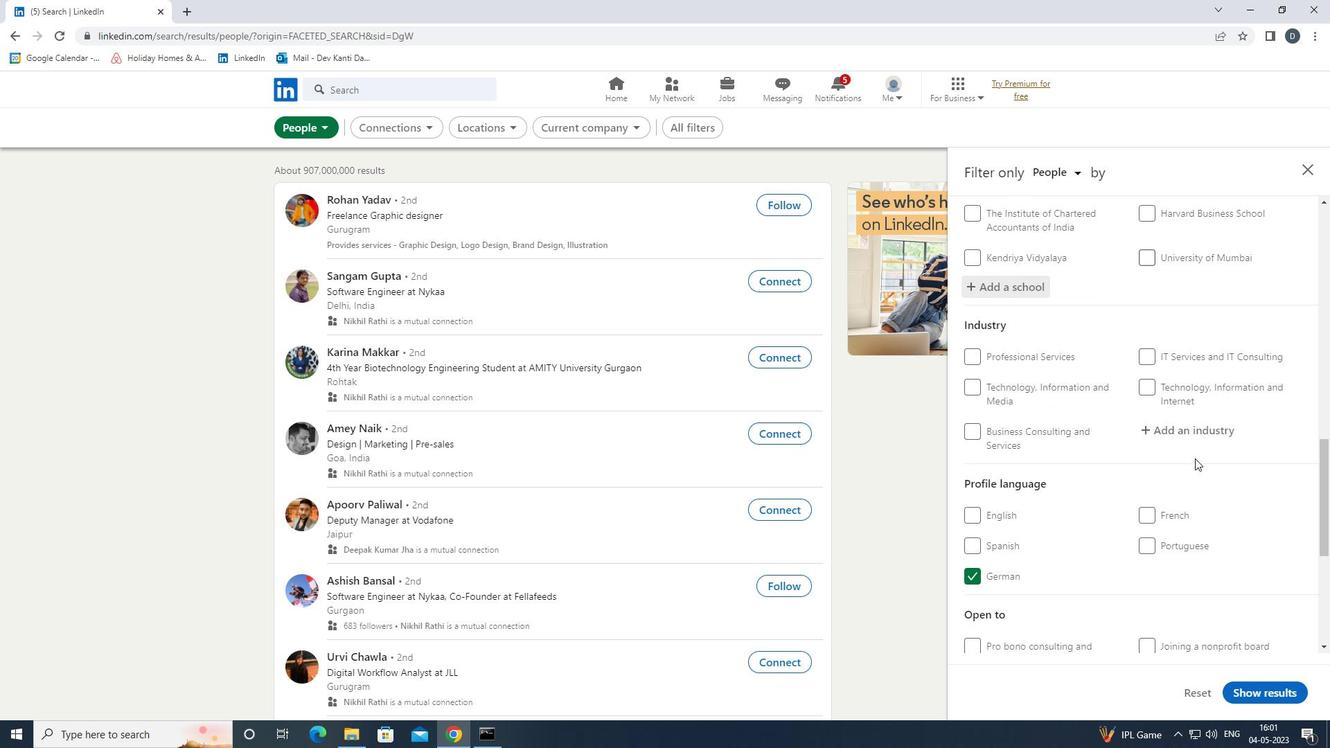 
Action: Mouse pressed left at (1195, 428)
Screenshot: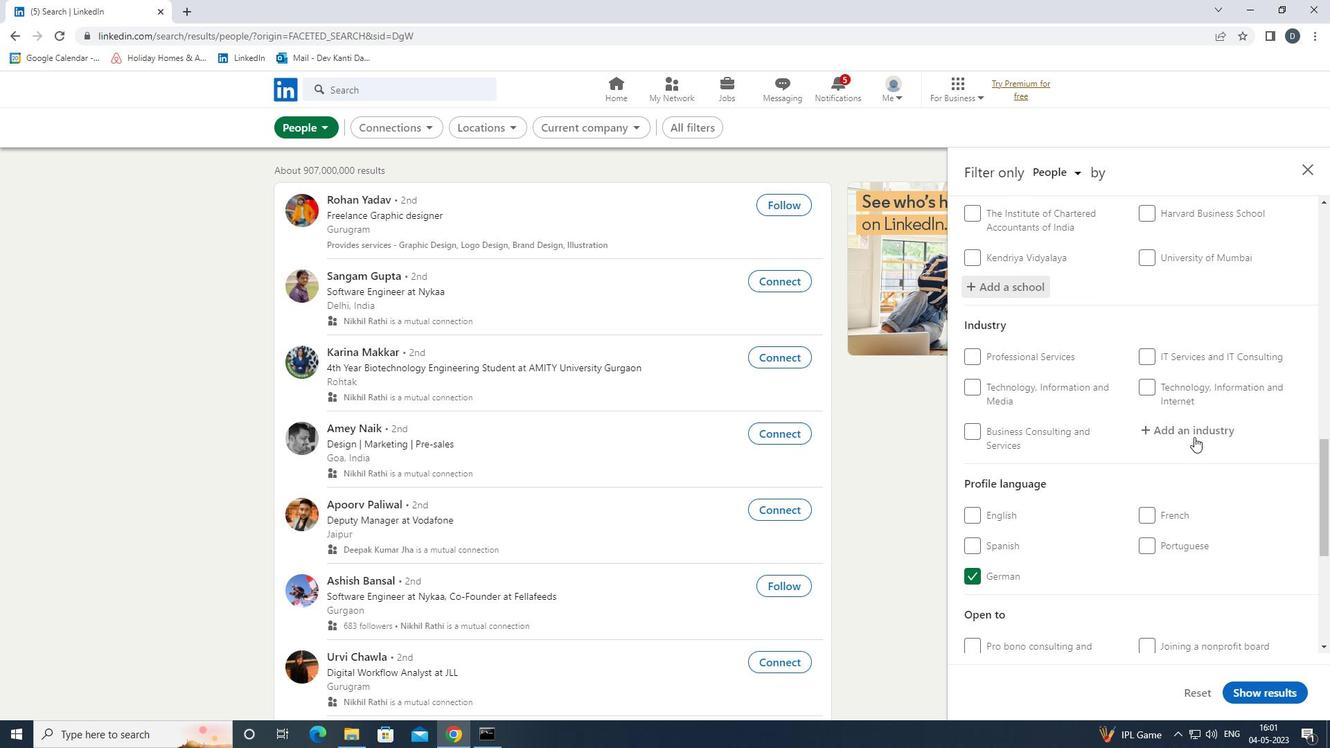
Action: Key pressed <Key.shift>MOBILE<Key.space><Key.down><Key.enter>
Screenshot: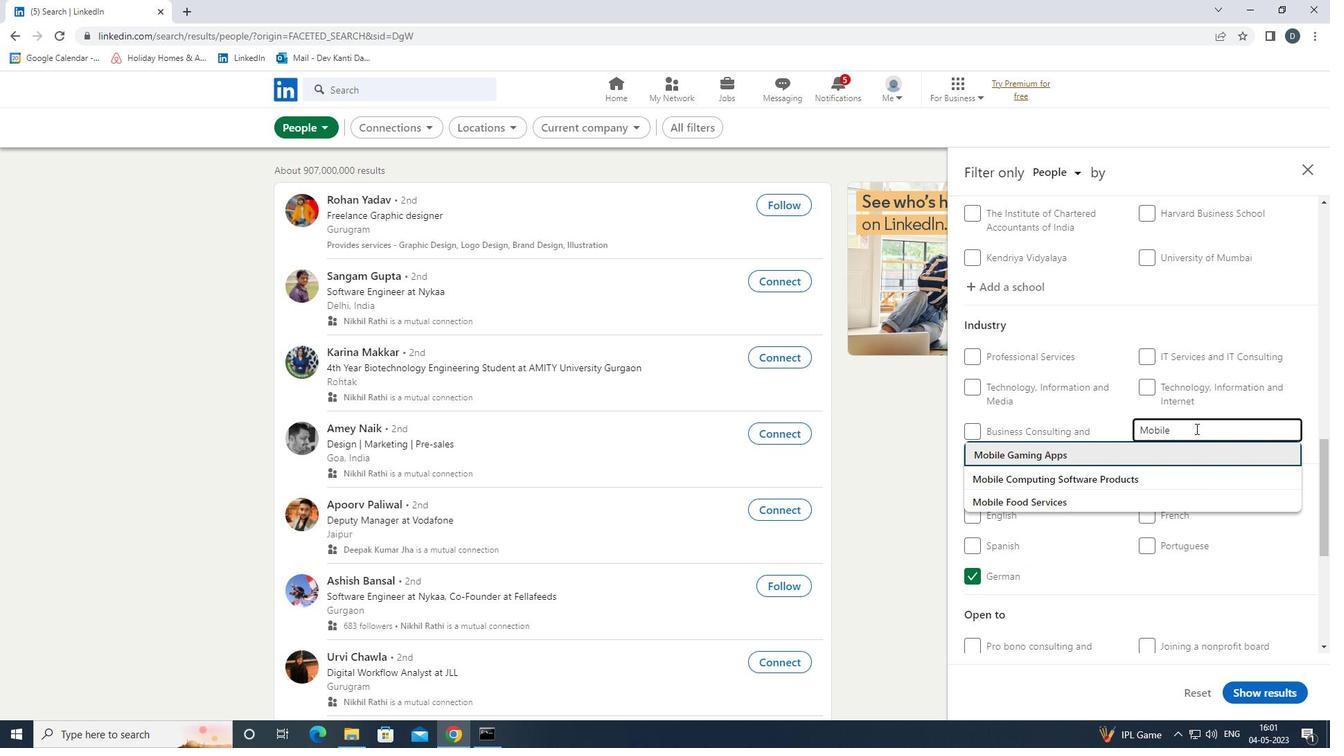 
Action: Mouse moved to (1198, 449)
Screenshot: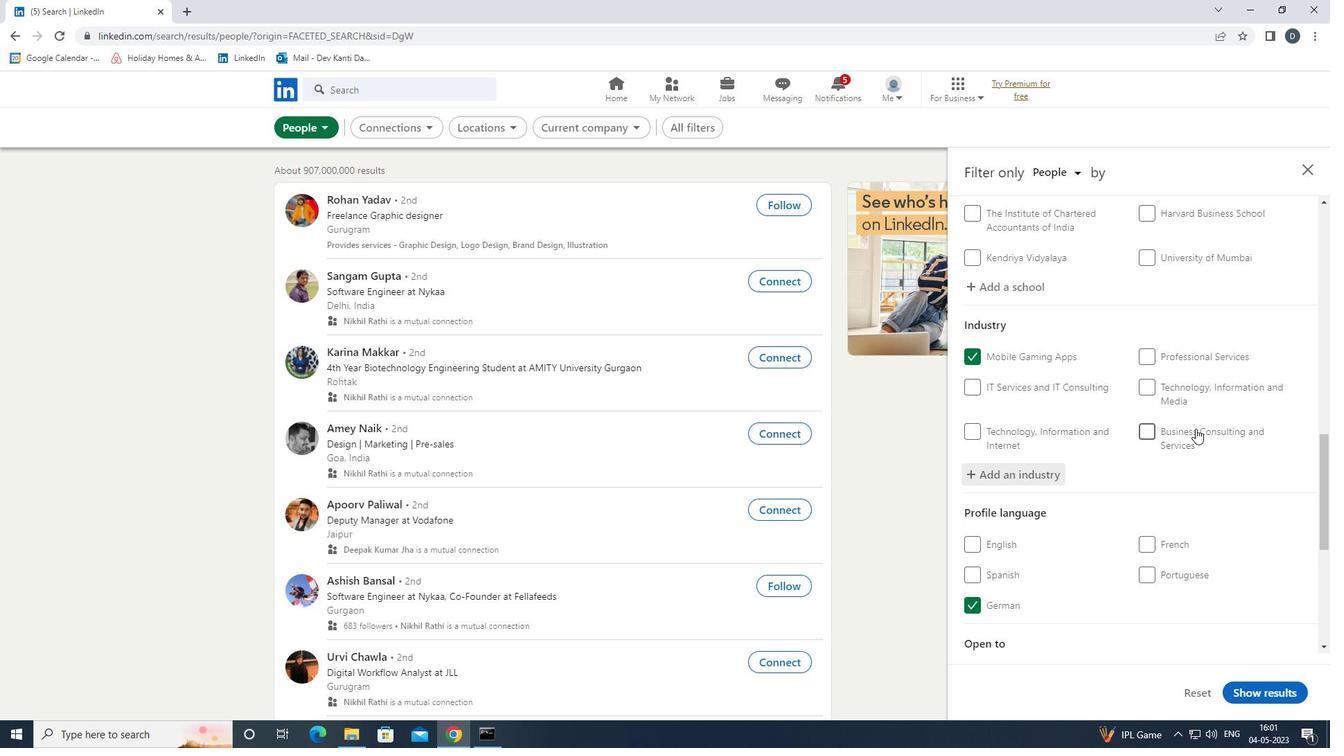 
Action: Mouse scrolled (1198, 448) with delta (0, 0)
Screenshot: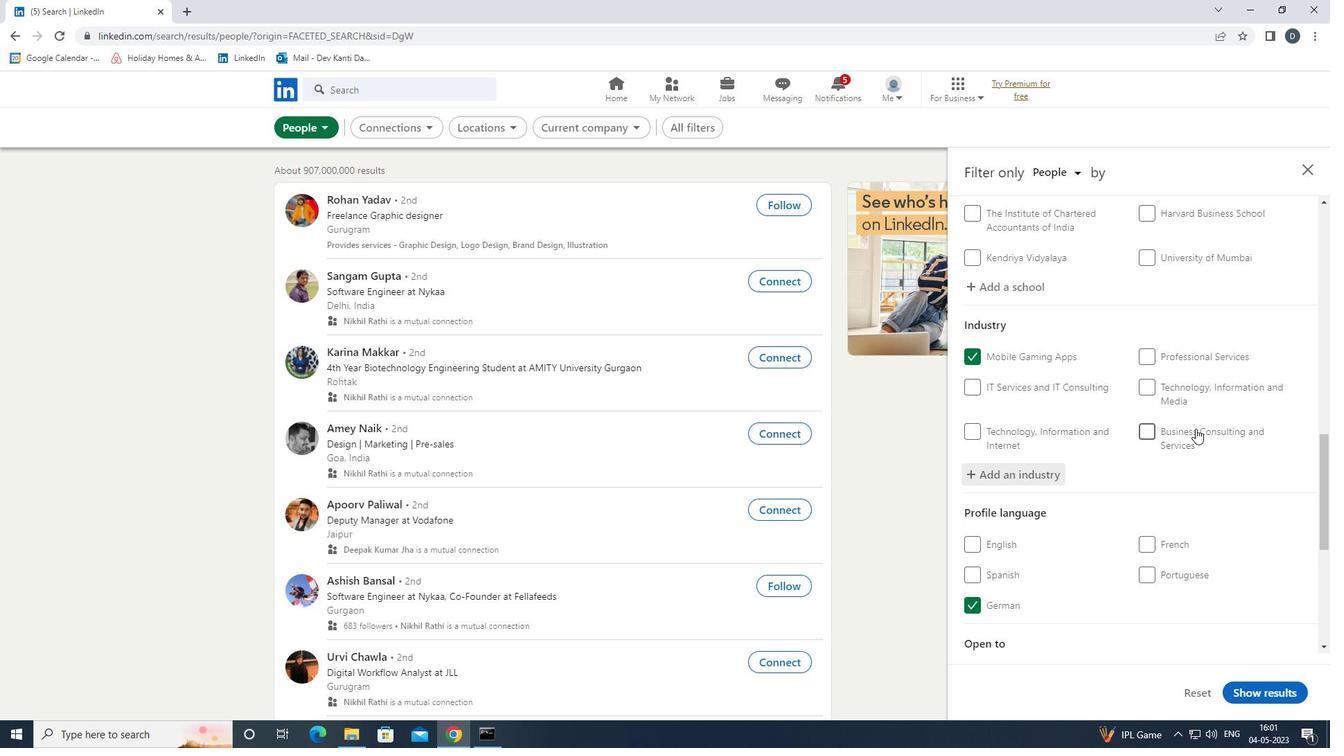 
Action: Mouse moved to (1199, 454)
Screenshot: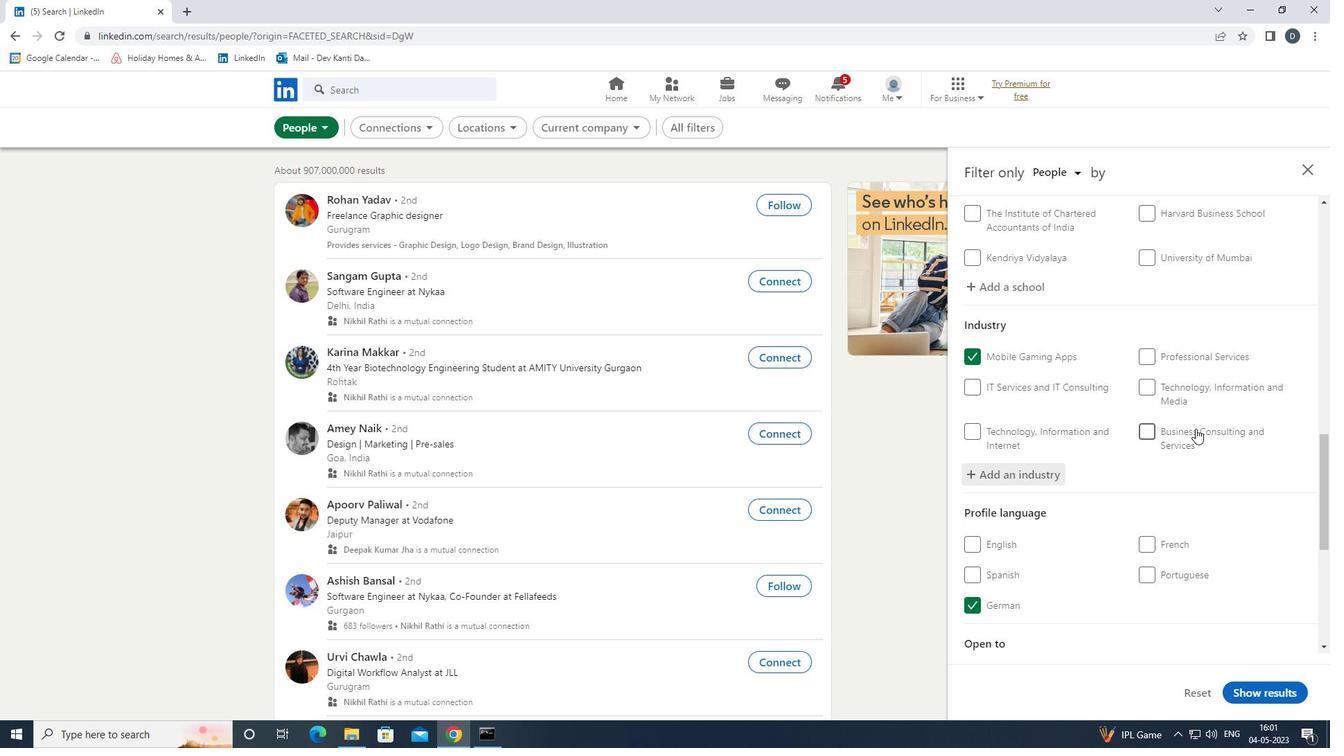 
Action: Mouse scrolled (1199, 453) with delta (0, 0)
Screenshot: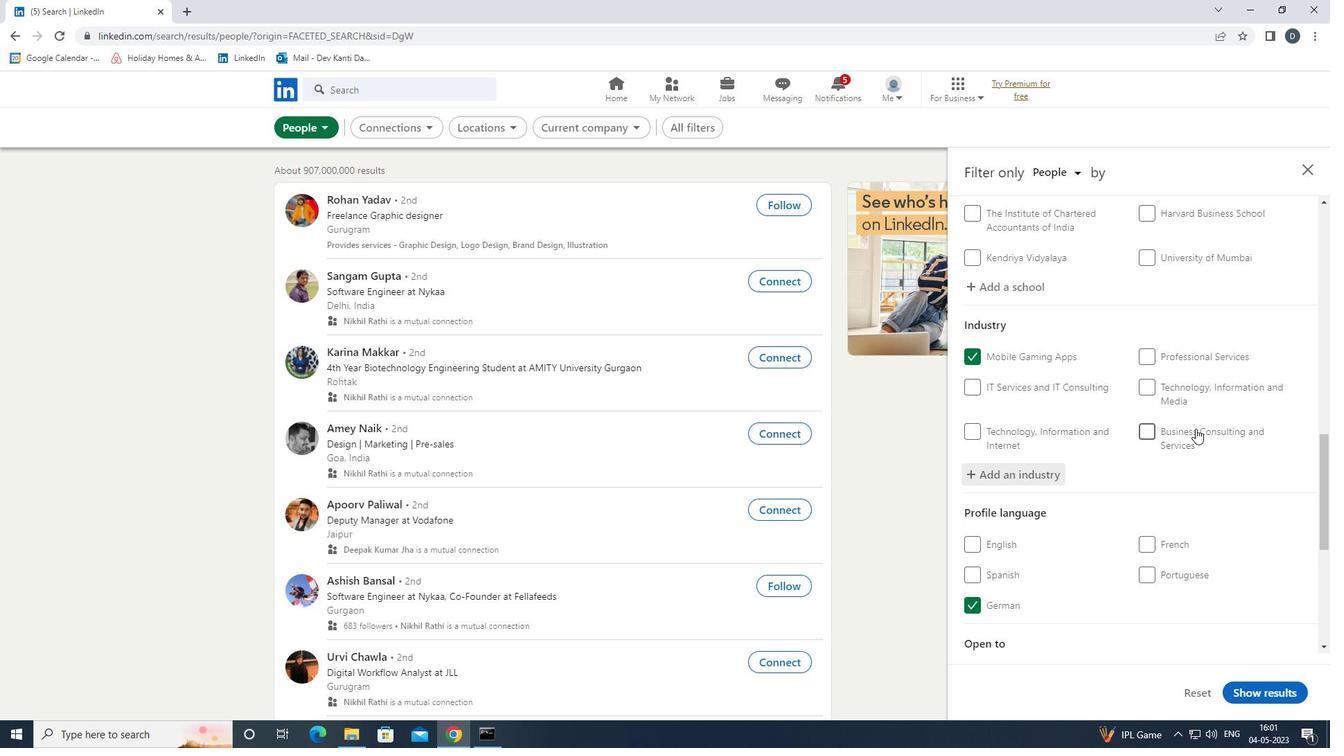 
Action: Mouse moved to (1200, 455)
Screenshot: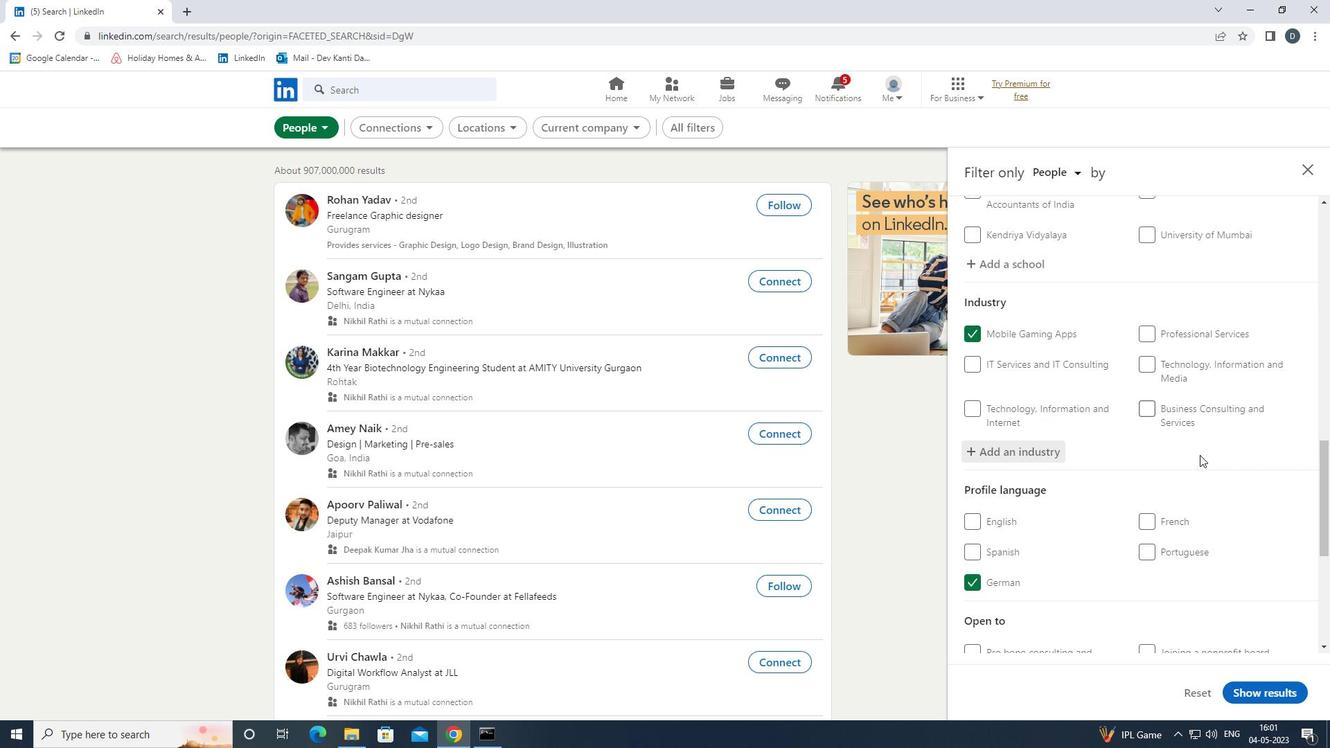 
Action: Mouse scrolled (1200, 455) with delta (0, 0)
Screenshot: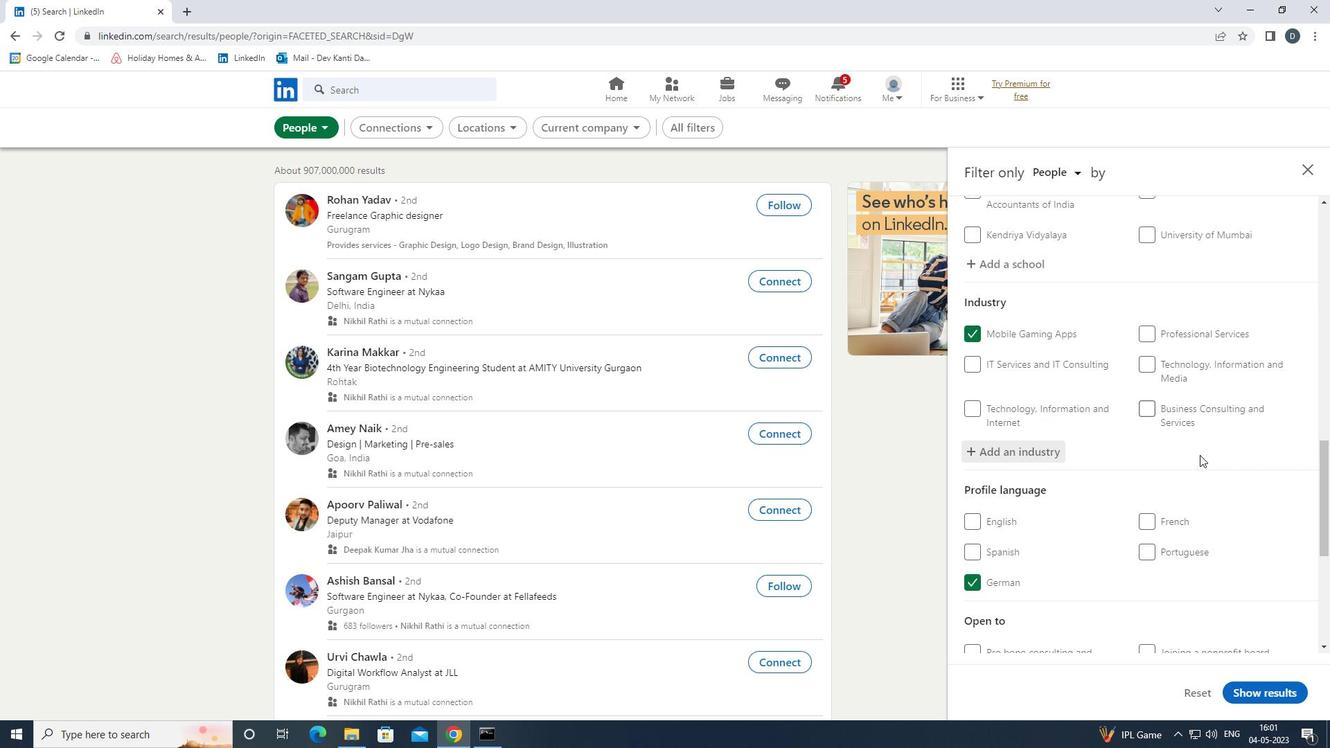 
Action: Mouse moved to (1200, 457)
Screenshot: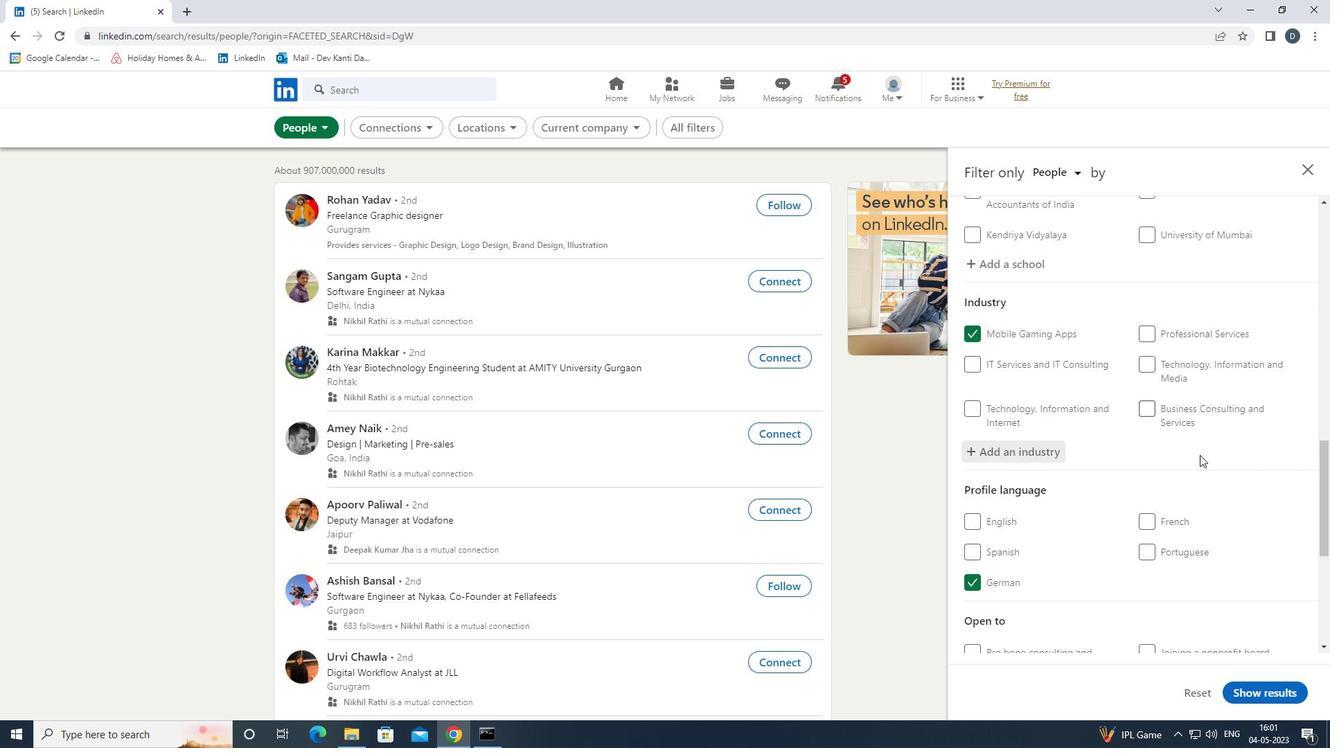 
Action: Mouse scrolled (1200, 456) with delta (0, 0)
Screenshot: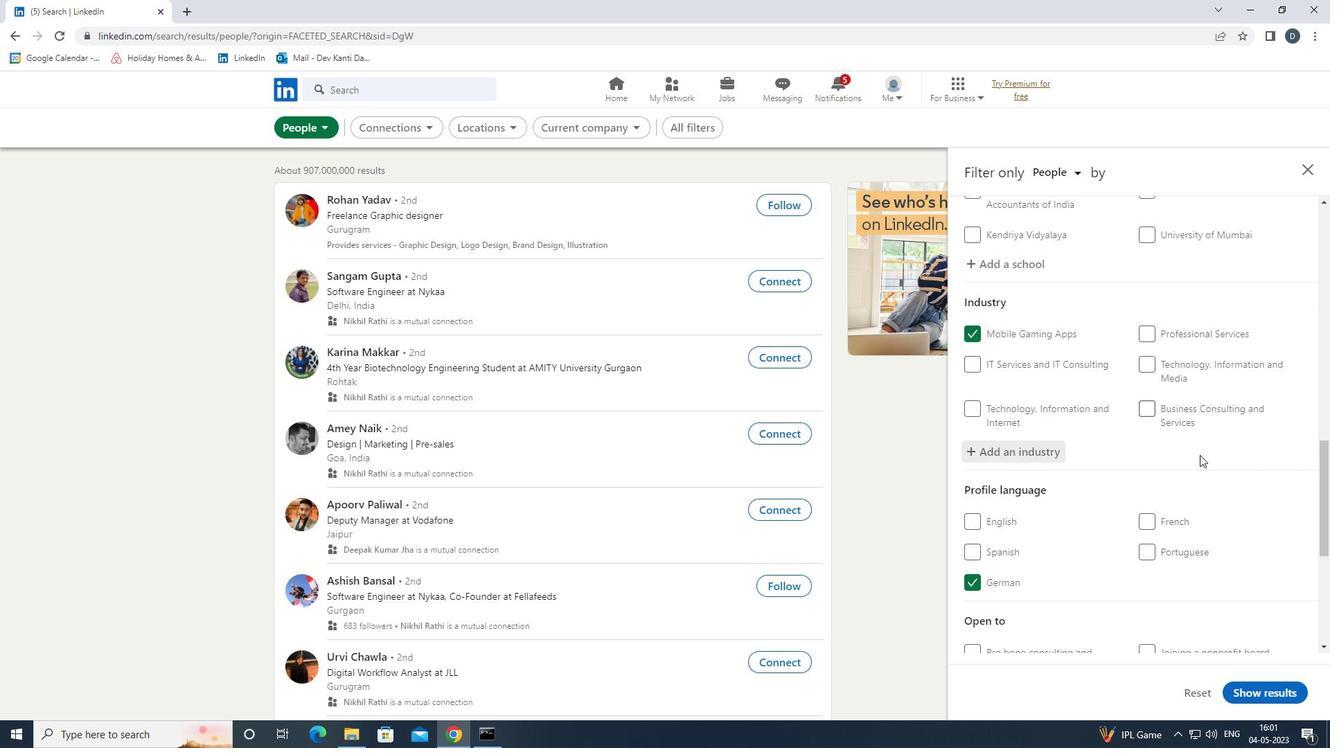 
Action: Mouse moved to (1201, 462)
Screenshot: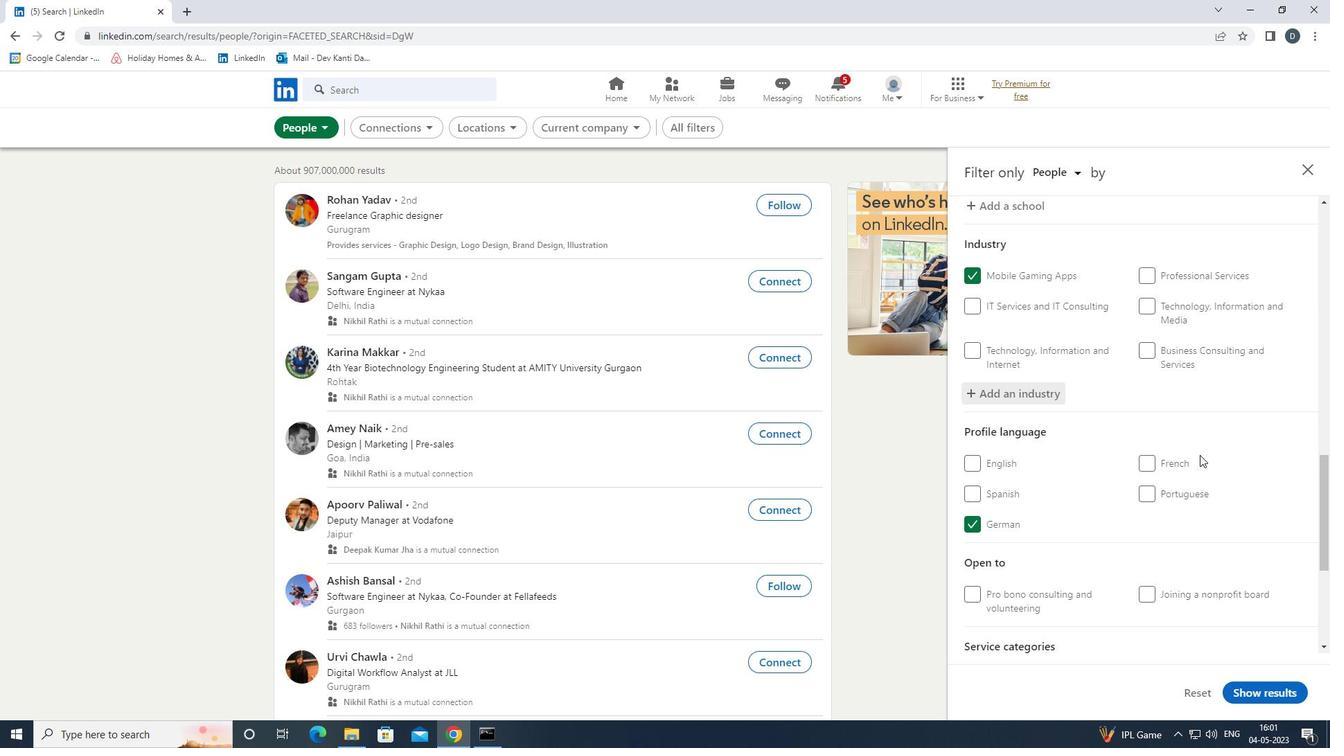 
Action: Mouse scrolled (1201, 461) with delta (0, 0)
Screenshot: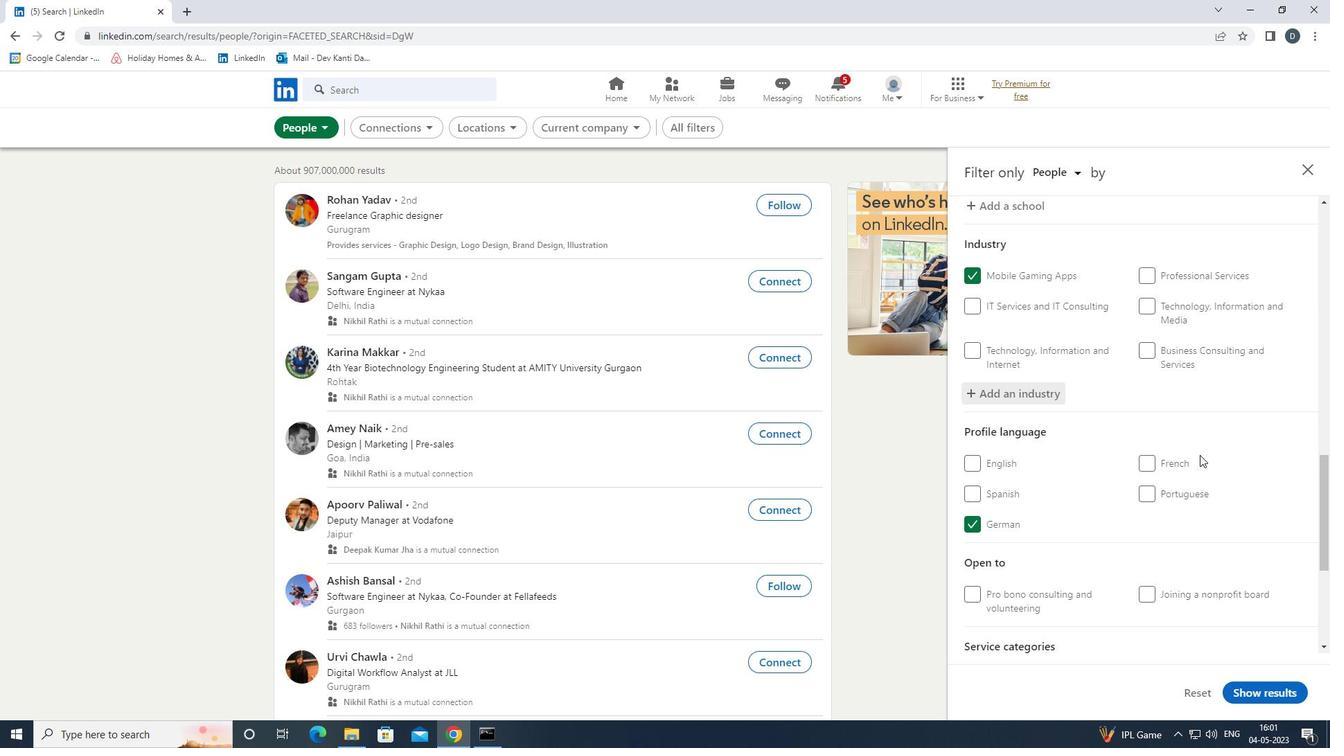 
Action: Mouse moved to (1194, 478)
Screenshot: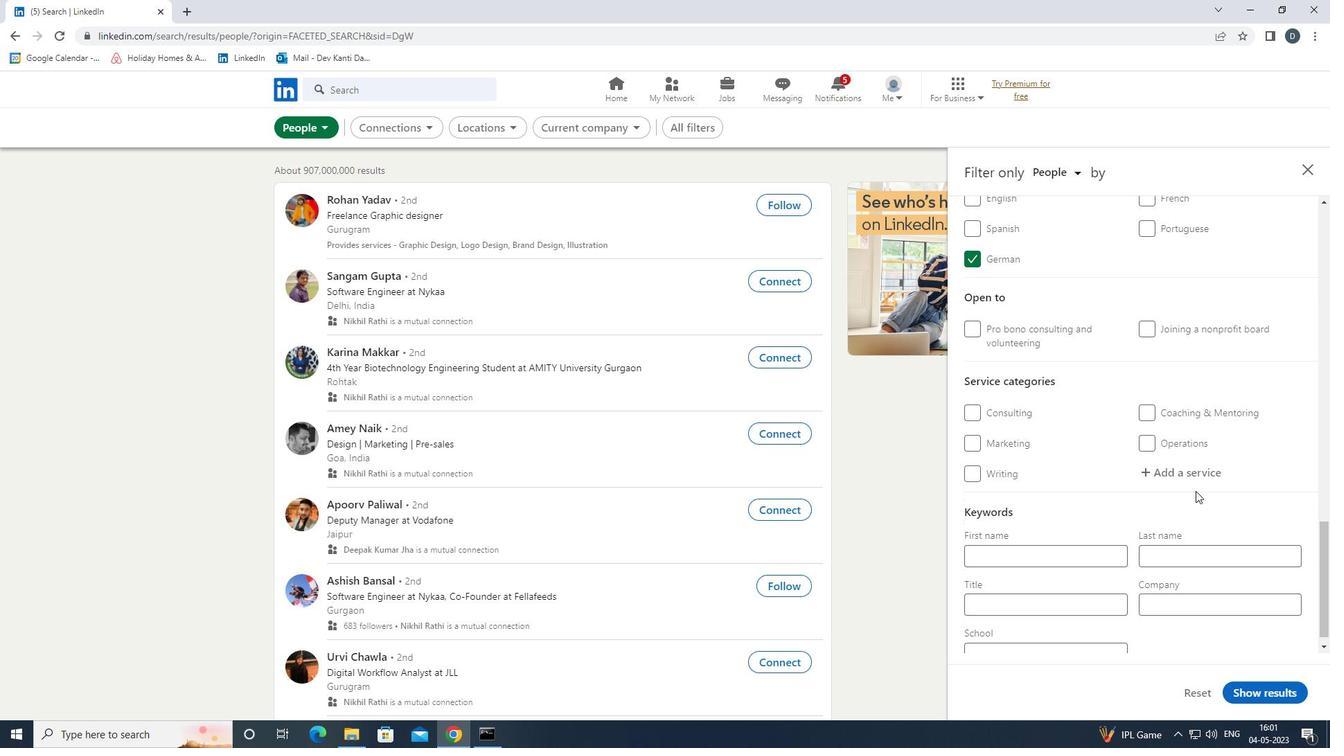 
Action: Mouse pressed left at (1194, 478)
Screenshot: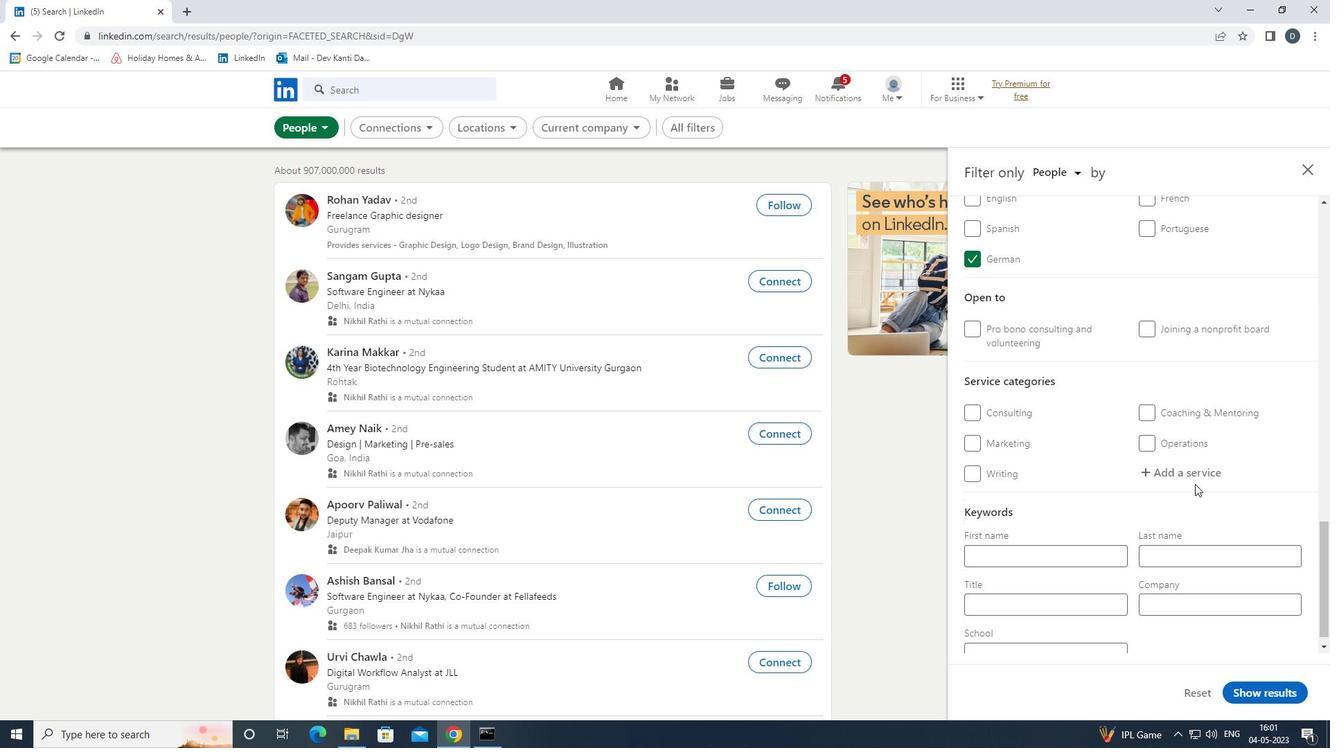 
Action: Key pressed <Key.shift>LEAD<Key.space><Key.shift>GENE<Key.down><Key.enter>
Screenshot: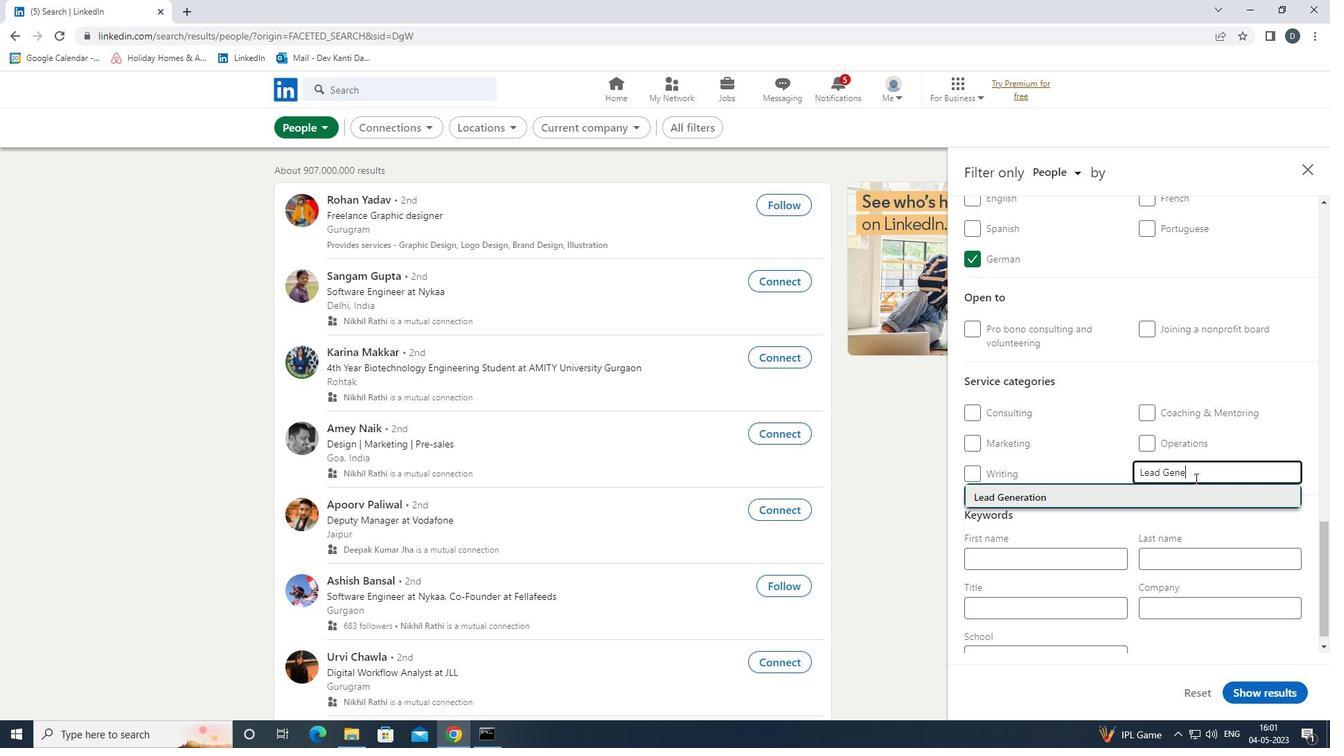 
Action: Mouse scrolled (1194, 477) with delta (0, 0)
Screenshot: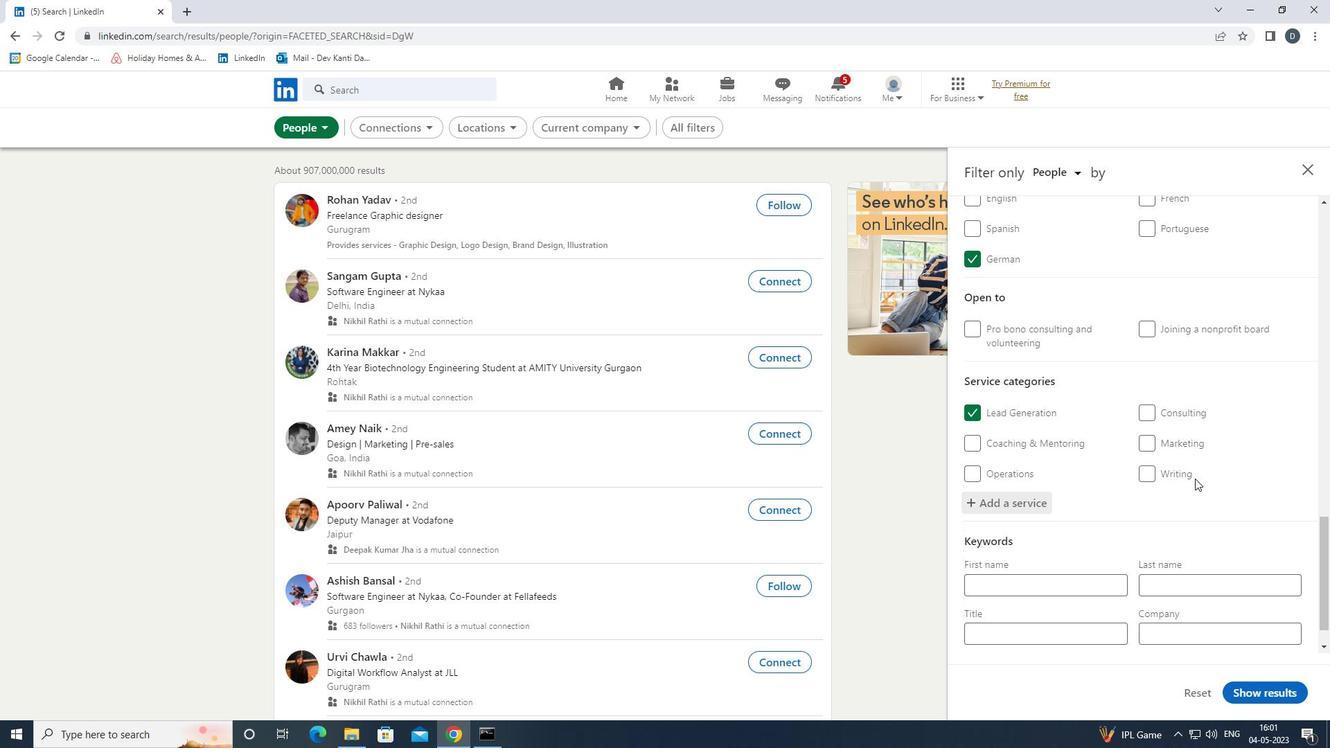 
Action: Mouse scrolled (1194, 477) with delta (0, 0)
Screenshot: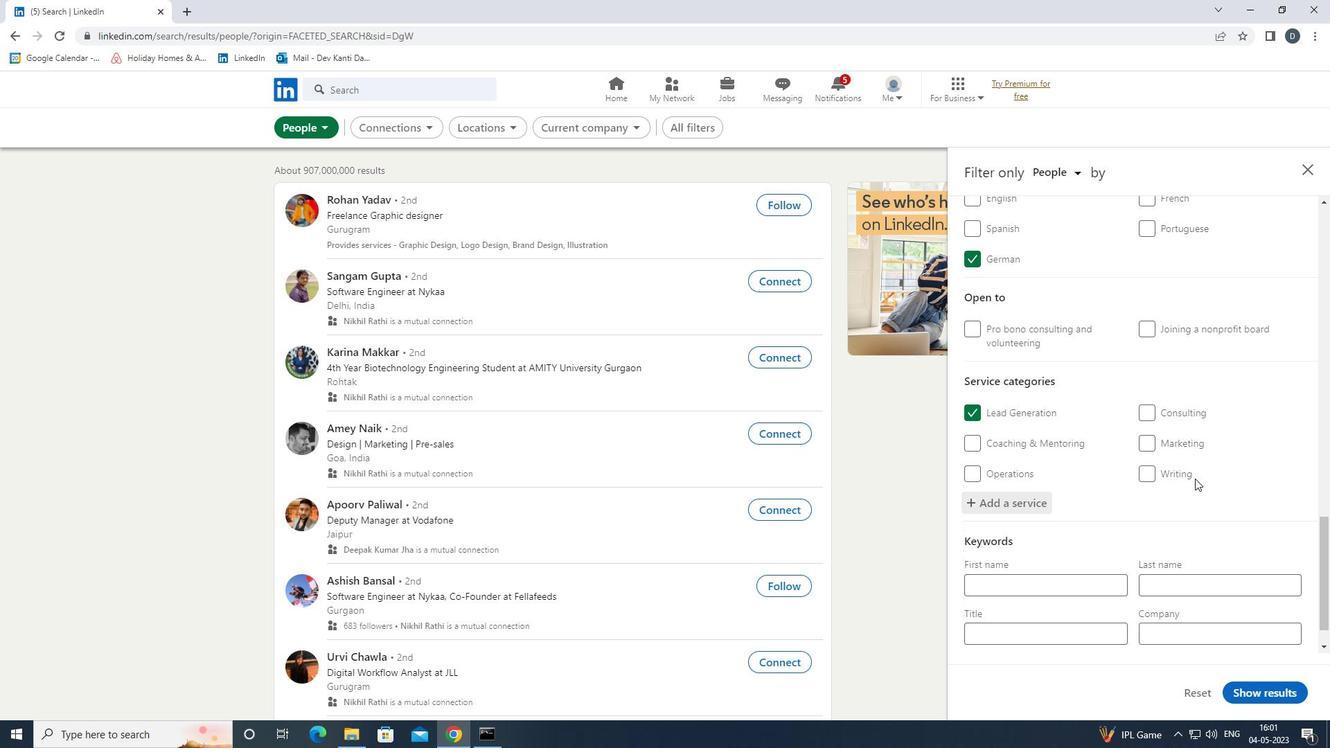 
Action: Mouse scrolled (1194, 477) with delta (0, 0)
Screenshot: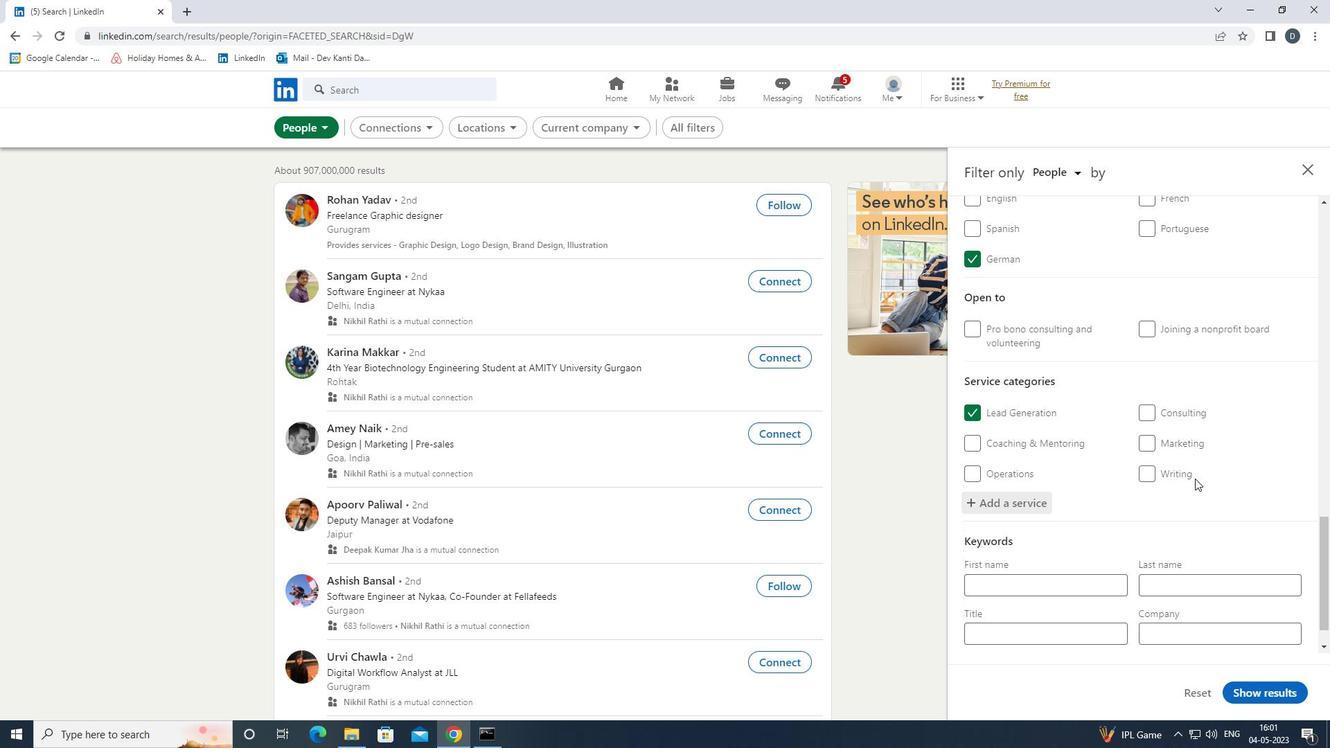 
Action: Mouse scrolled (1194, 477) with delta (0, 0)
Screenshot: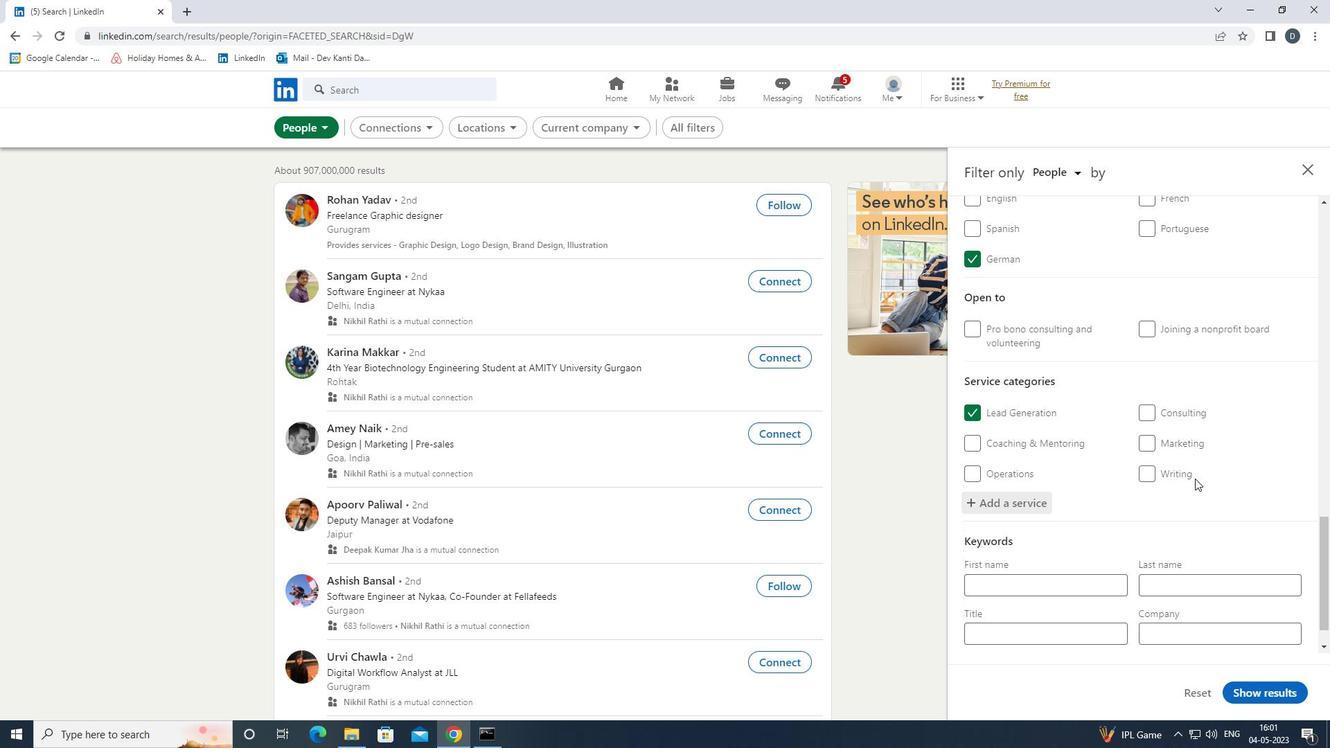 
Action: Mouse moved to (1021, 588)
Screenshot: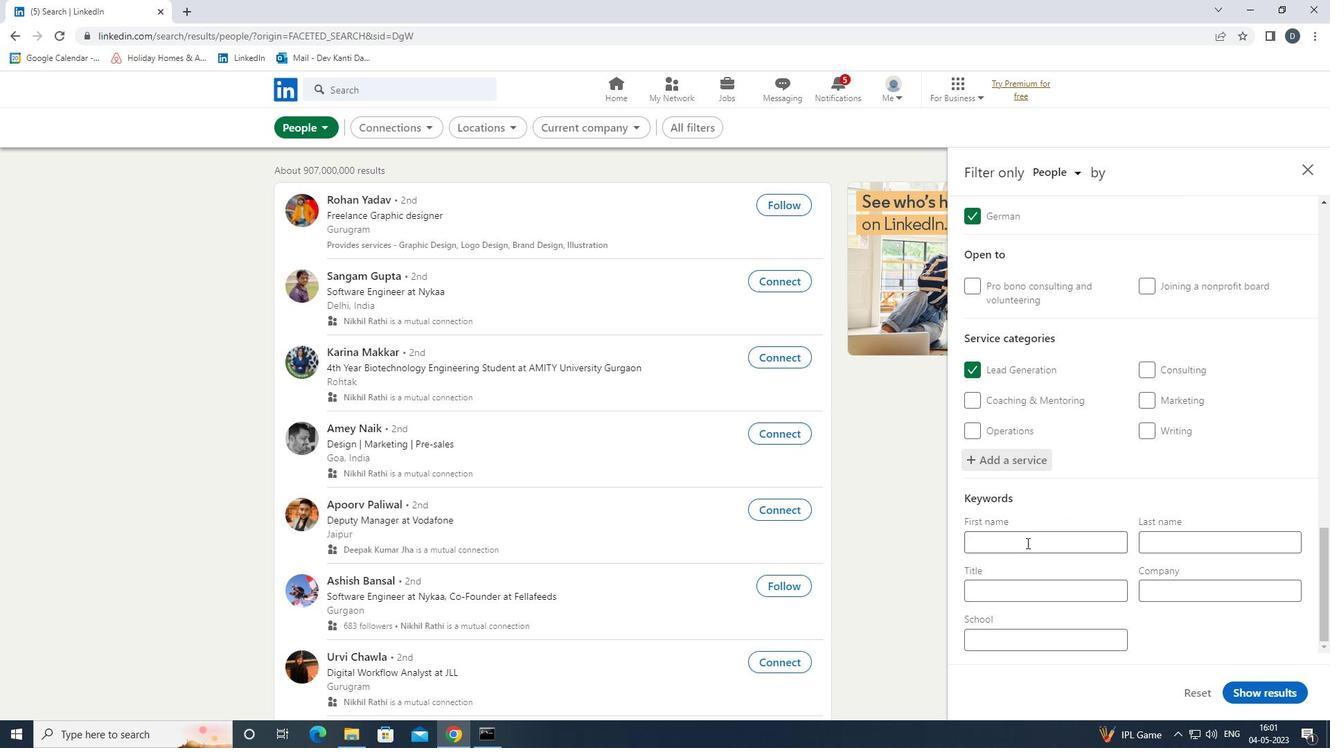 
Action: Mouse pressed left at (1021, 588)
Screenshot: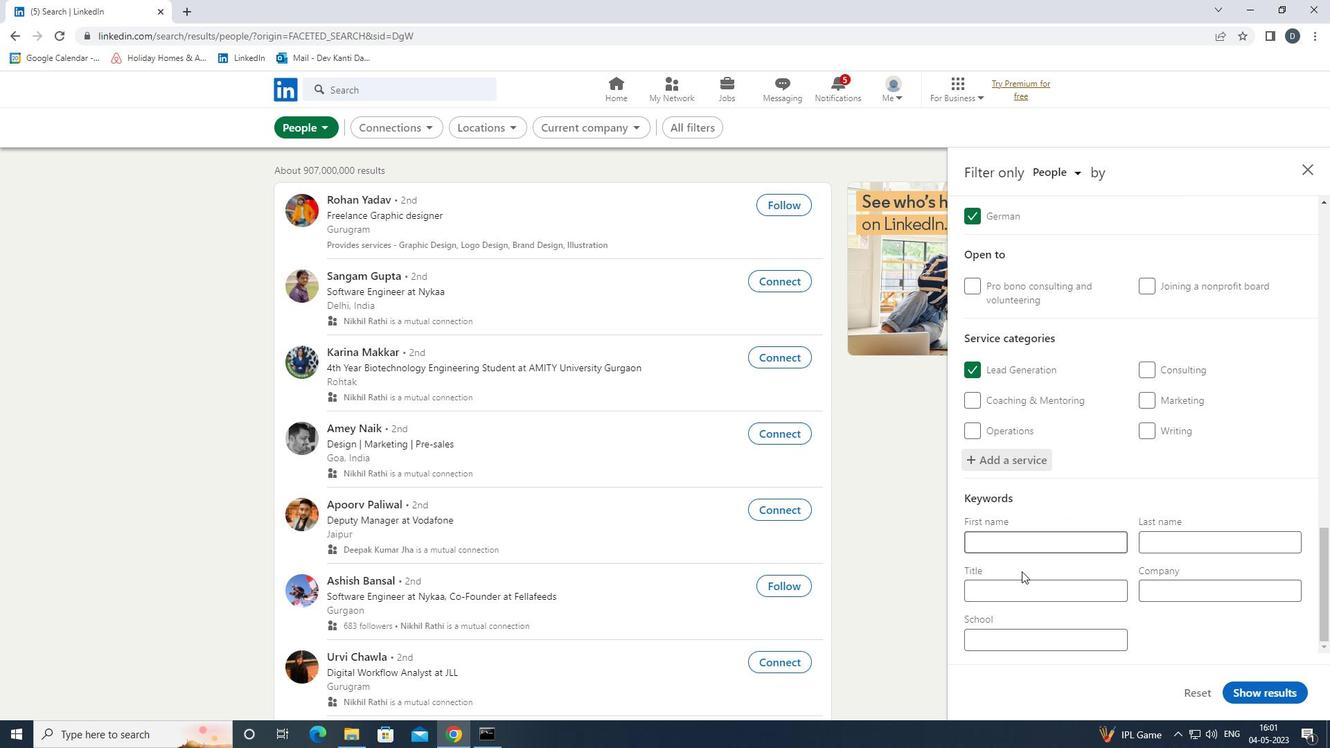 
Action: Key pressed <Key.shift>HUMAN<Key.space><Key.shift>RESOURCESE<Key.f11><Key.backspace><Key.f12><Key.f11>
Screenshot: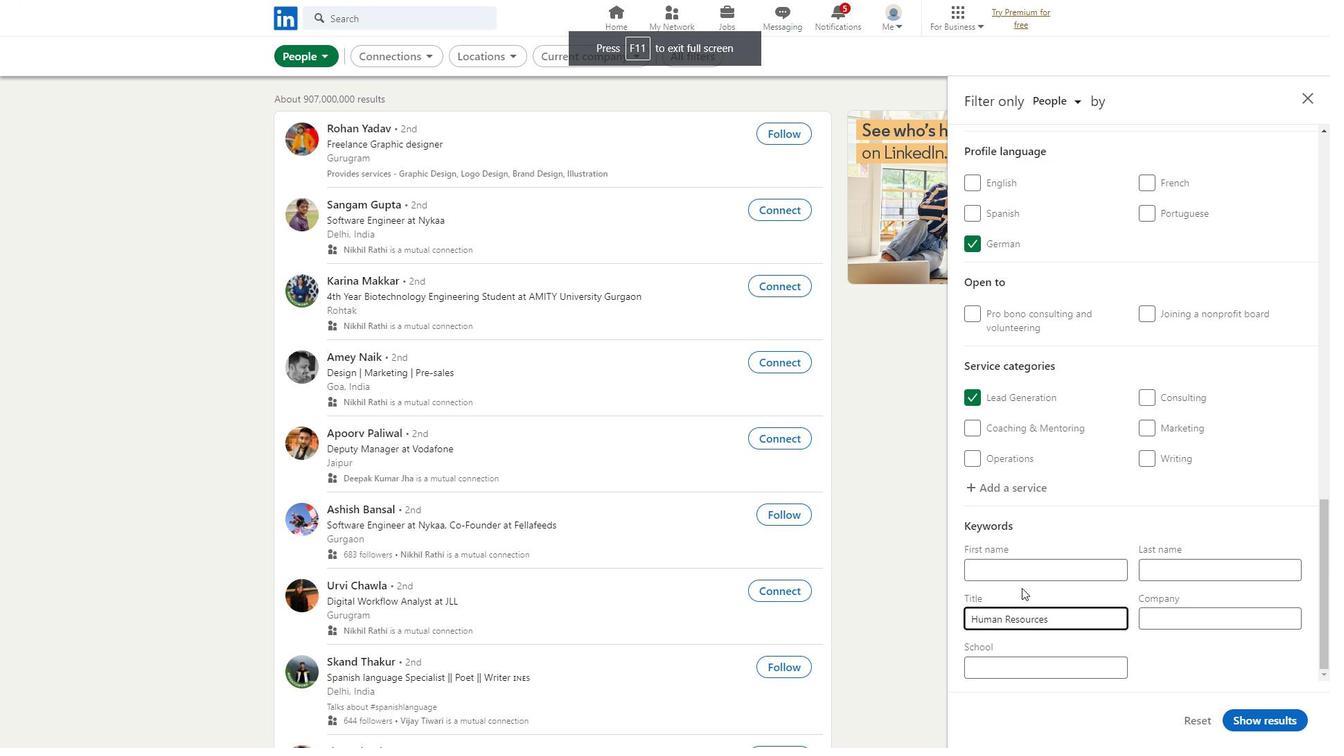 
Action: Mouse moved to (1324, 85)
Screenshot: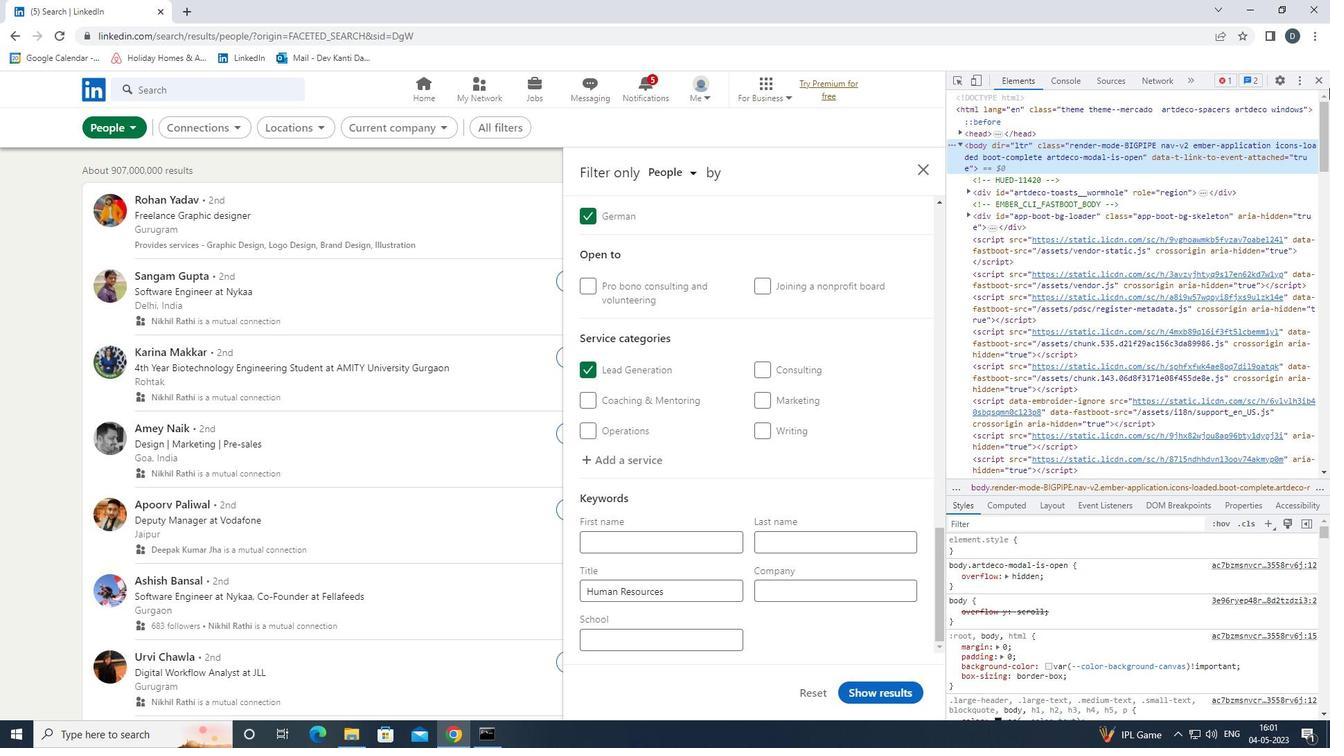 
Action: Mouse pressed left at (1324, 85)
Screenshot: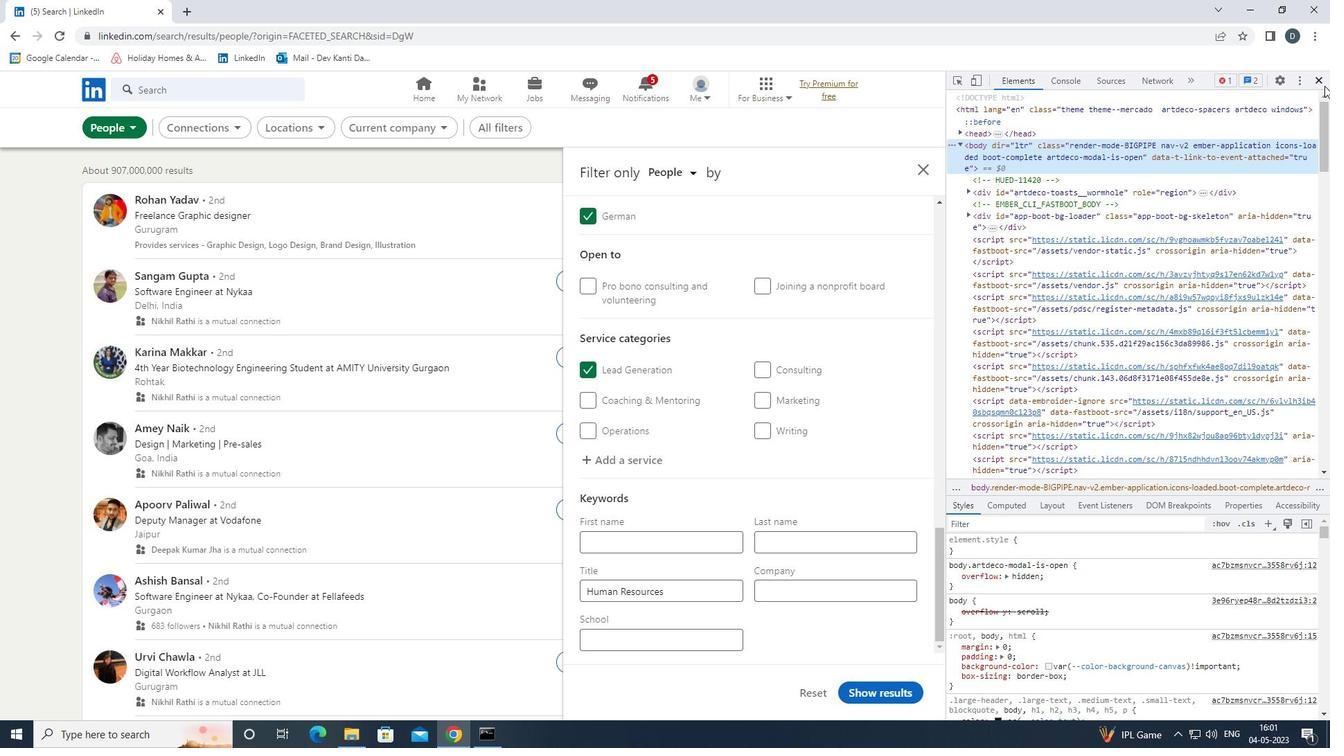 
Action: Mouse moved to (1070, 594)
Screenshot: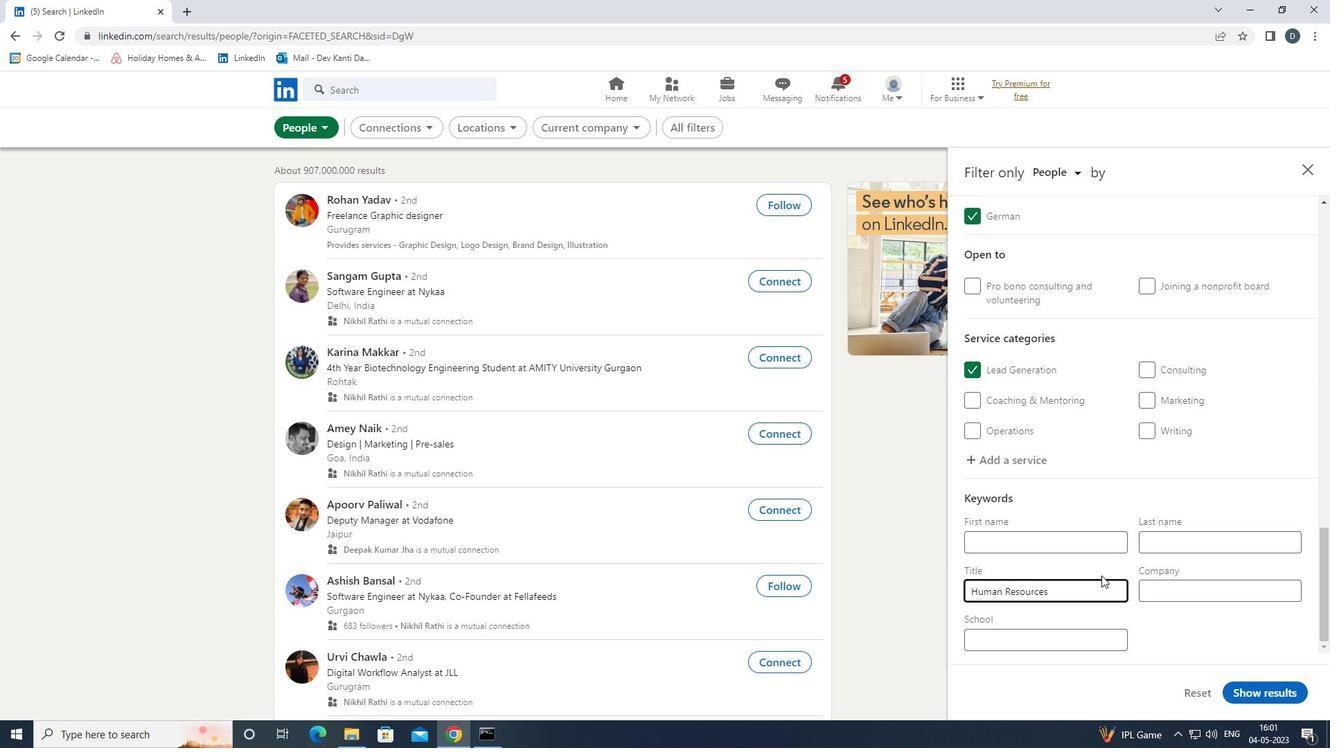 
Action: Mouse pressed left at (1070, 594)
Screenshot: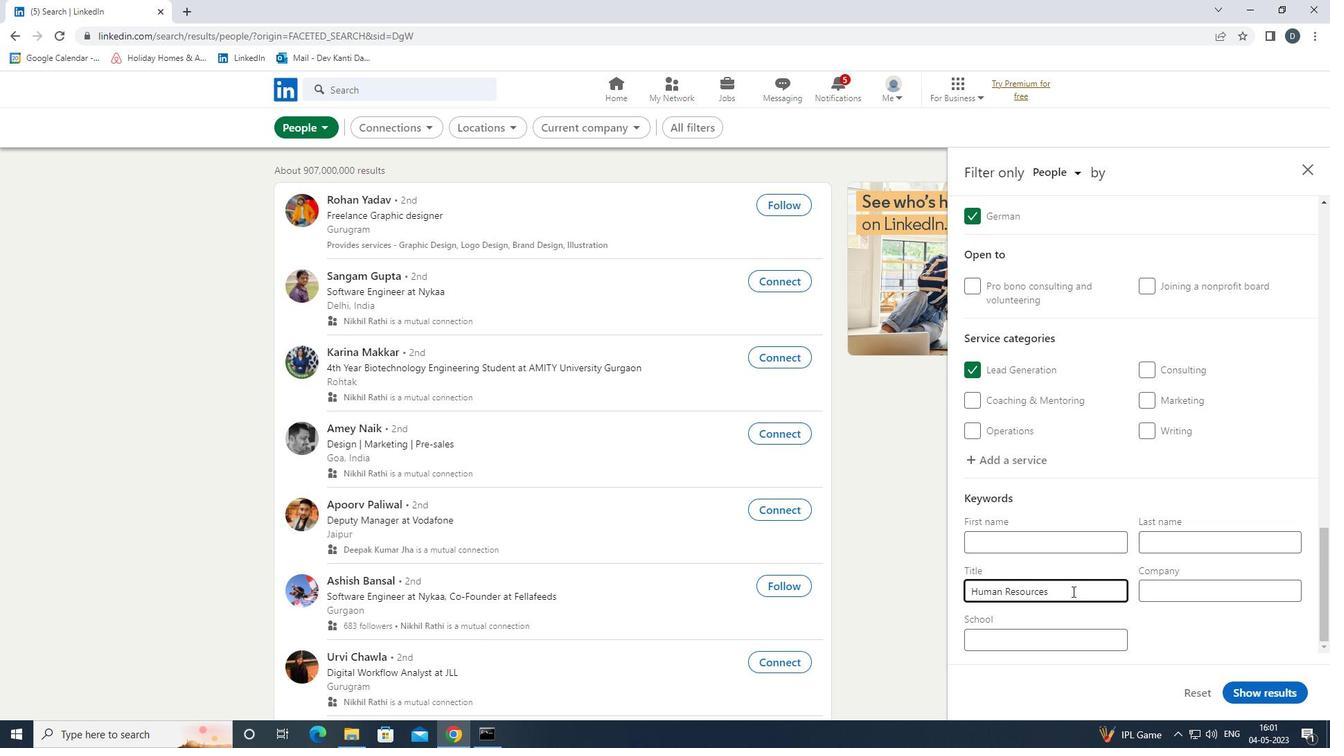 
Action: Mouse moved to (1266, 689)
Screenshot: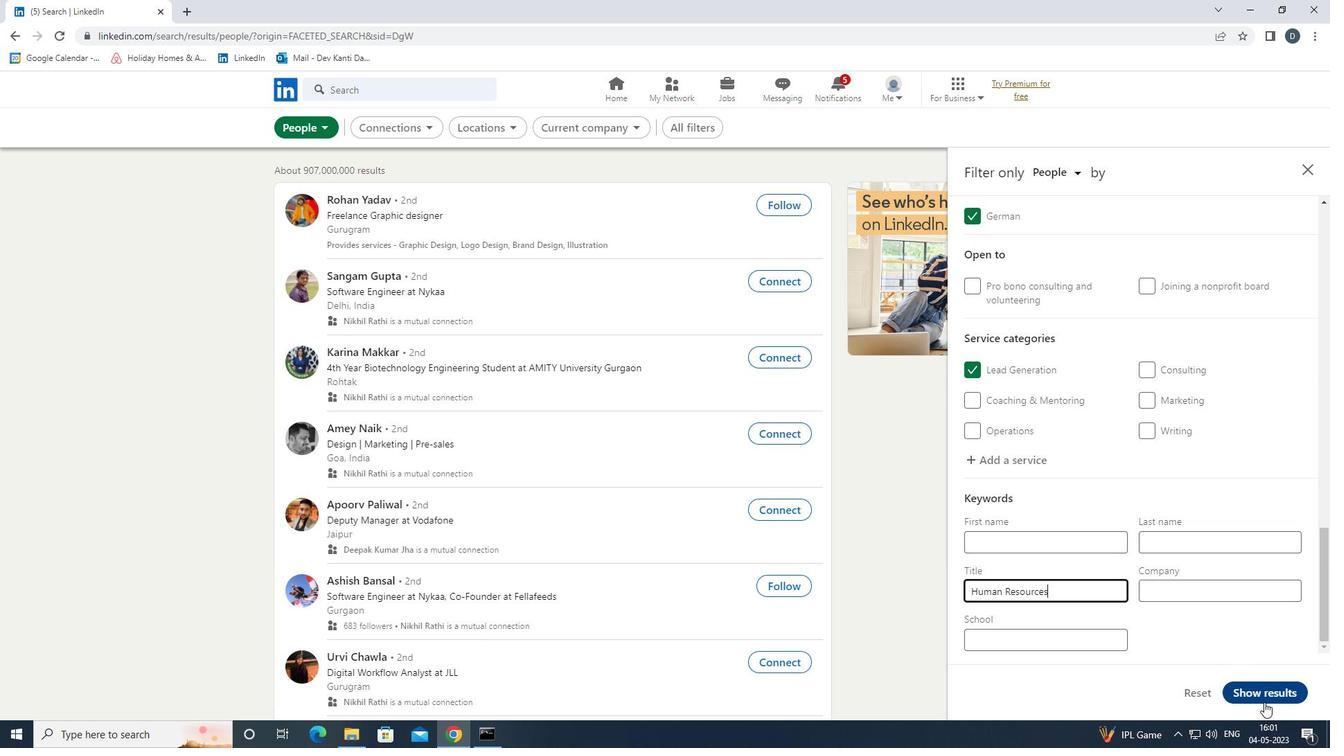 
Action: Mouse pressed left at (1266, 689)
Screenshot: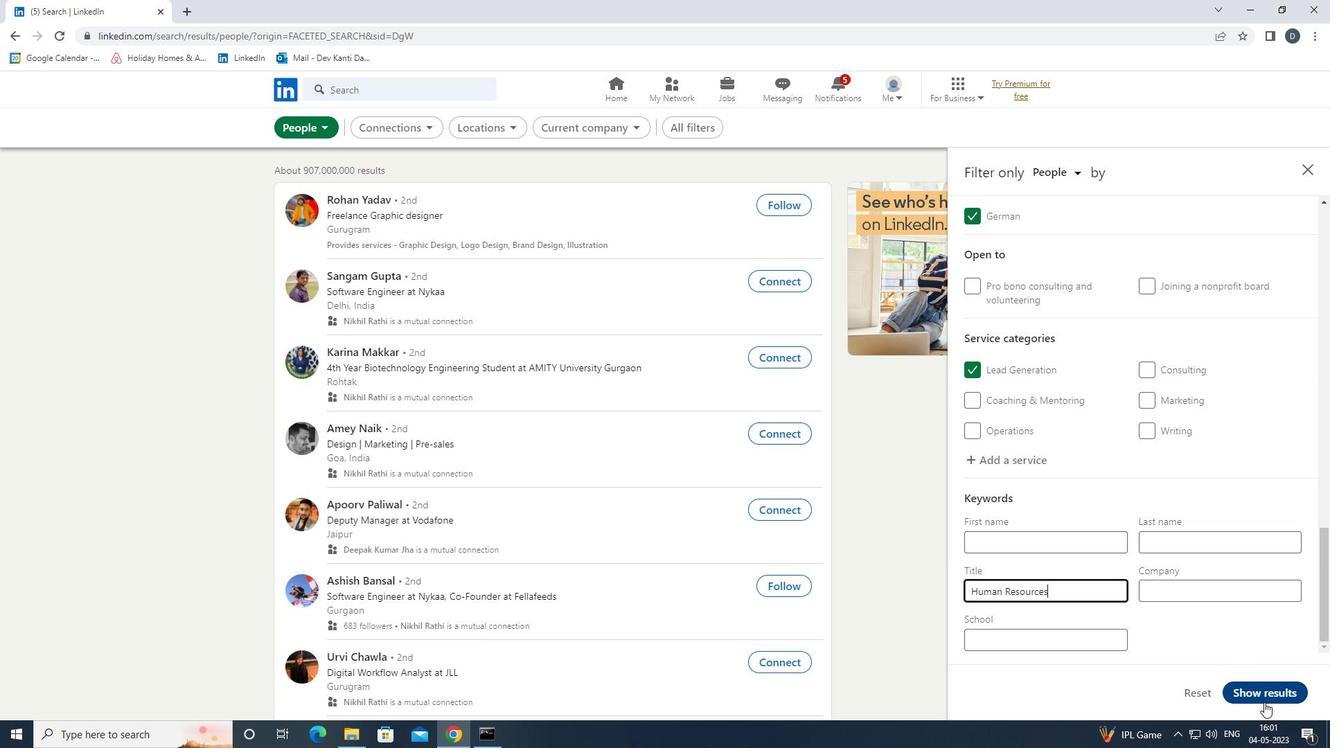 
Action: Mouse moved to (960, 351)
Screenshot: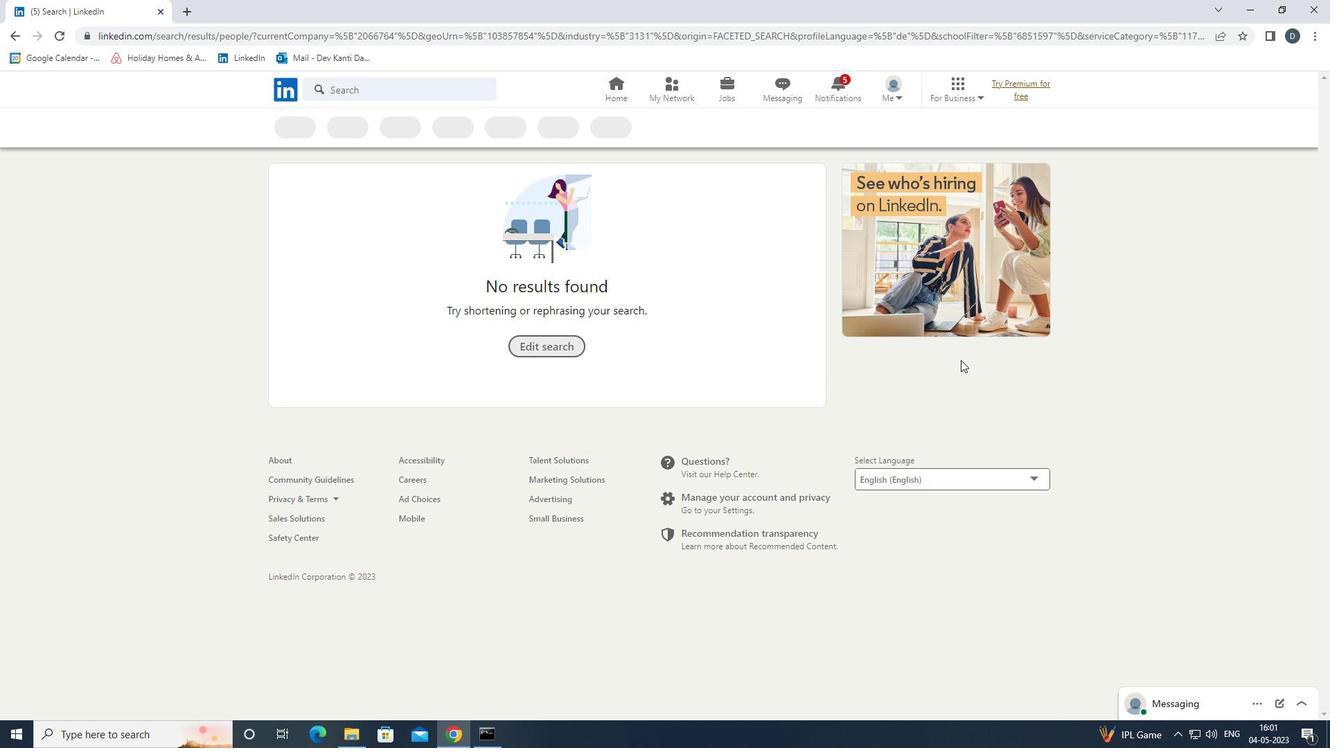 
